 Task: Find connections with filter location Coín with filter topic #fintechwith filter profile language French with filter current company John Deere with filter school Central university of kerala with filter industry Spectator Sports with filter service category Typing with filter keywords title Online ESL Instructor
Action: Mouse moved to (553, 71)
Screenshot: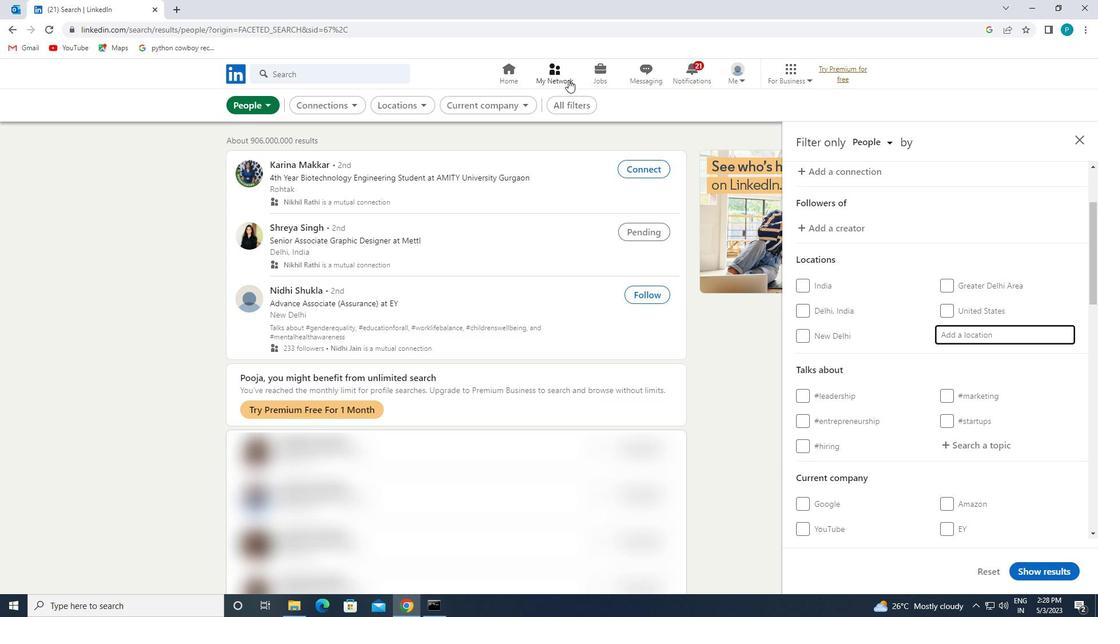 
Action: Mouse pressed left at (553, 71)
Screenshot: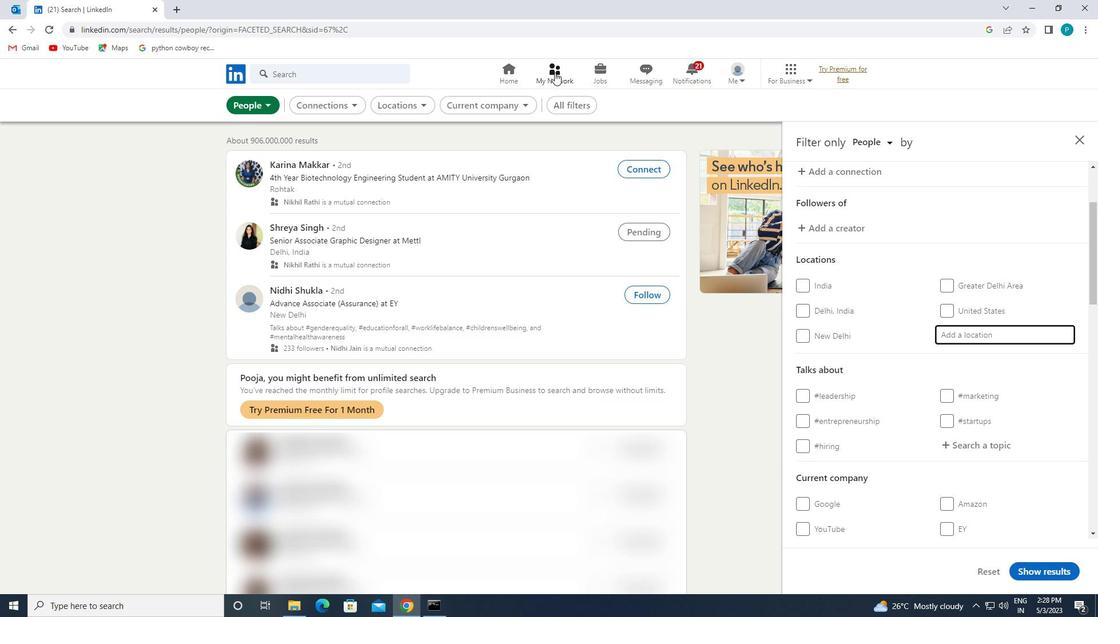 
Action: Mouse moved to (334, 142)
Screenshot: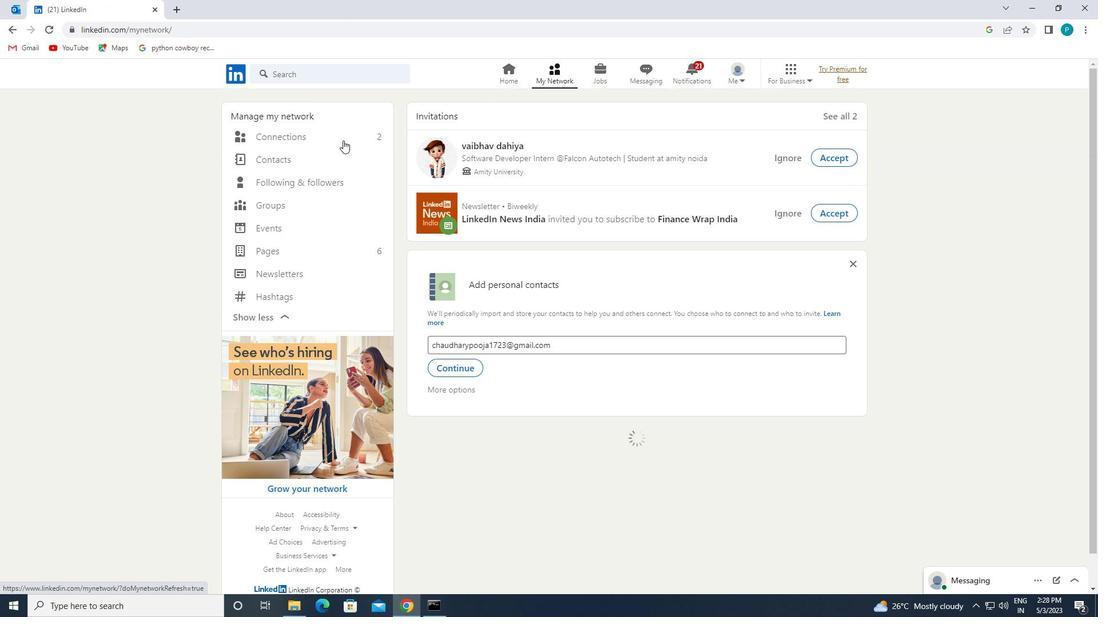 
Action: Mouse pressed left at (334, 142)
Screenshot: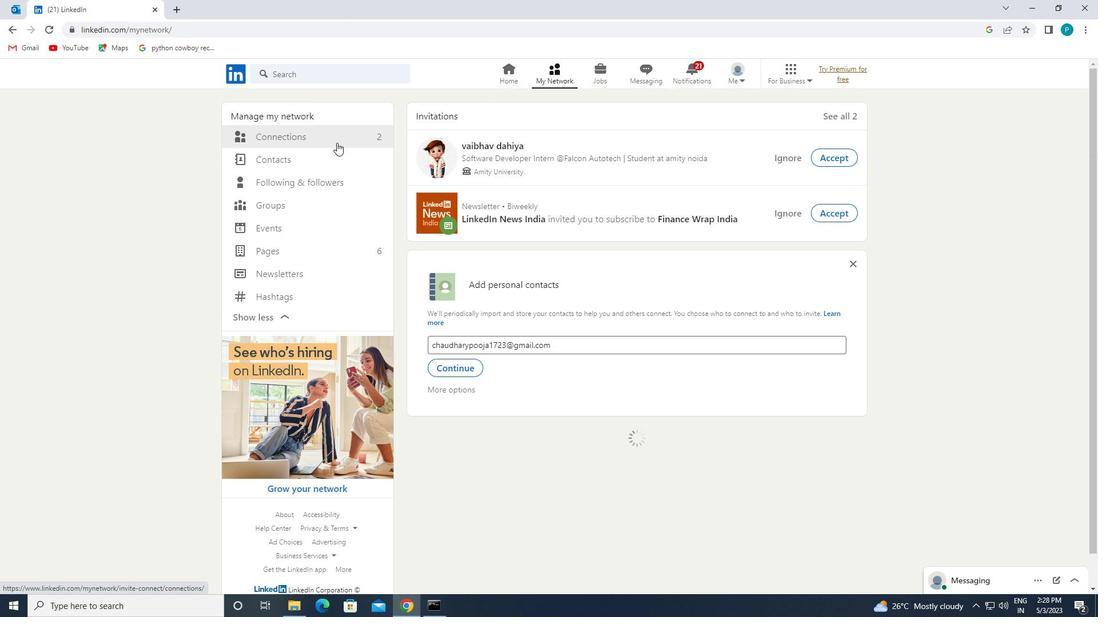 
Action: Mouse moved to (611, 139)
Screenshot: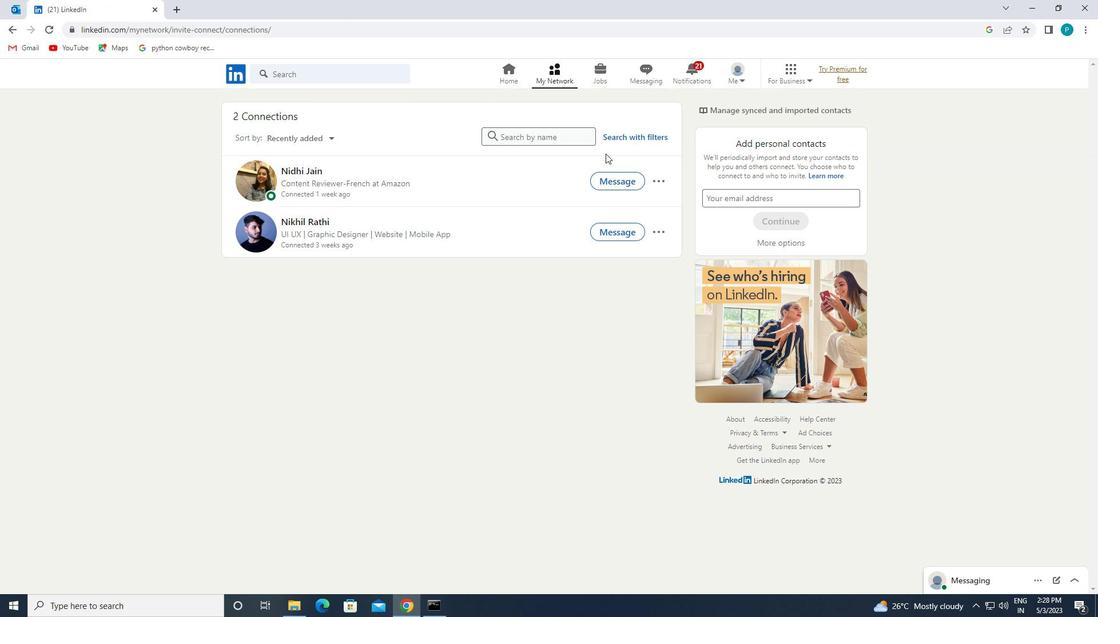 
Action: Mouse pressed left at (611, 139)
Screenshot: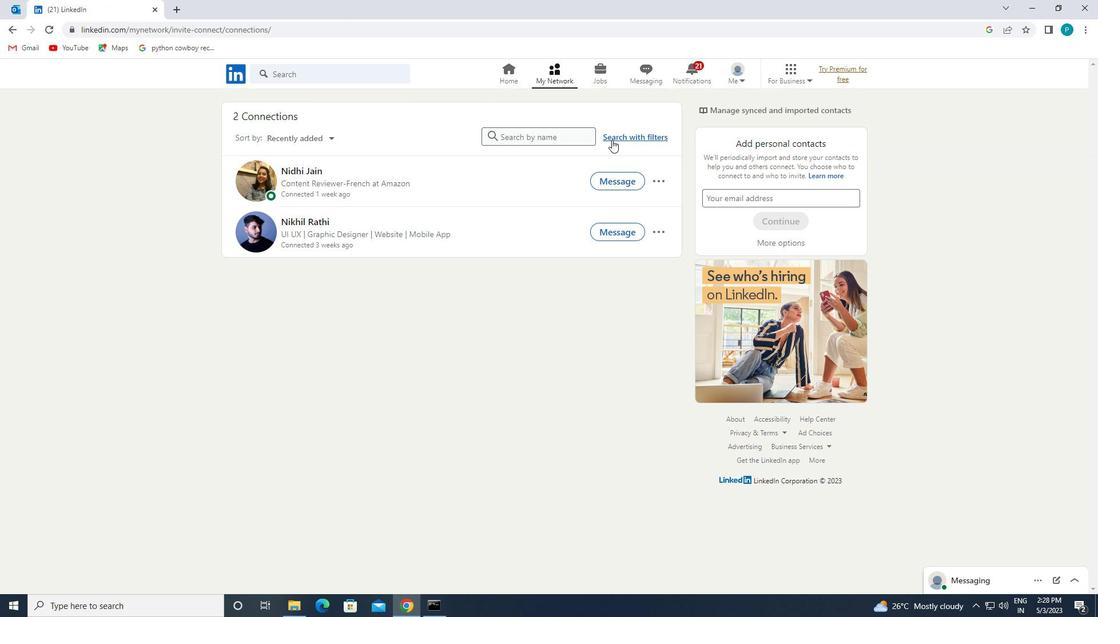 
Action: Mouse moved to (571, 106)
Screenshot: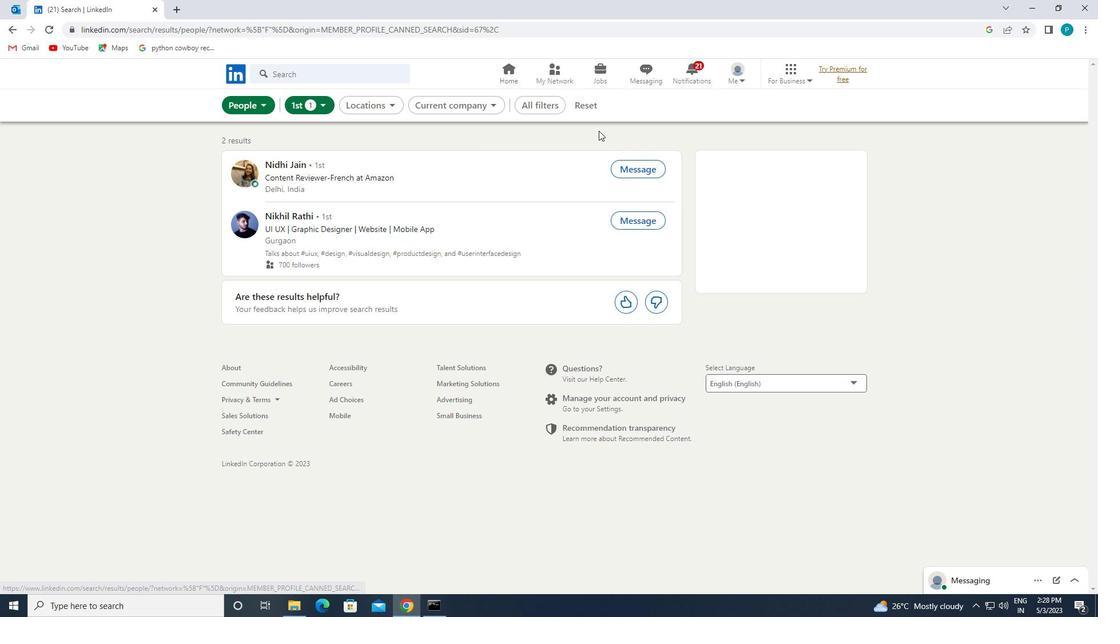 
Action: Mouse pressed left at (571, 106)
Screenshot: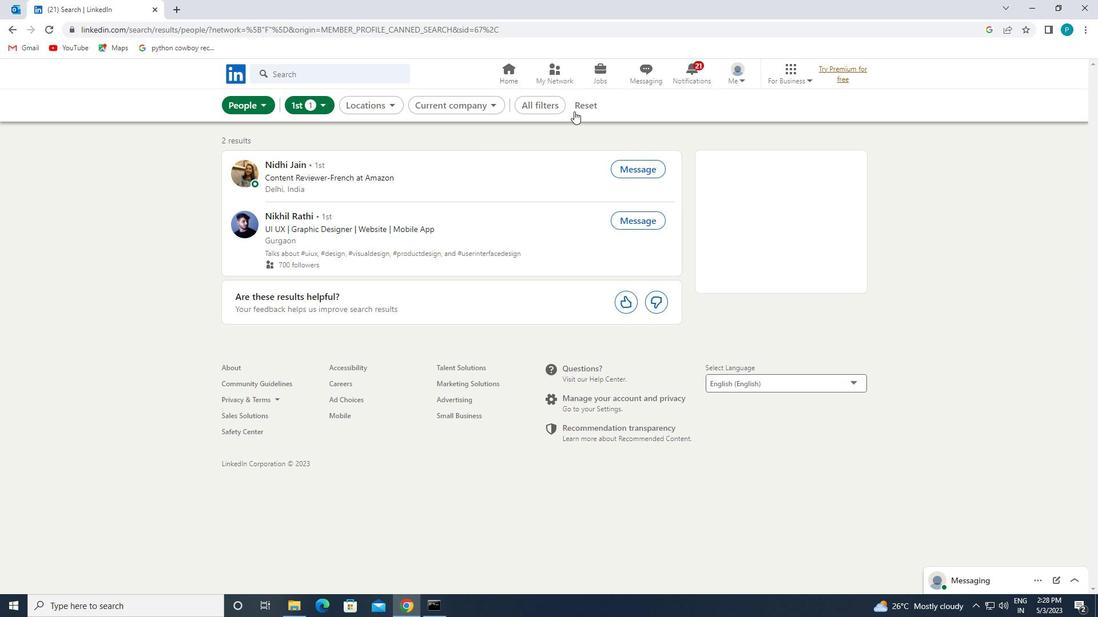 
Action: Mouse moved to (566, 106)
Screenshot: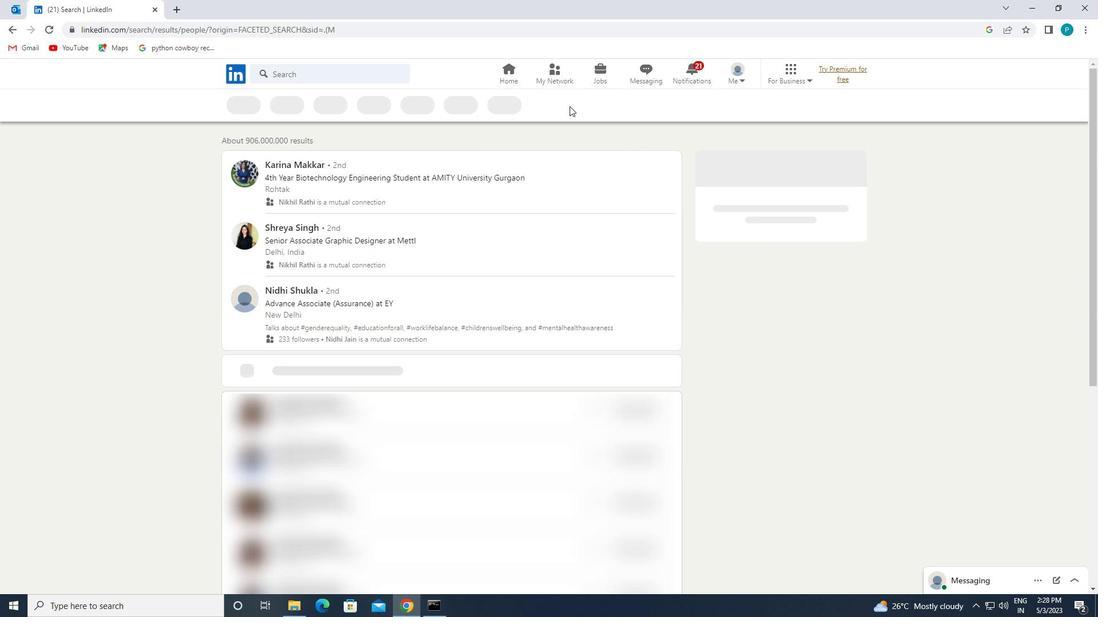 
Action: Mouse pressed left at (566, 106)
Screenshot: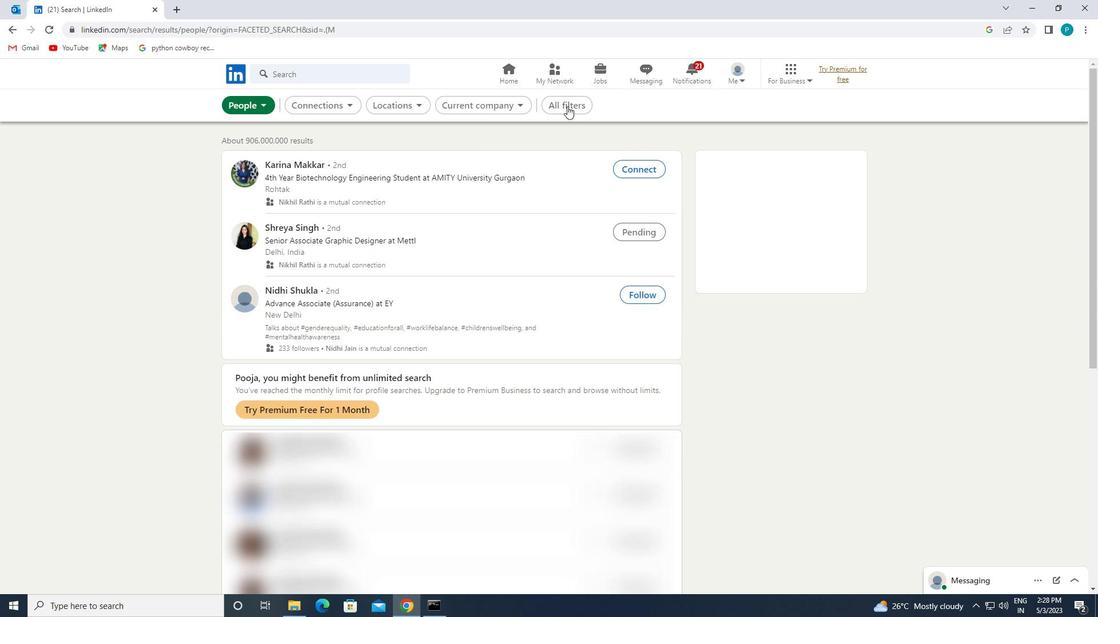 
Action: Mouse moved to (922, 360)
Screenshot: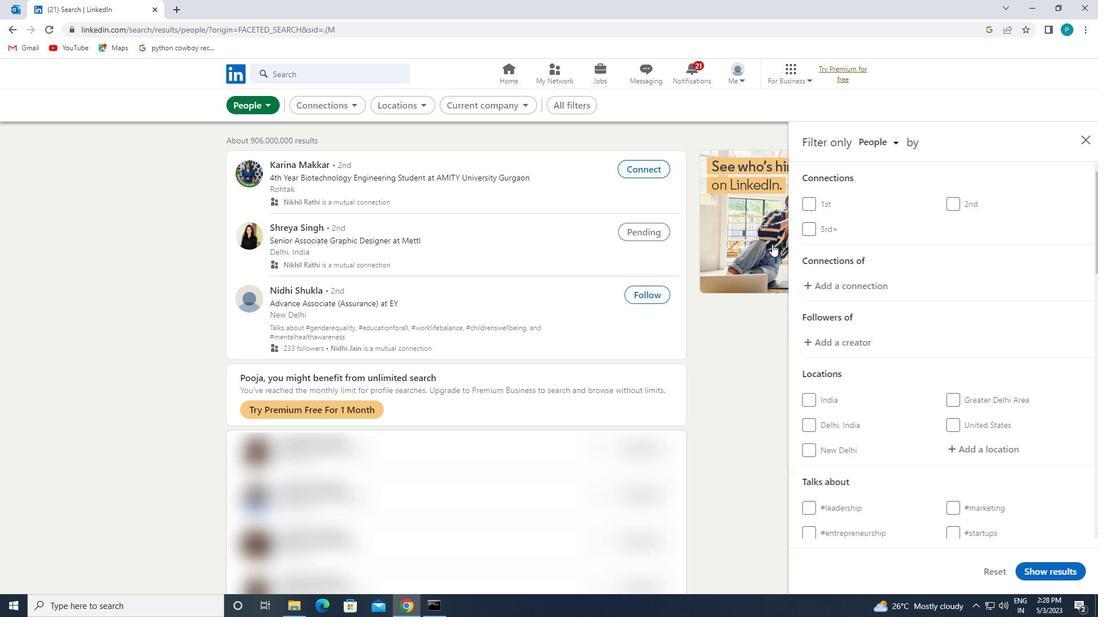 
Action: Mouse scrolled (922, 359) with delta (0, 0)
Screenshot: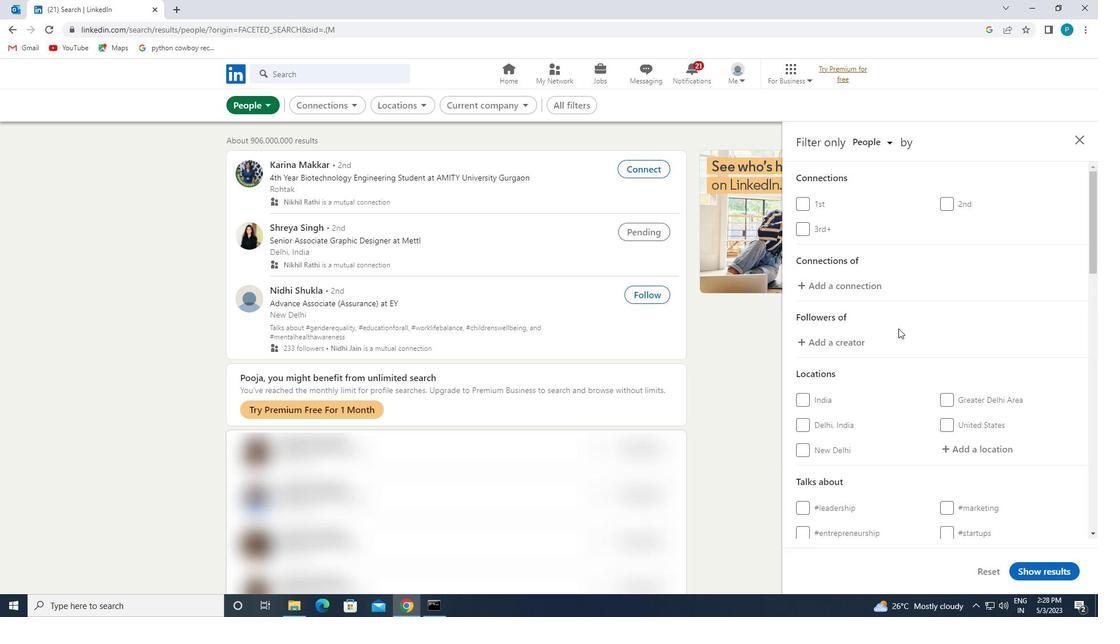 
Action: Mouse scrolled (922, 359) with delta (0, 0)
Screenshot: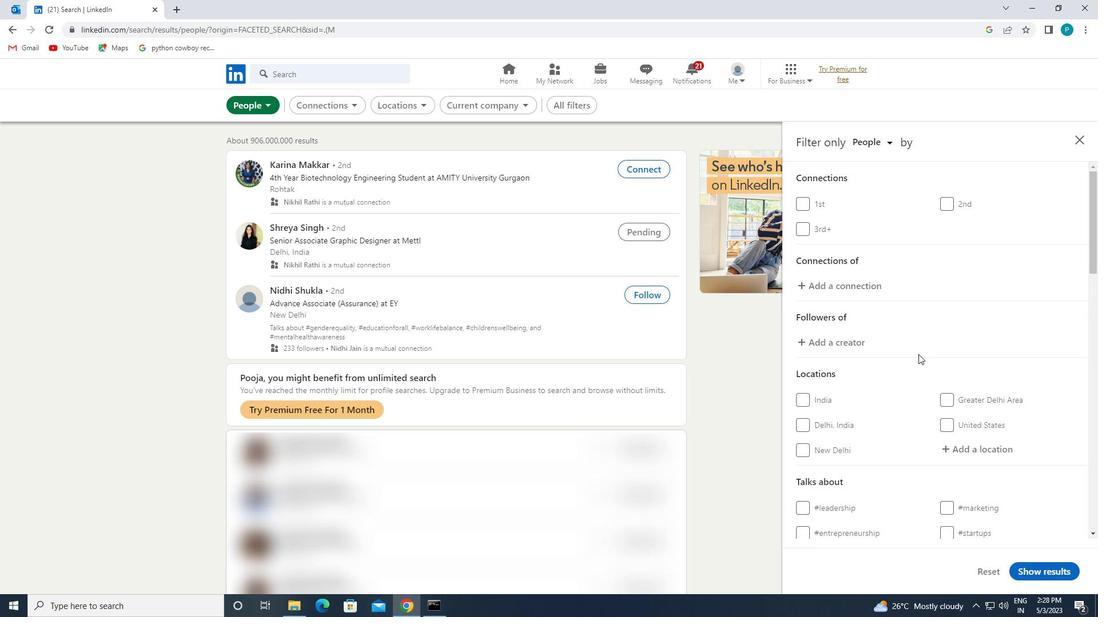 
Action: Mouse moved to (1006, 331)
Screenshot: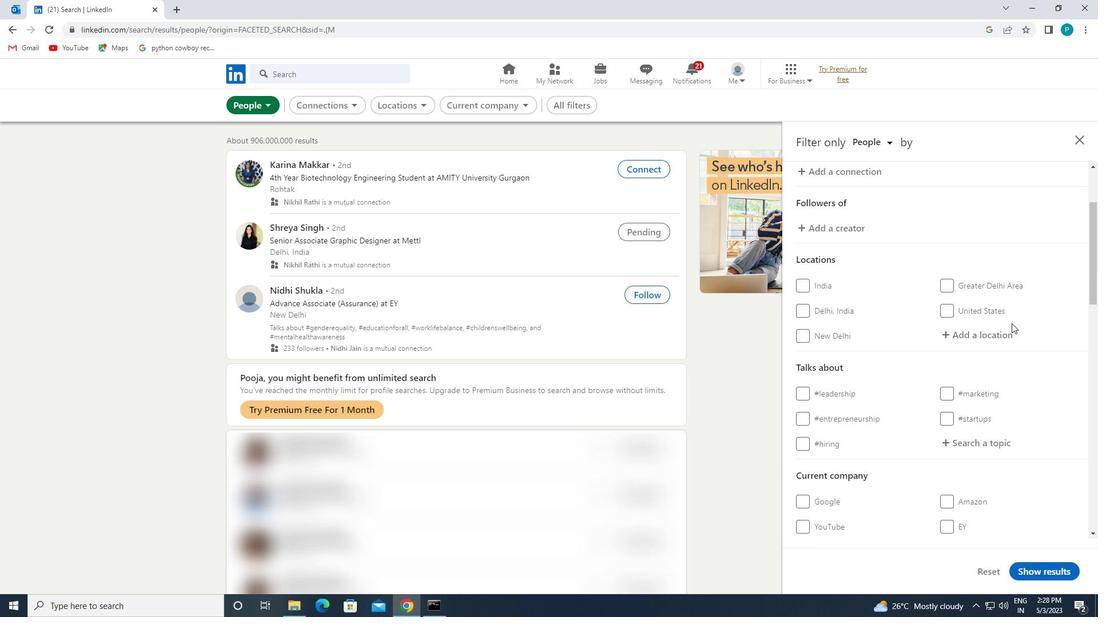 
Action: Mouse pressed left at (1006, 331)
Screenshot: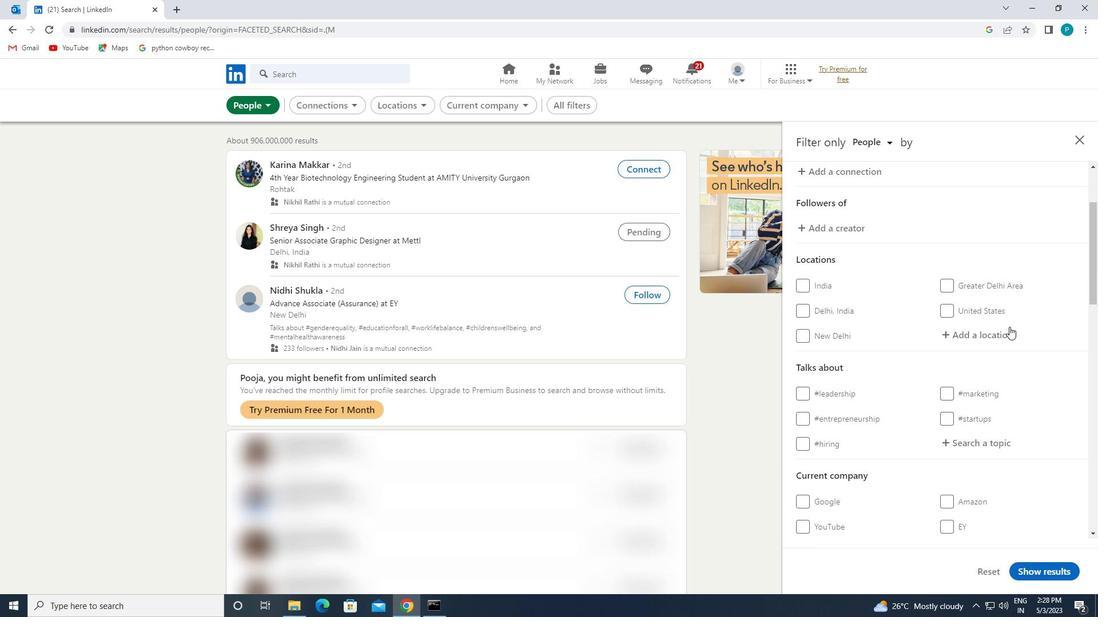 
Action: Key pressed <Key.caps_lock>c<Key.caps_lock>in<Key.backspace><Key.backspace>oin
Screenshot: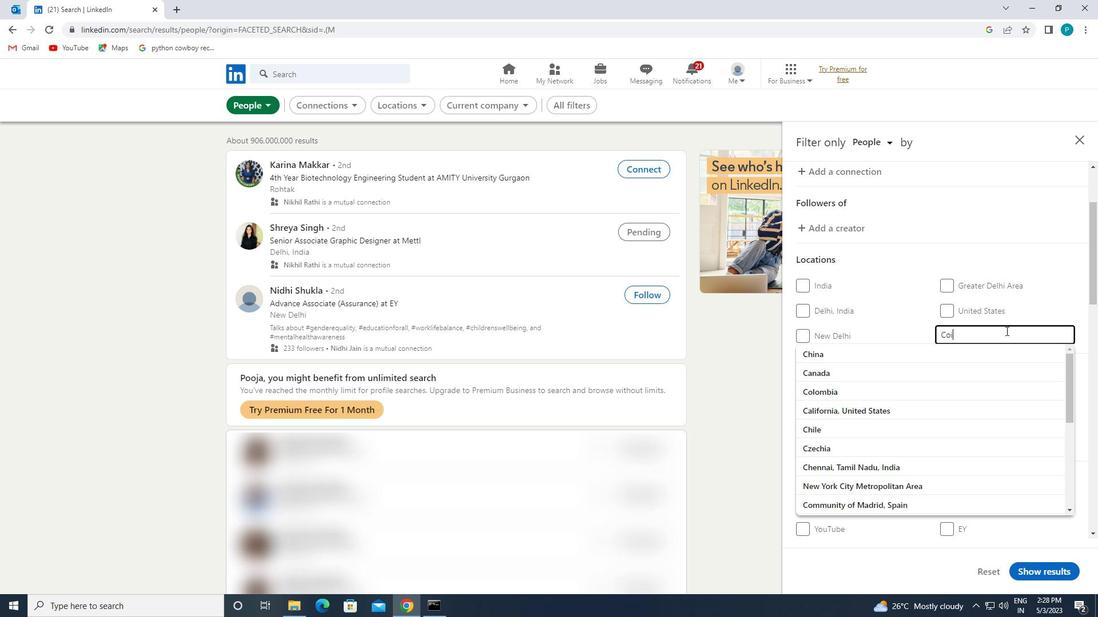 
Action: Mouse moved to (905, 352)
Screenshot: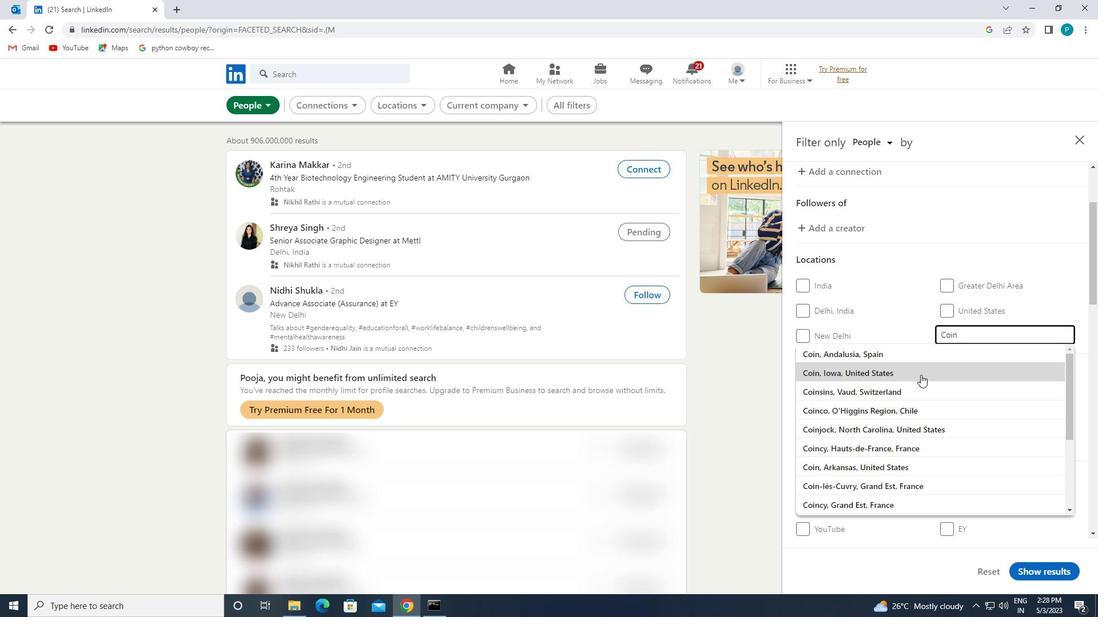 
Action: Mouse pressed left at (905, 352)
Screenshot: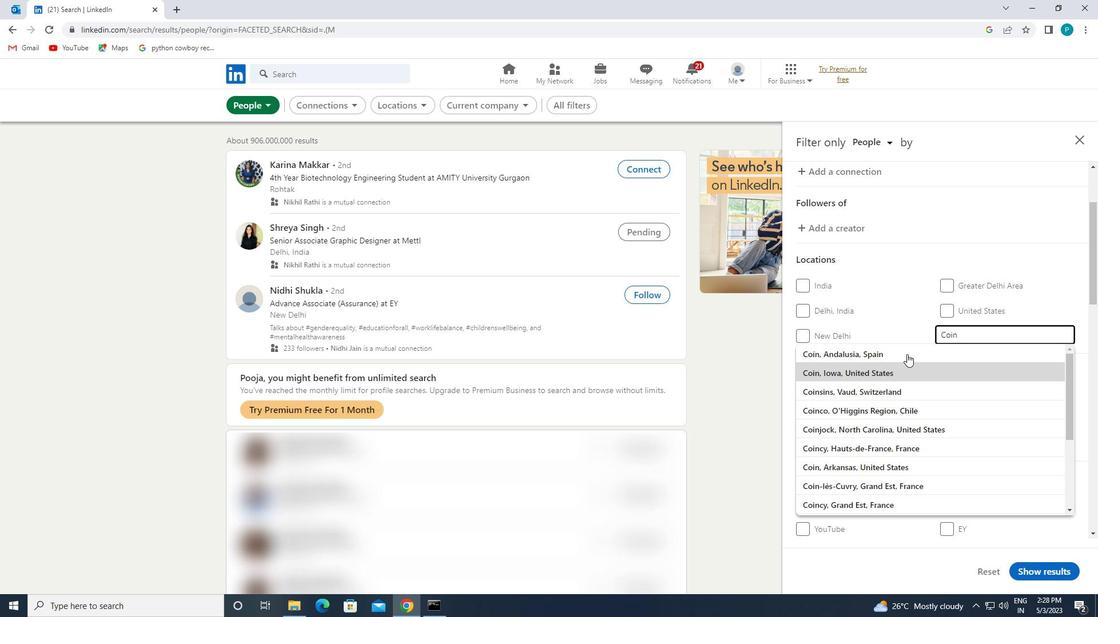 
Action: Mouse scrolled (905, 352) with delta (0, 0)
Screenshot: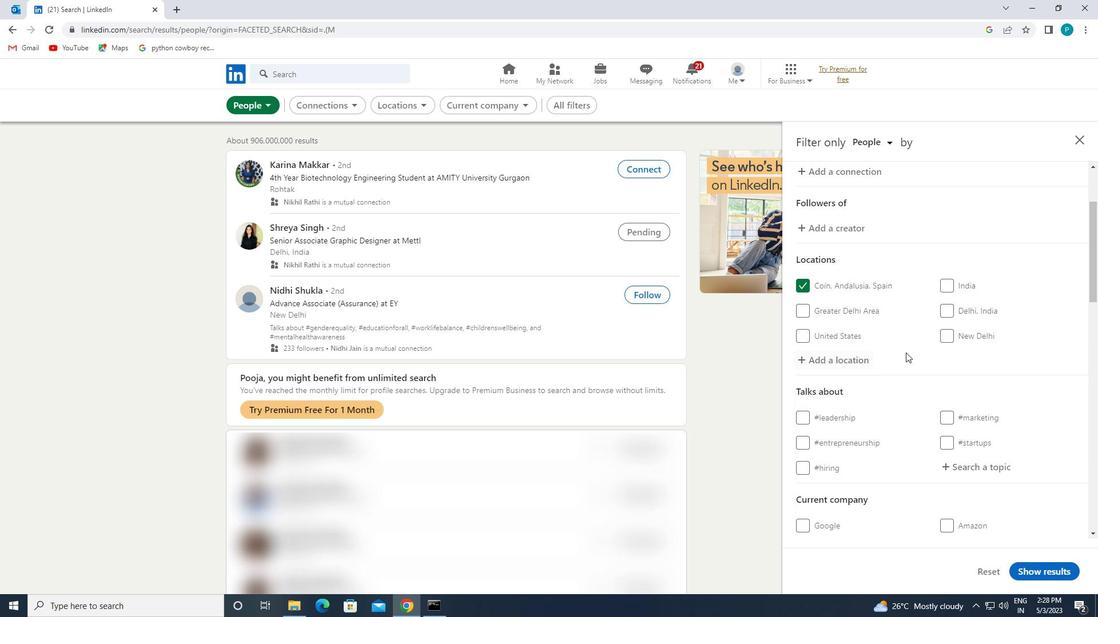 
Action: Mouse scrolled (905, 352) with delta (0, 0)
Screenshot: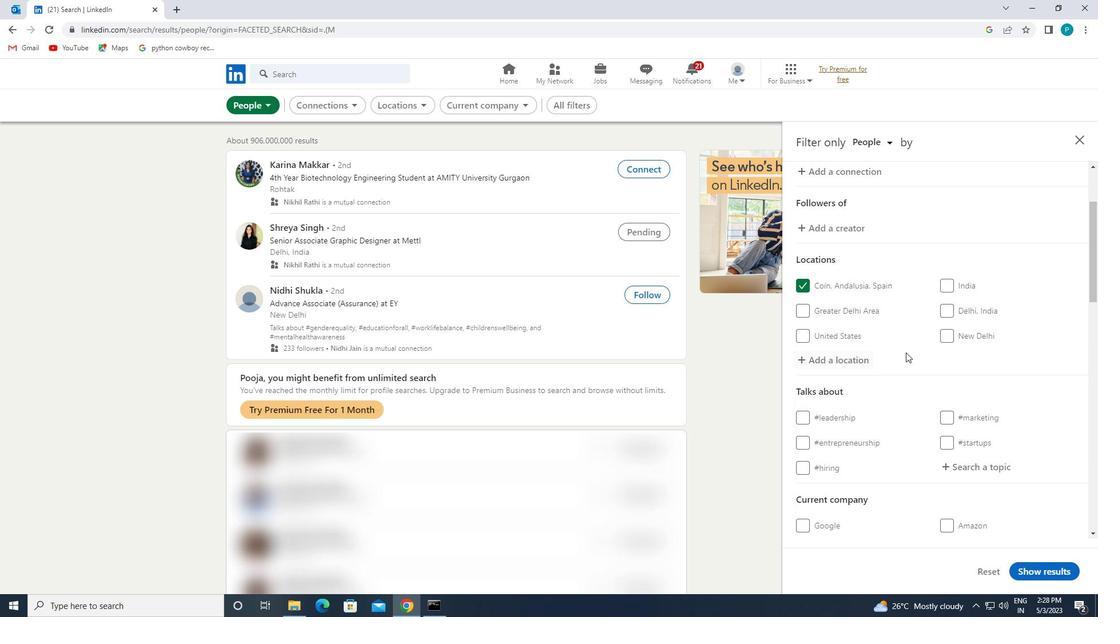
Action: Mouse moved to (967, 355)
Screenshot: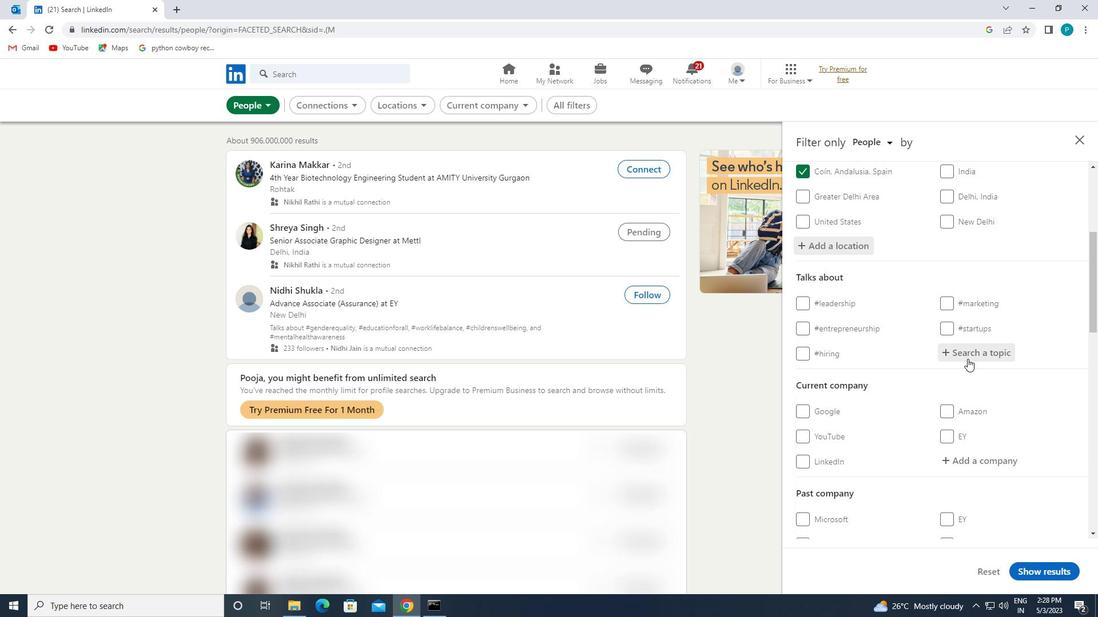 
Action: Mouse pressed left at (967, 355)
Screenshot: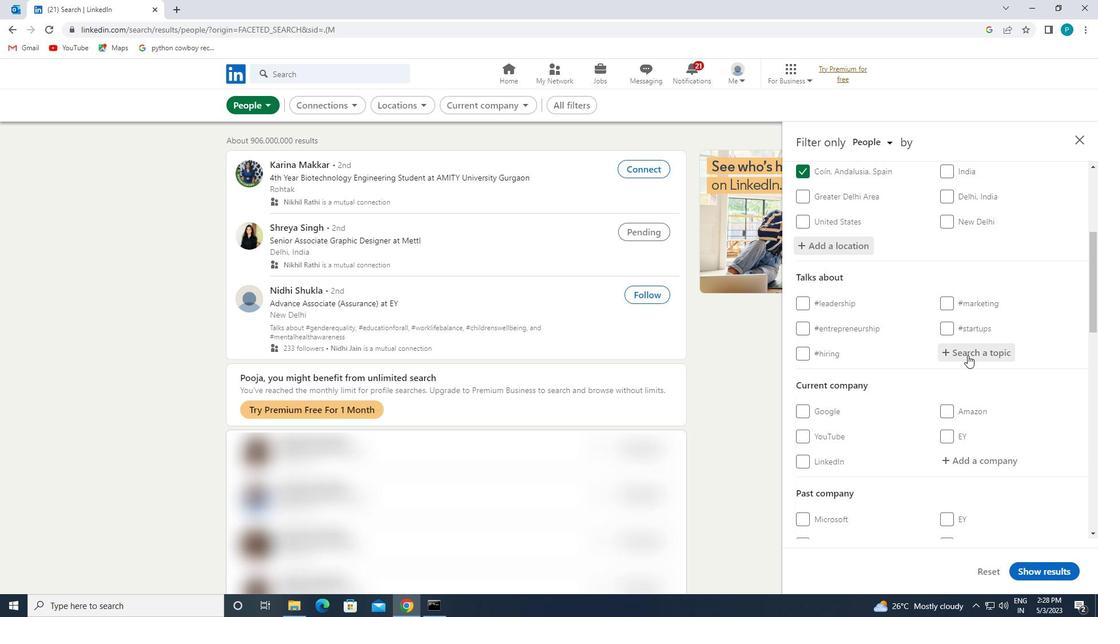 
Action: Key pressed <Key.caps_lock><Key.shift>#<Key.caps_lock>FINTEX<Key.backspace>CH
Screenshot: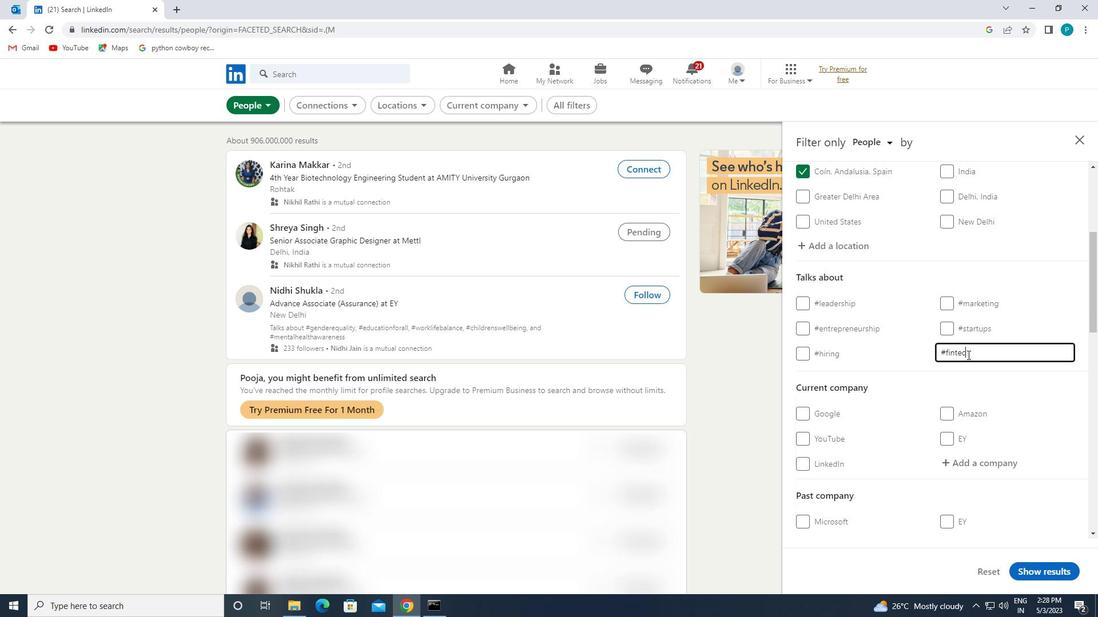 
Action: Mouse moved to (899, 379)
Screenshot: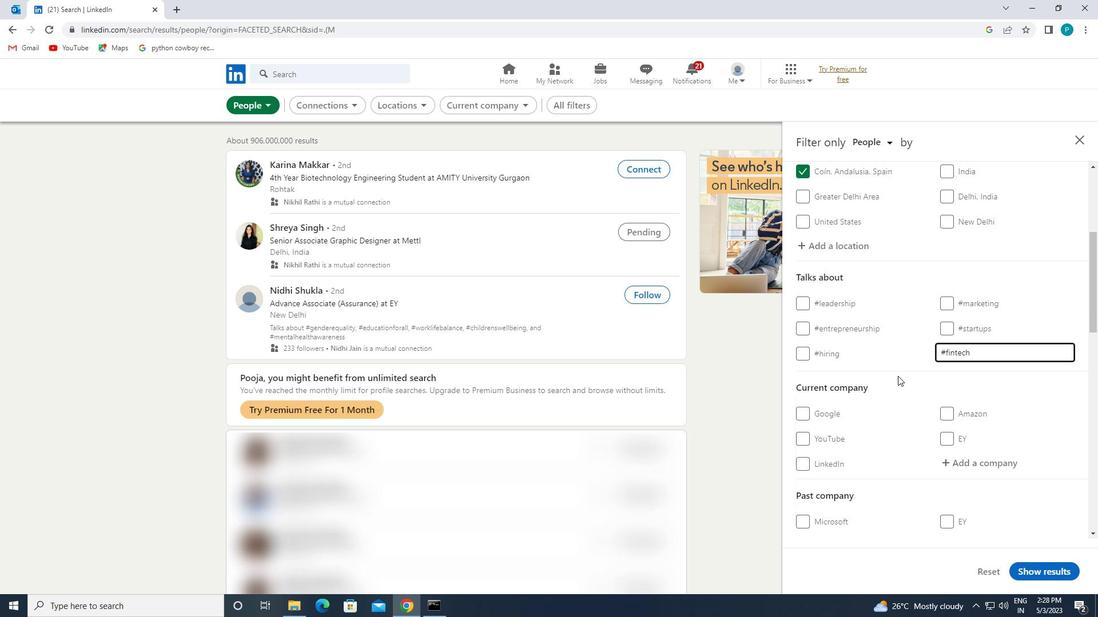 
Action: Mouse scrolled (899, 378) with delta (0, 0)
Screenshot: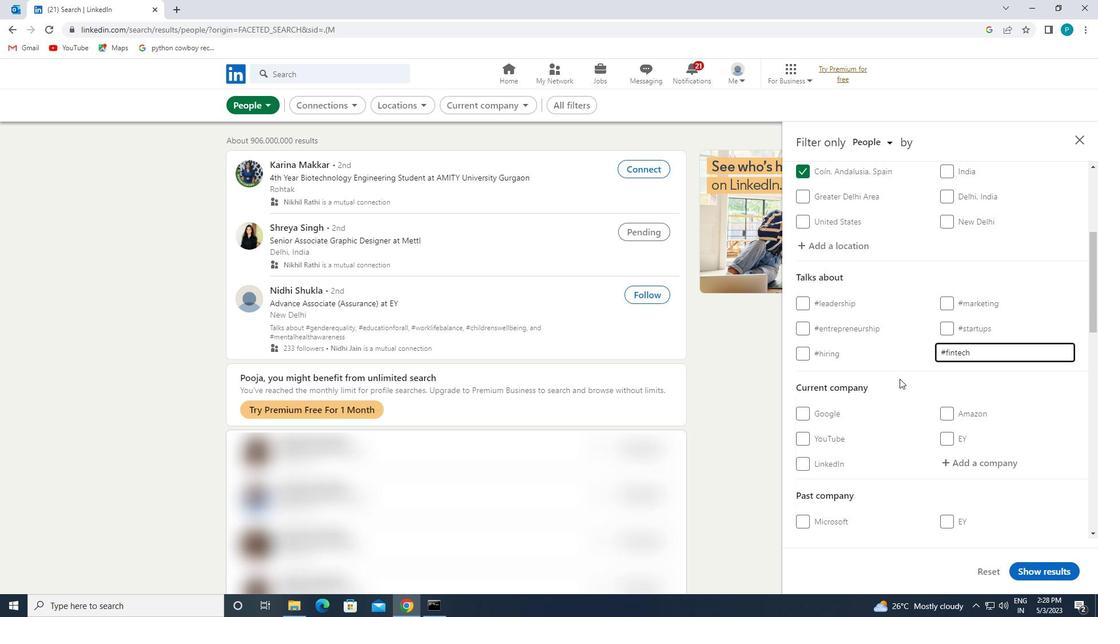 
Action: Mouse scrolled (899, 378) with delta (0, 0)
Screenshot: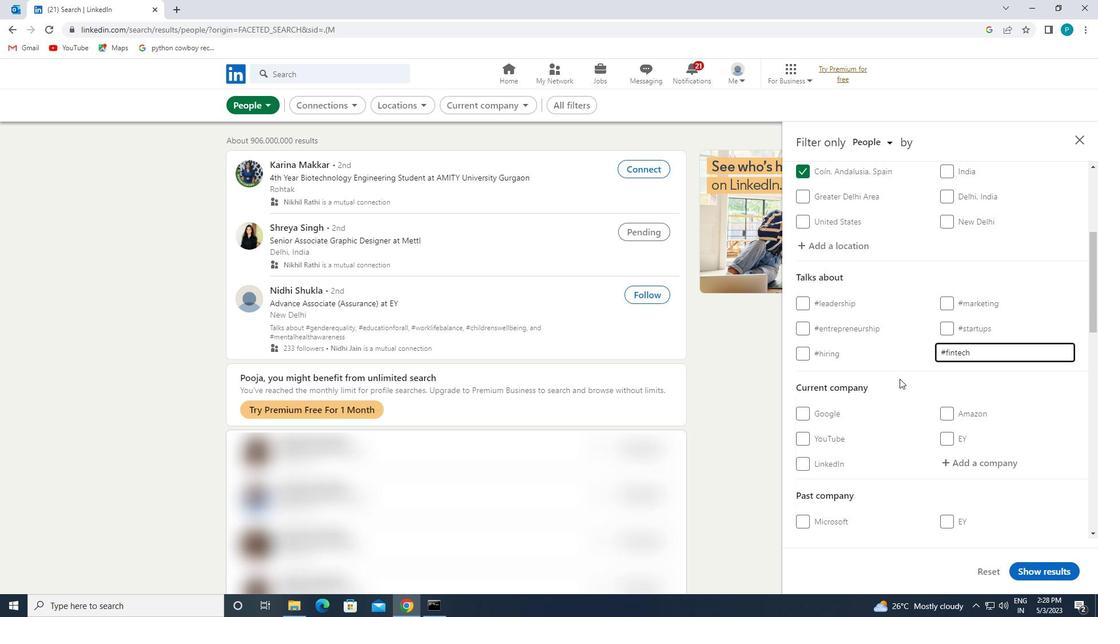 
Action: Mouse moved to (939, 351)
Screenshot: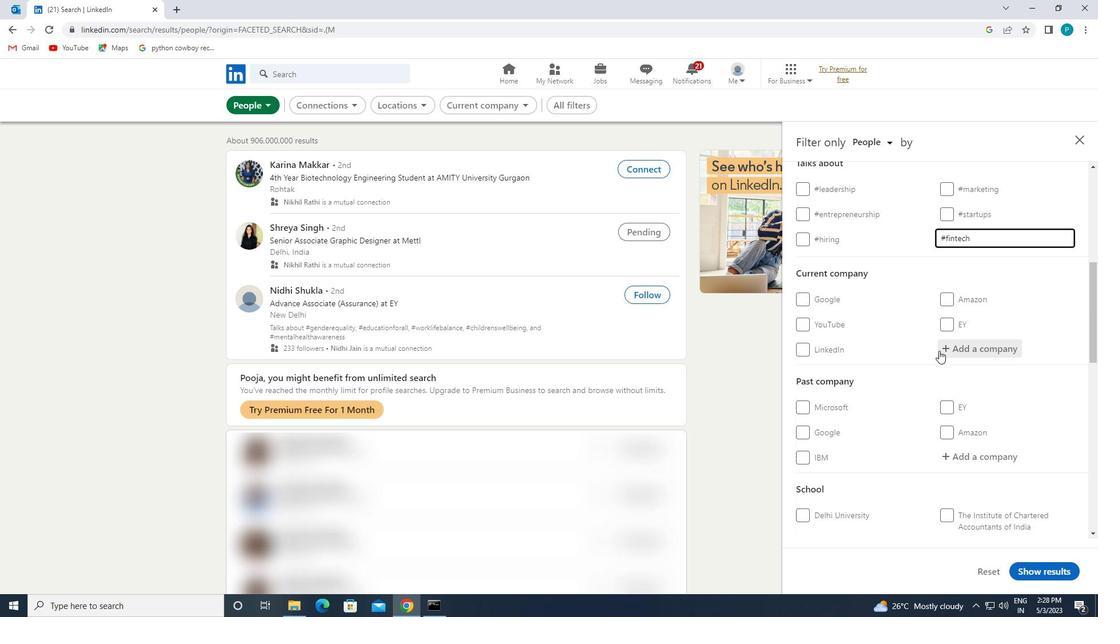 
Action: Mouse scrolled (939, 350) with delta (0, 0)
Screenshot: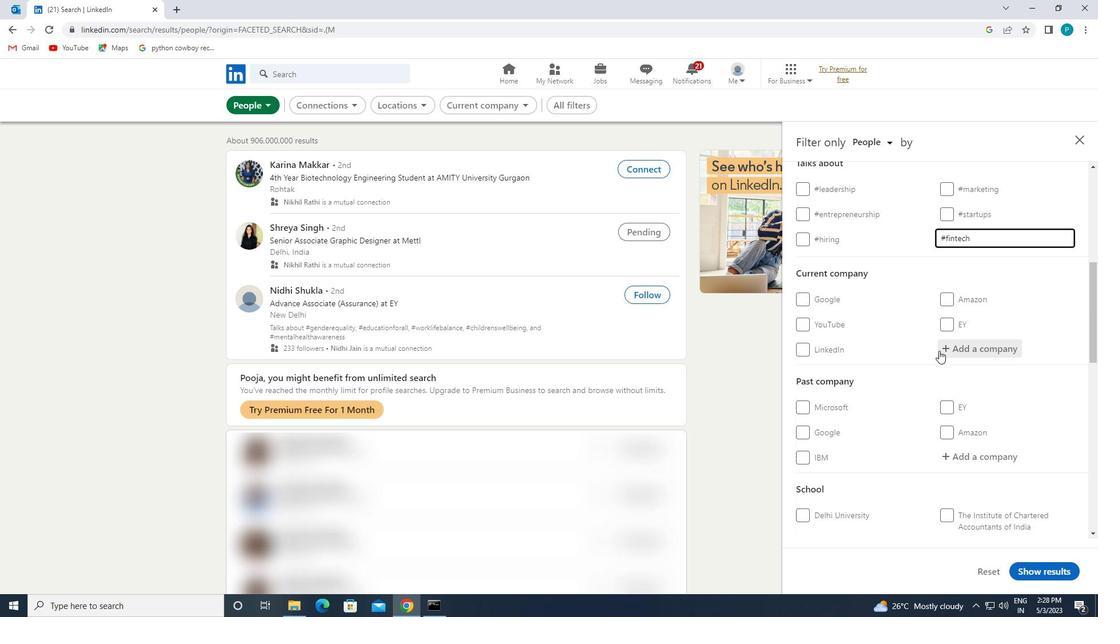 
Action: Mouse moved to (861, 349)
Screenshot: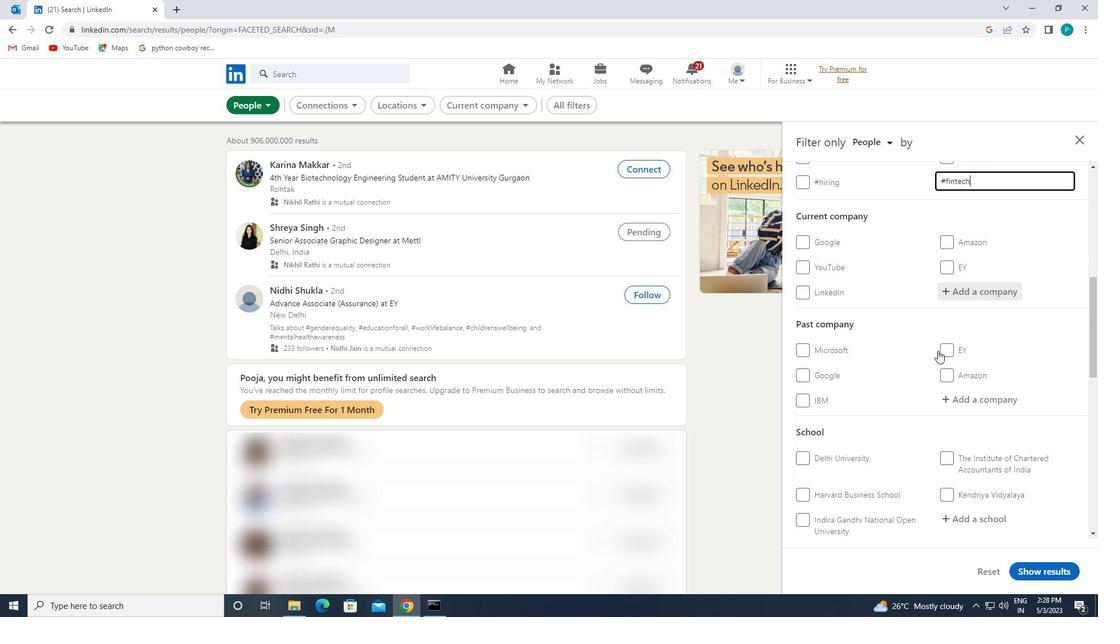 
Action: Mouse scrolled (861, 348) with delta (0, 0)
Screenshot: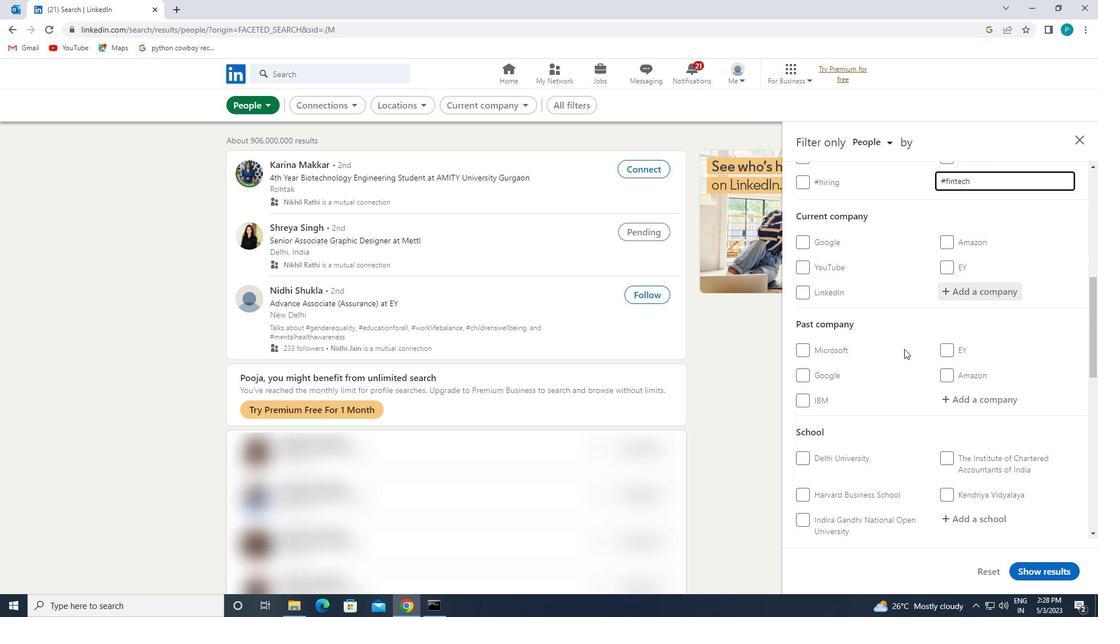 
Action: Mouse scrolled (861, 348) with delta (0, 0)
Screenshot: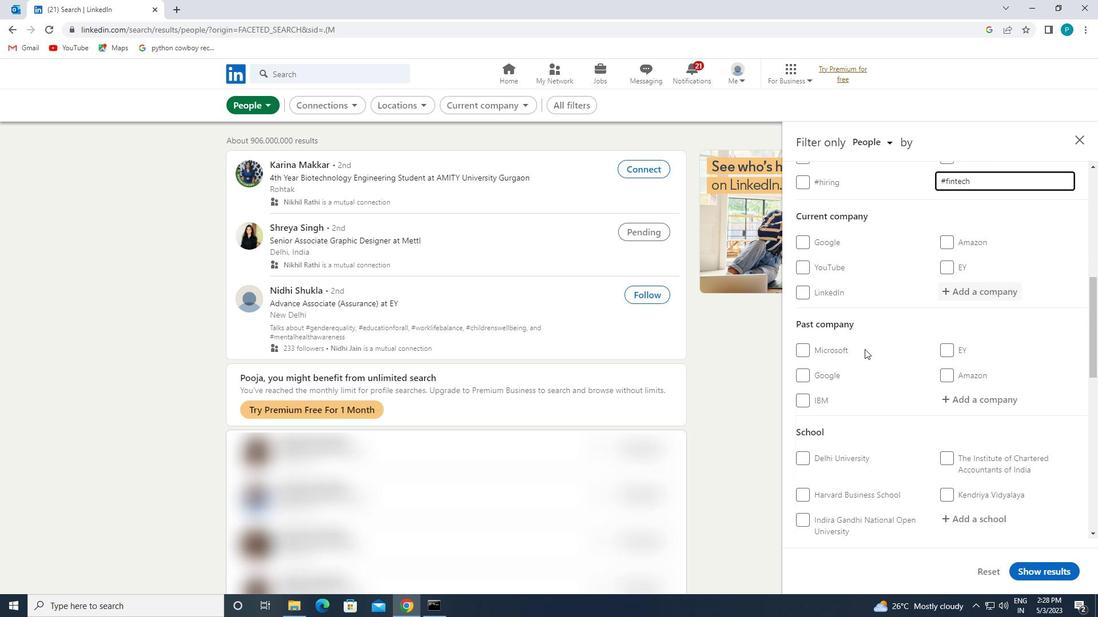 
Action: Mouse moved to (882, 370)
Screenshot: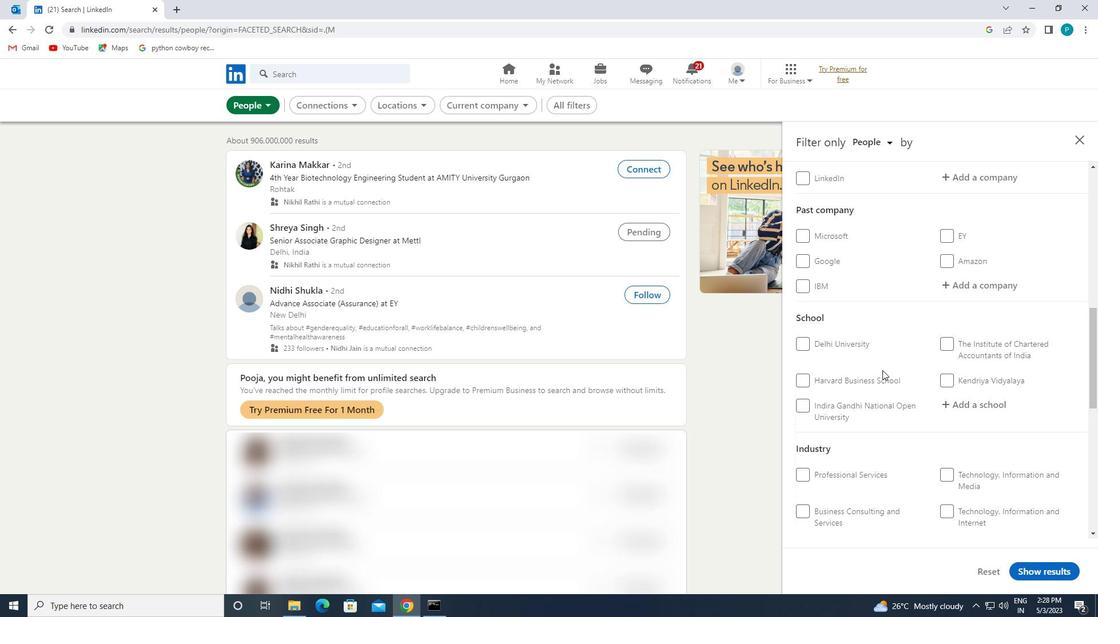
Action: Mouse scrolled (882, 369) with delta (0, 0)
Screenshot: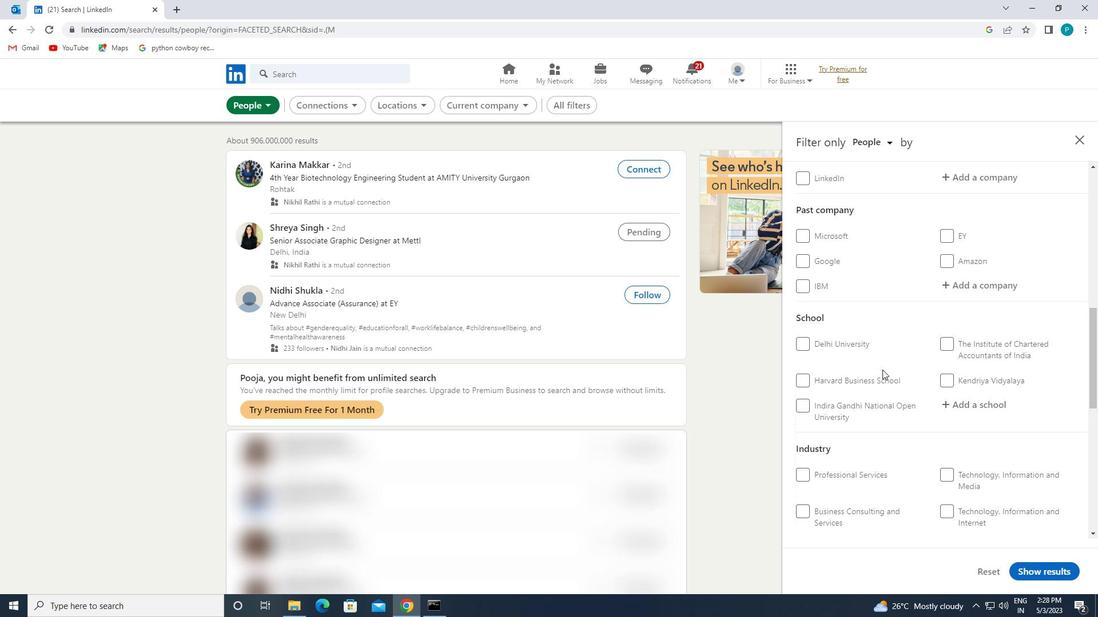 
Action: Mouse scrolled (882, 369) with delta (0, 0)
Screenshot: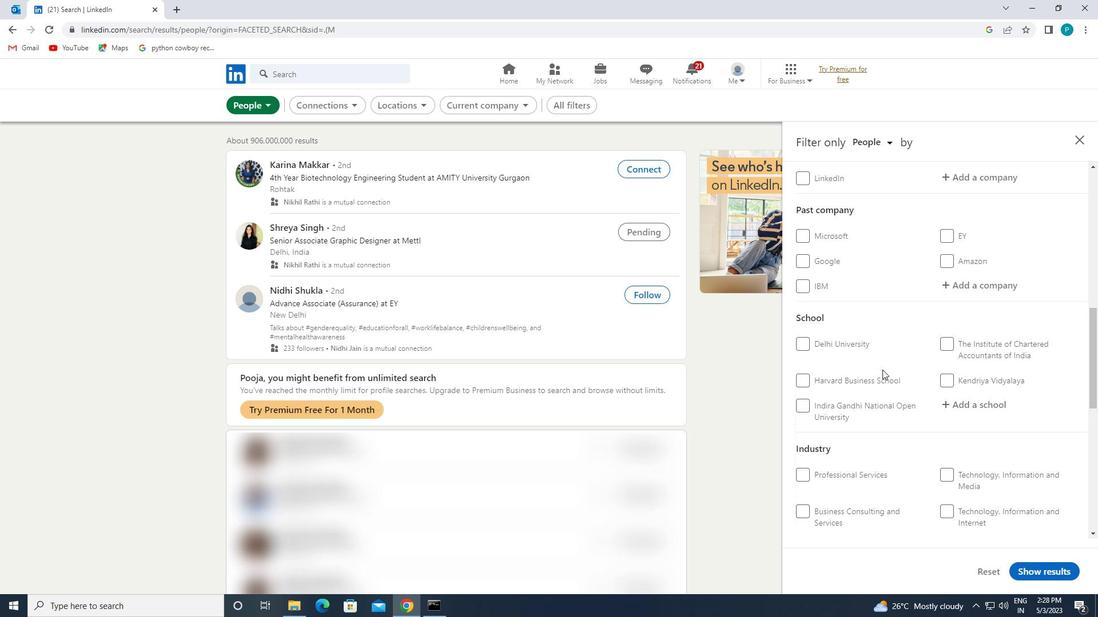 
Action: Mouse scrolled (882, 369) with delta (0, 0)
Screenshot: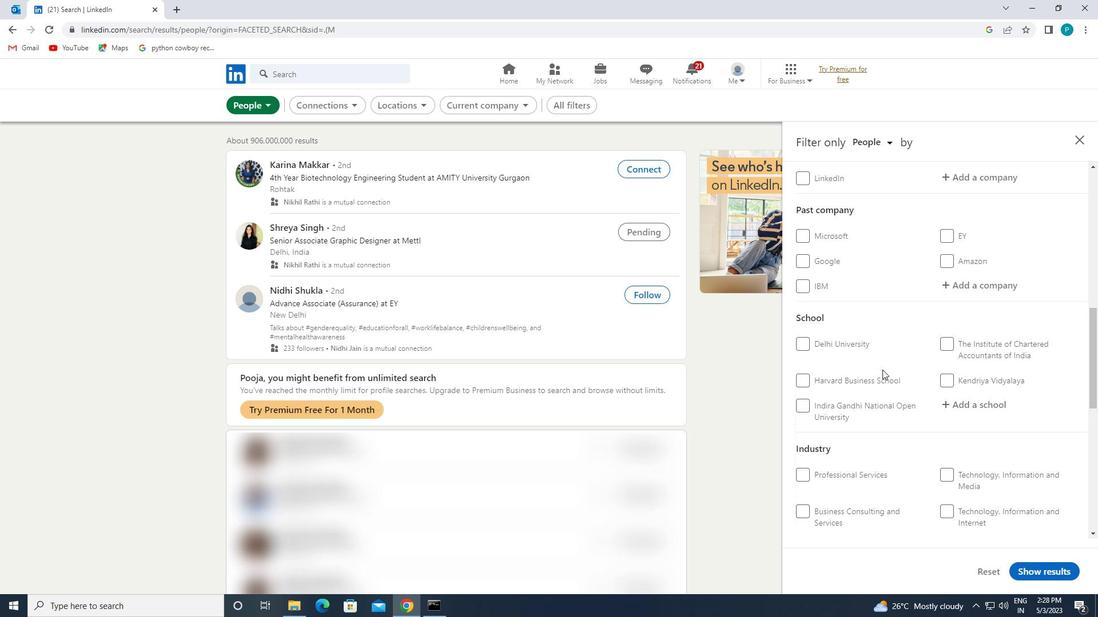 
Action: Mouse moved to (860, 387)
Screenshot: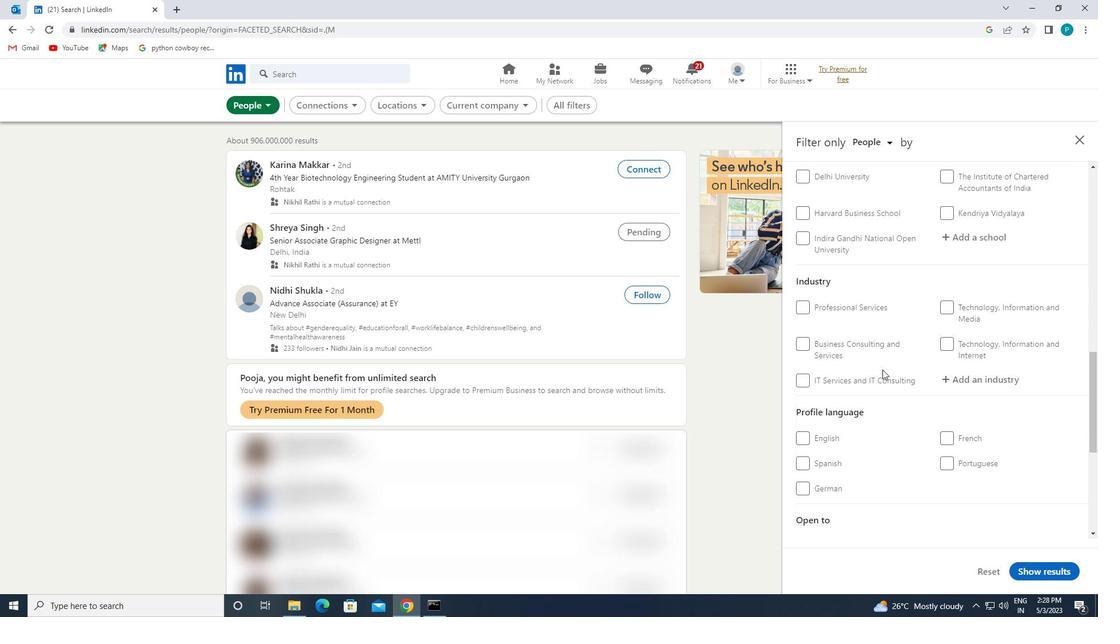 
Action: Mouse scrolled (860, 387) with delta (0, 0)
Screenshot: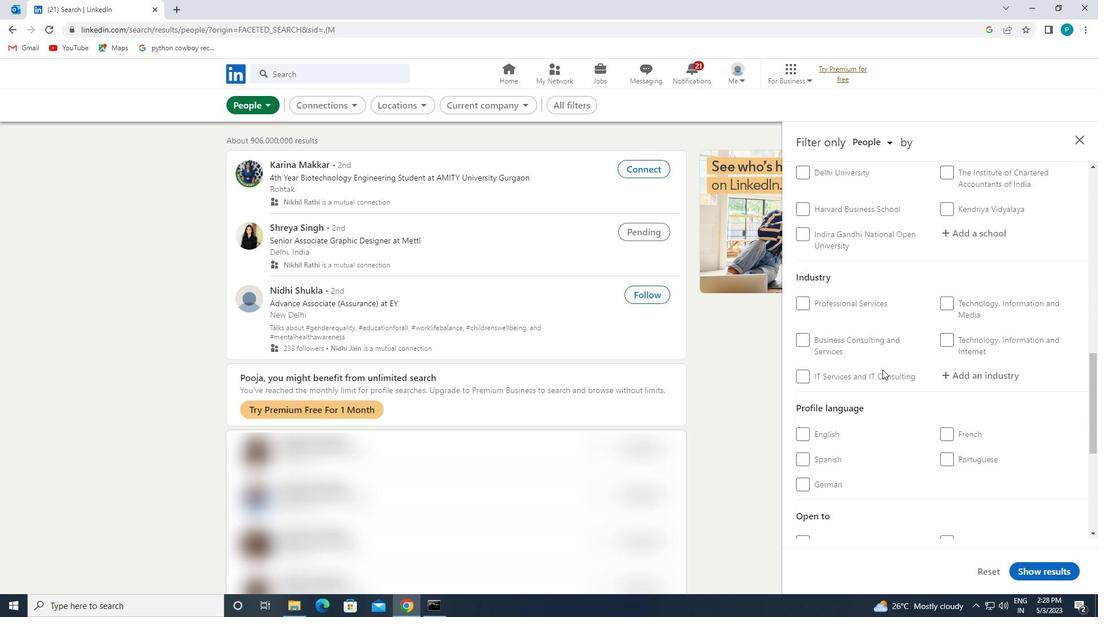 
Action: Mouse scrolled (860, 387) with delta (0, 0)
Screenshot: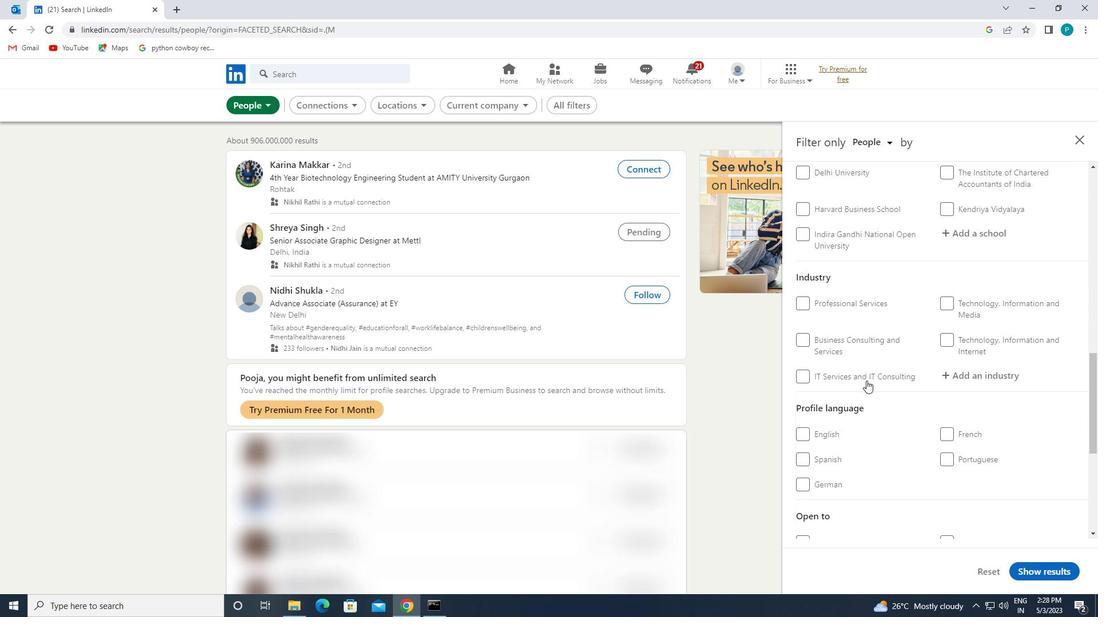 
Action: Mouse moved to (956, 318)
Screenshot: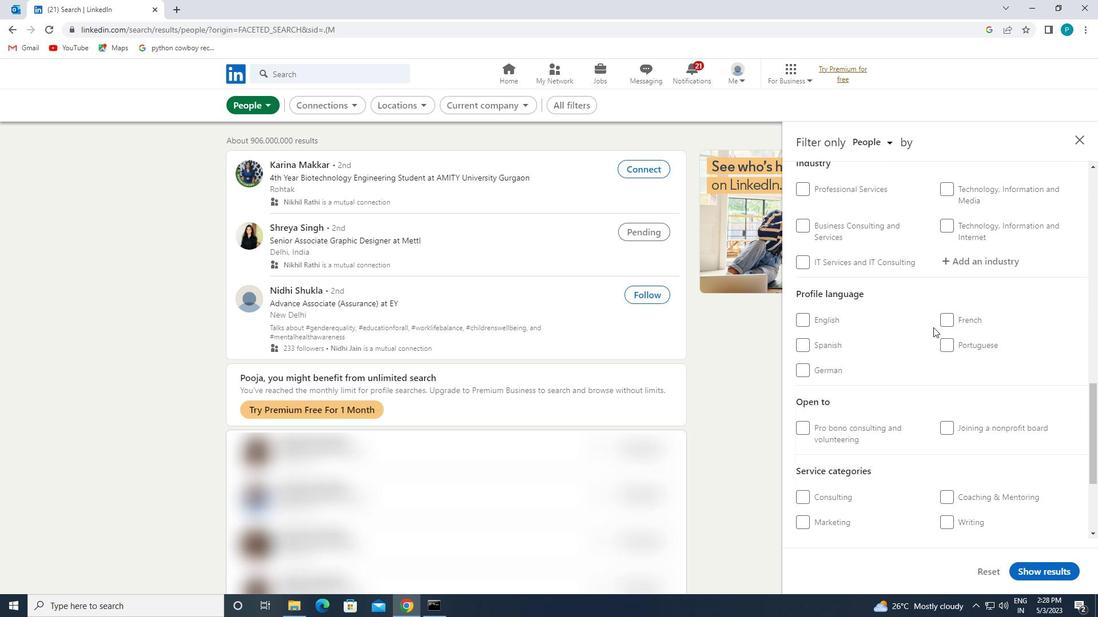 
Action: Mouse pressed left at (956, 318)
Screenshot: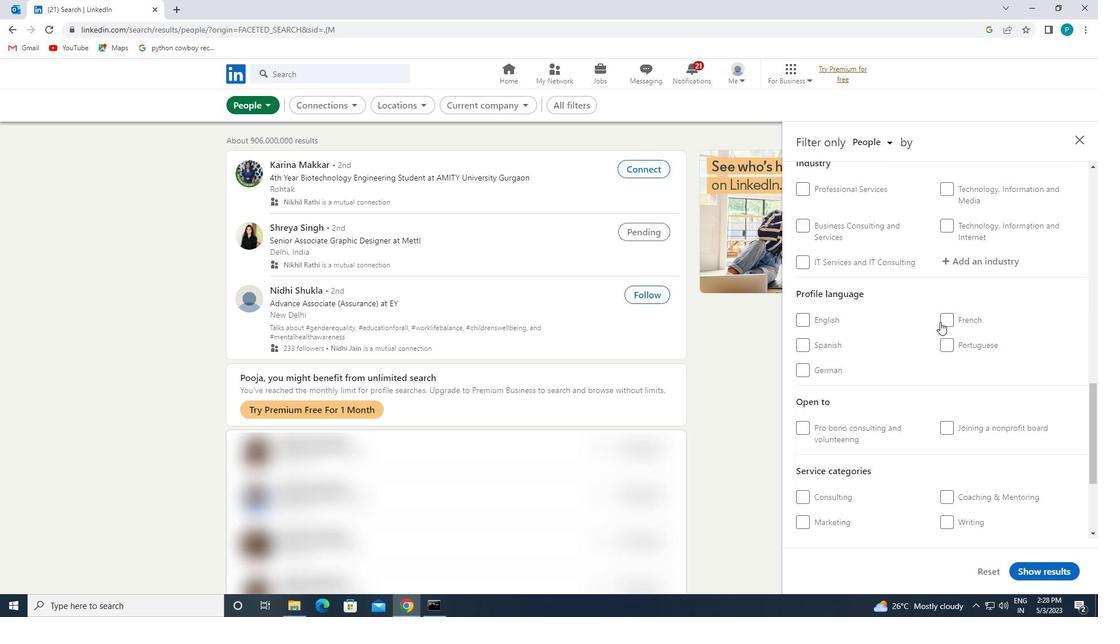 
Action: Mouse moved to (980, 321)
Screenshot: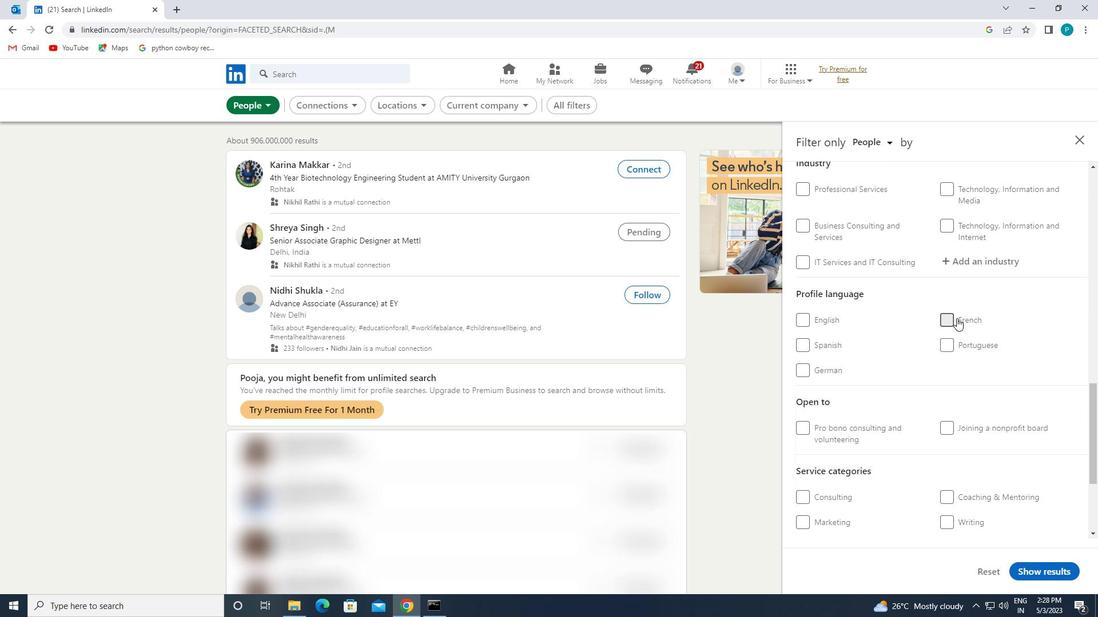 
Action: Mouse scrolled (980, 322) with delta (0, 0)
Screenshot: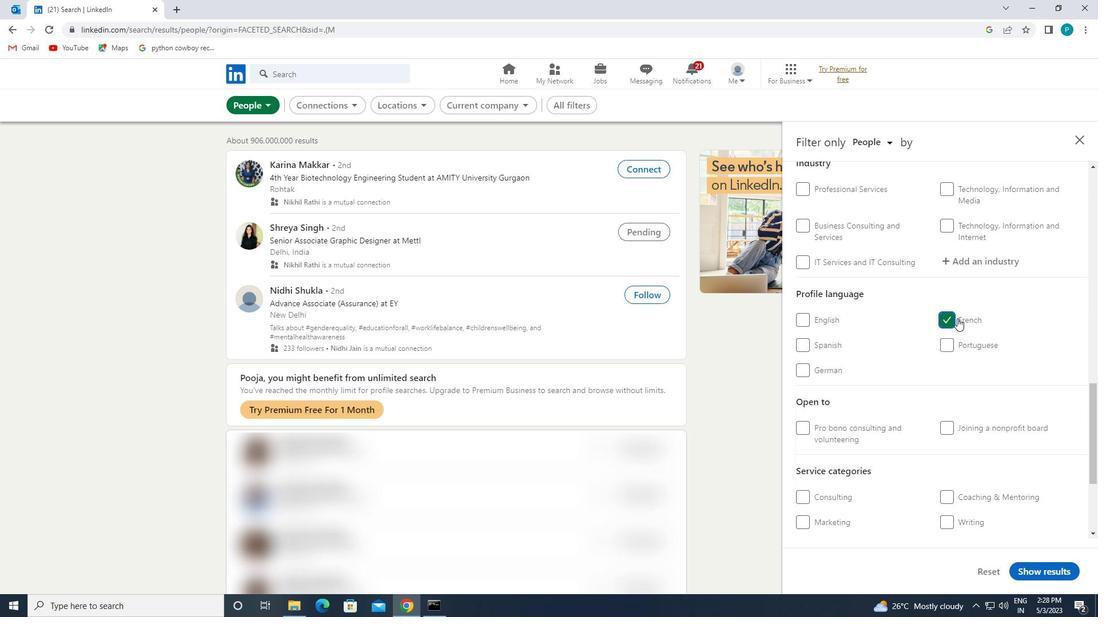 
Action: Mouse scrolled (980, 322) with delta (0, 0)
Screenshot: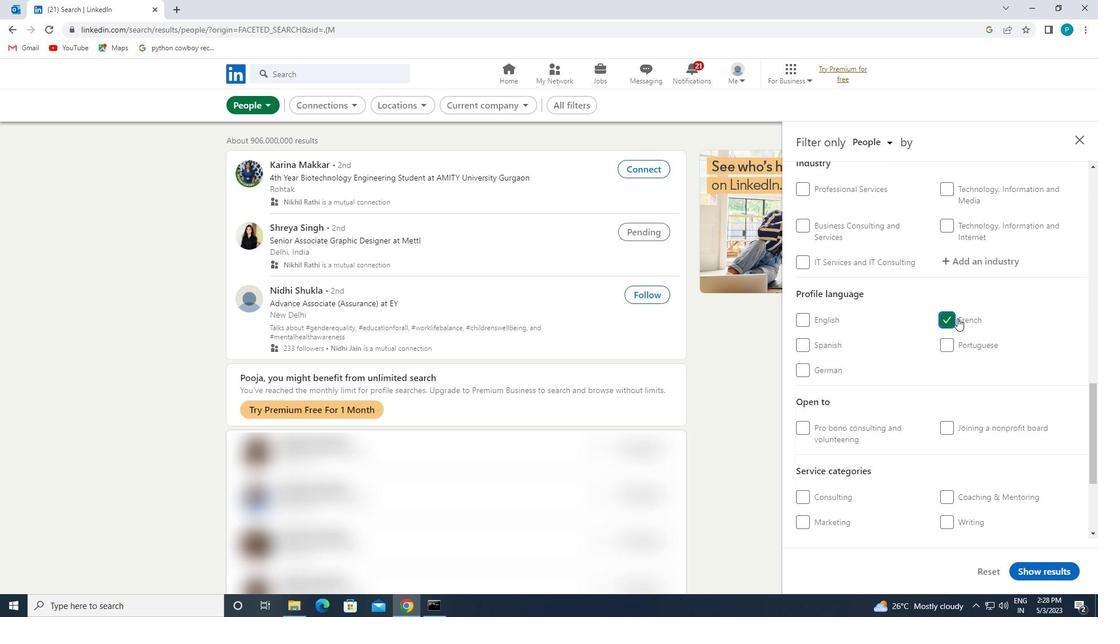 
Action: Mouse scrolled (980, 322) with delta (0, 0)
Screenshot: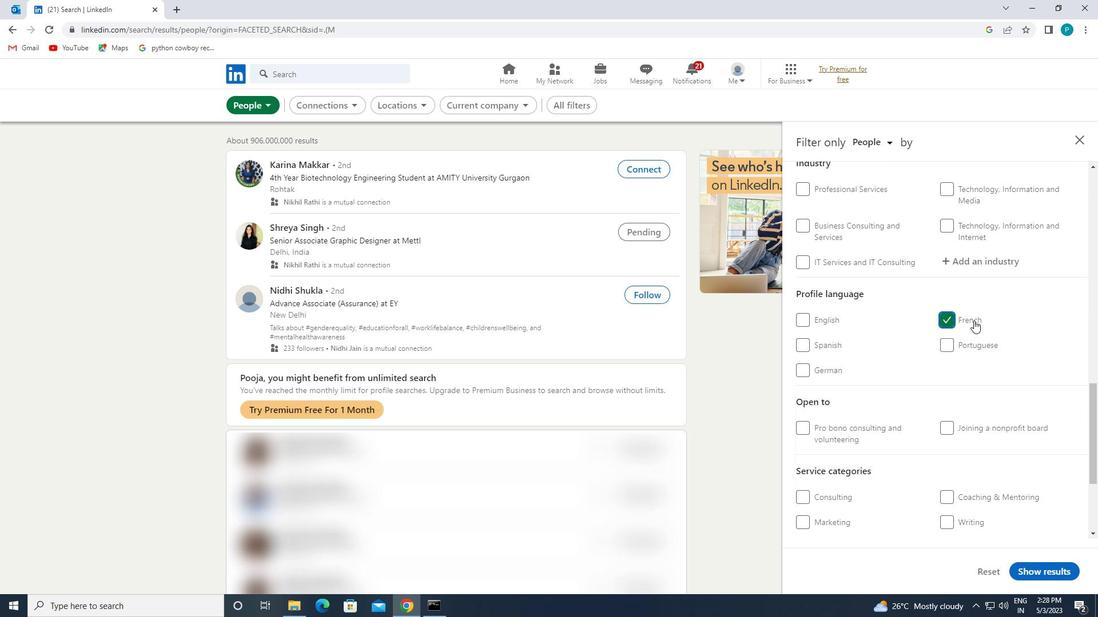 
Action: Mouse scrolled (980, 322) with delta (0, 0)
Screenshot: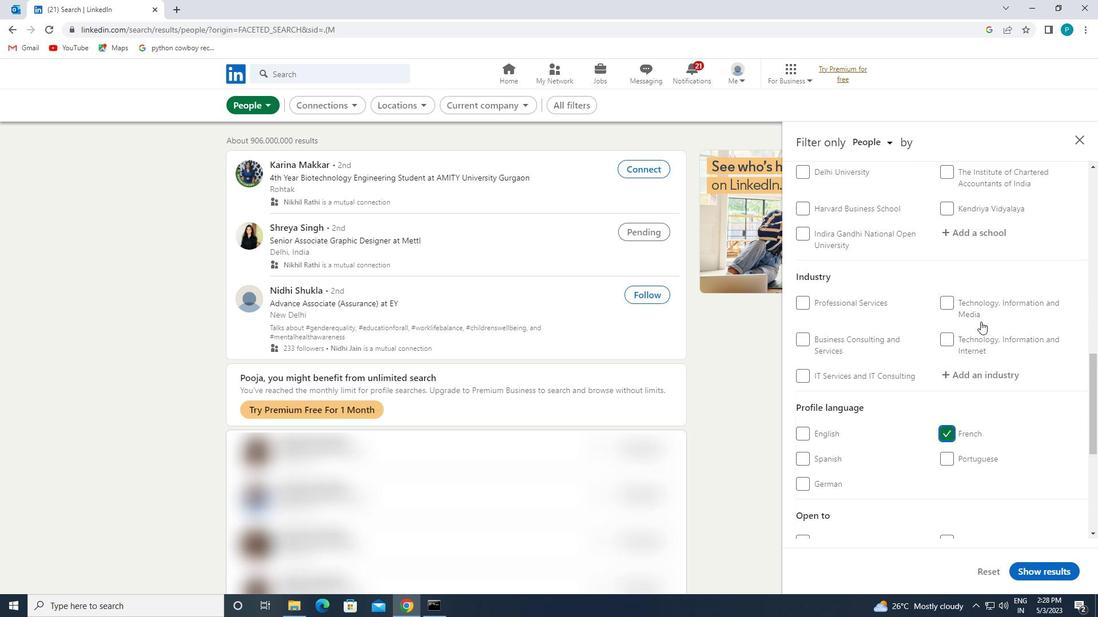 
Action: Mouse scrolled (980, 322) with delta (0, 0)
Screenshot: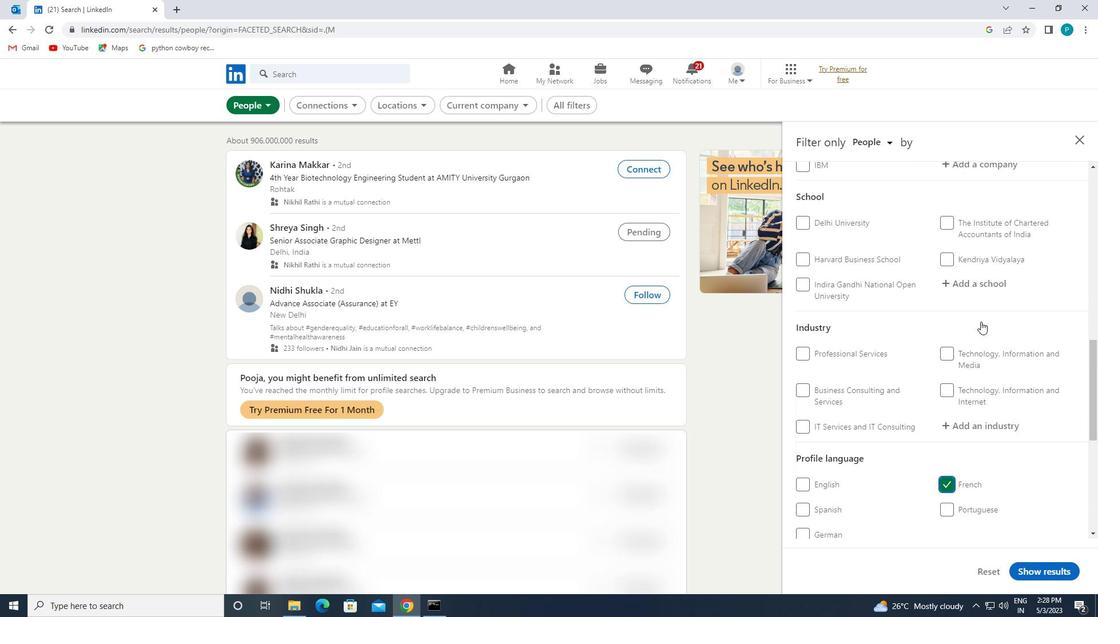 
Action: Mouse scrolled (980, 322) with delta (0, 0)
Screenshot: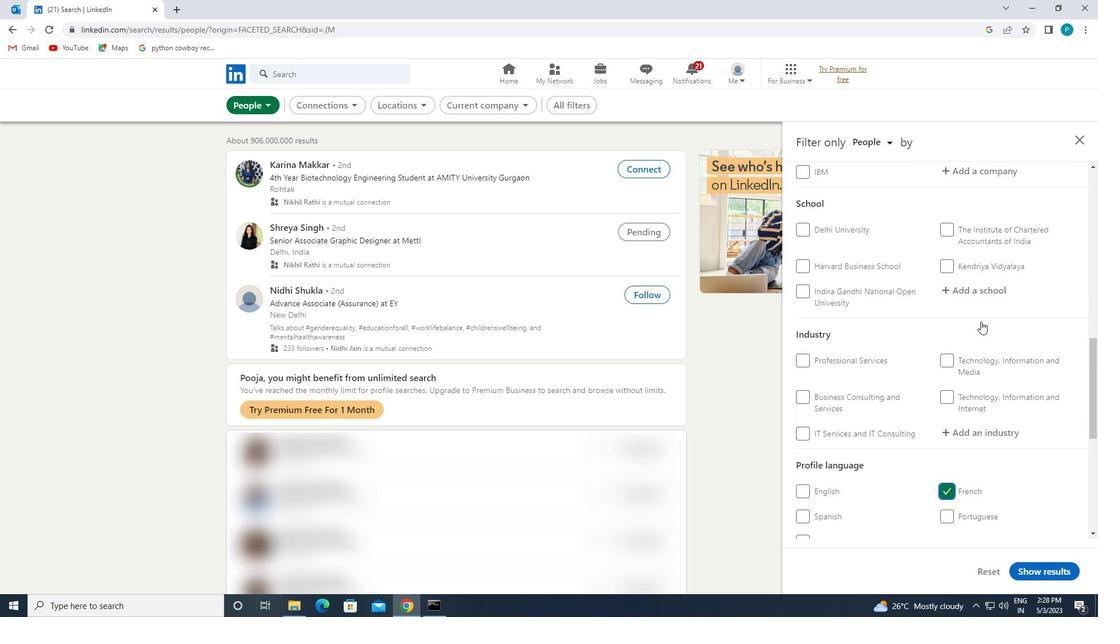 
Action: Mouse scrolled (980, 322) with delta (0, 0)
Screenshot: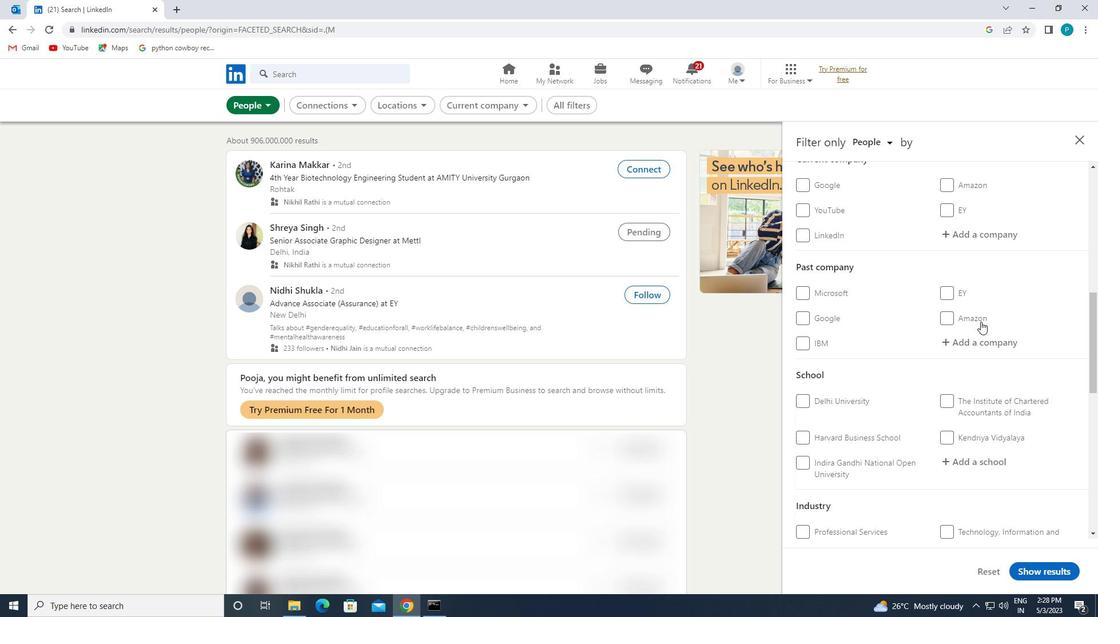 
Action: Mouse scrolled (980, 322) with delta (0, 0)
Screenshot: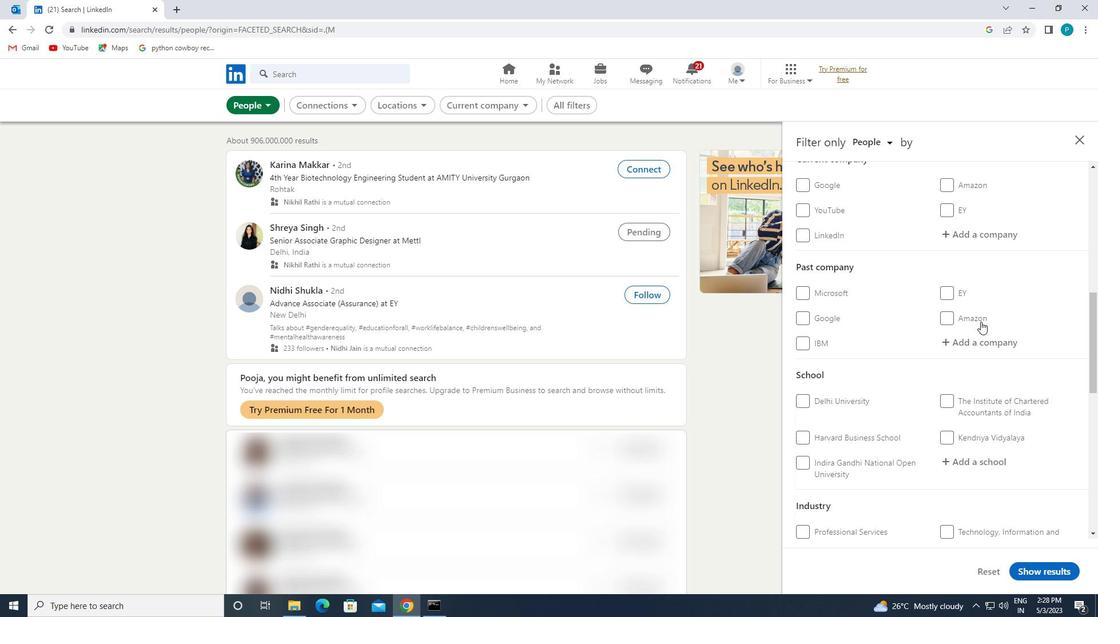 
Action: Mouse moved to (971, 343)
Screenshot: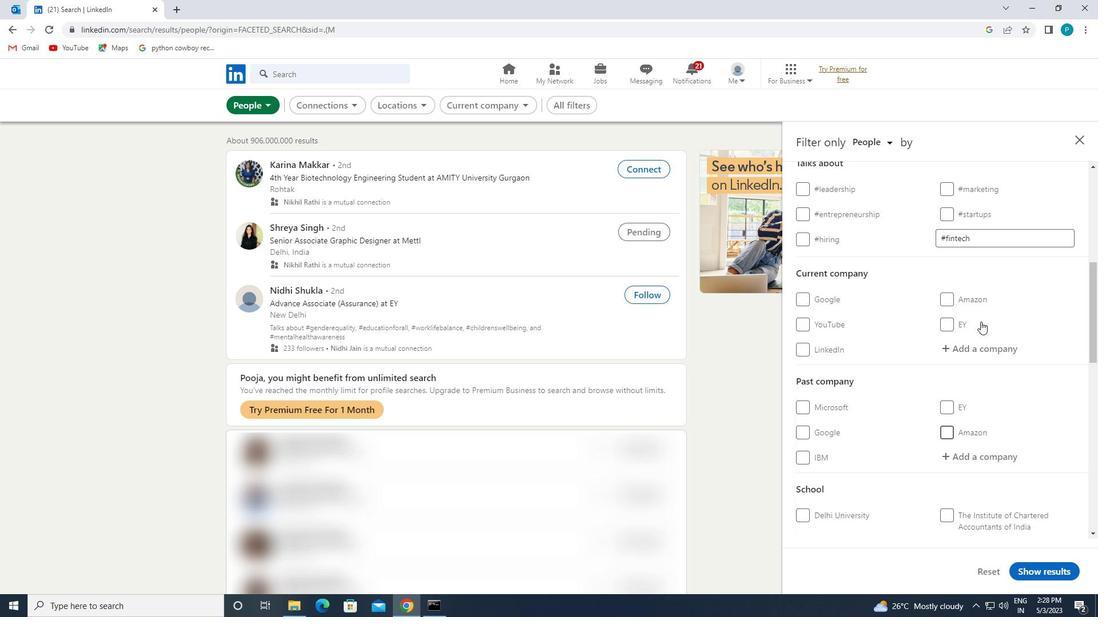 
Action: Mouse pressed left at (971, 343)
Screenshot: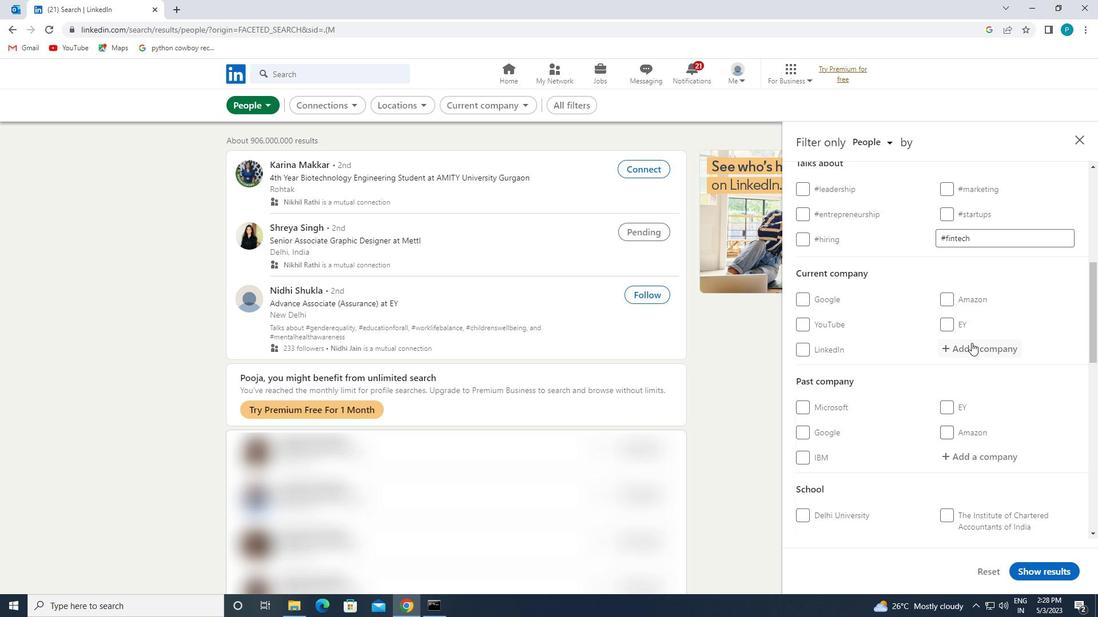 
Action: Key pressed <Key.caps_lock>J<Key.caps_lock>OHN
Screenshot: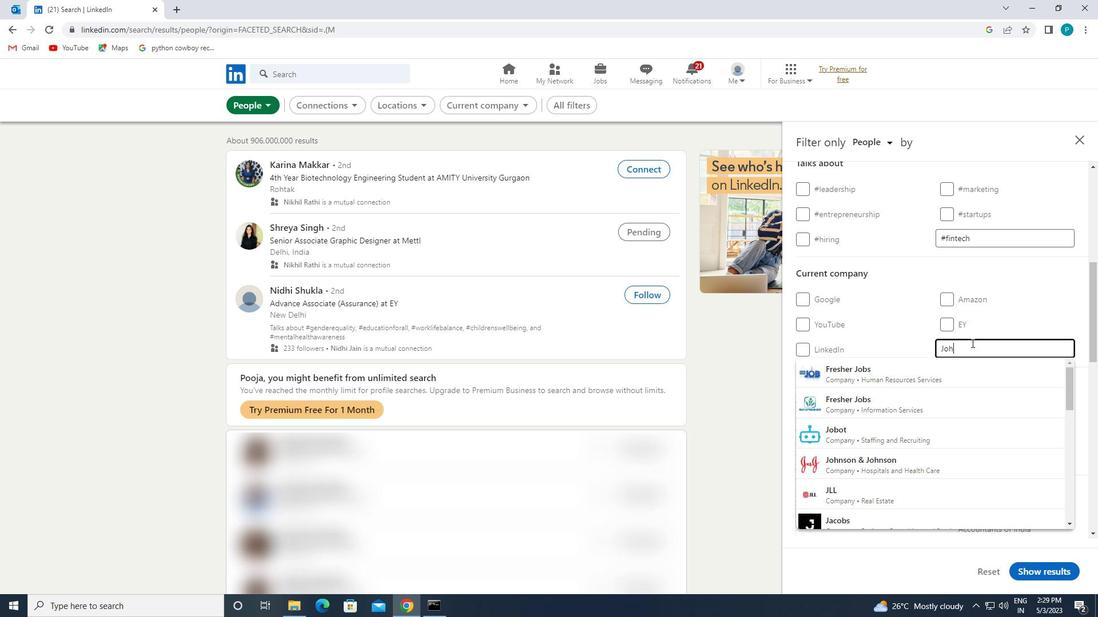 
Action: Mouse moved to (960, 367)
Screenshot: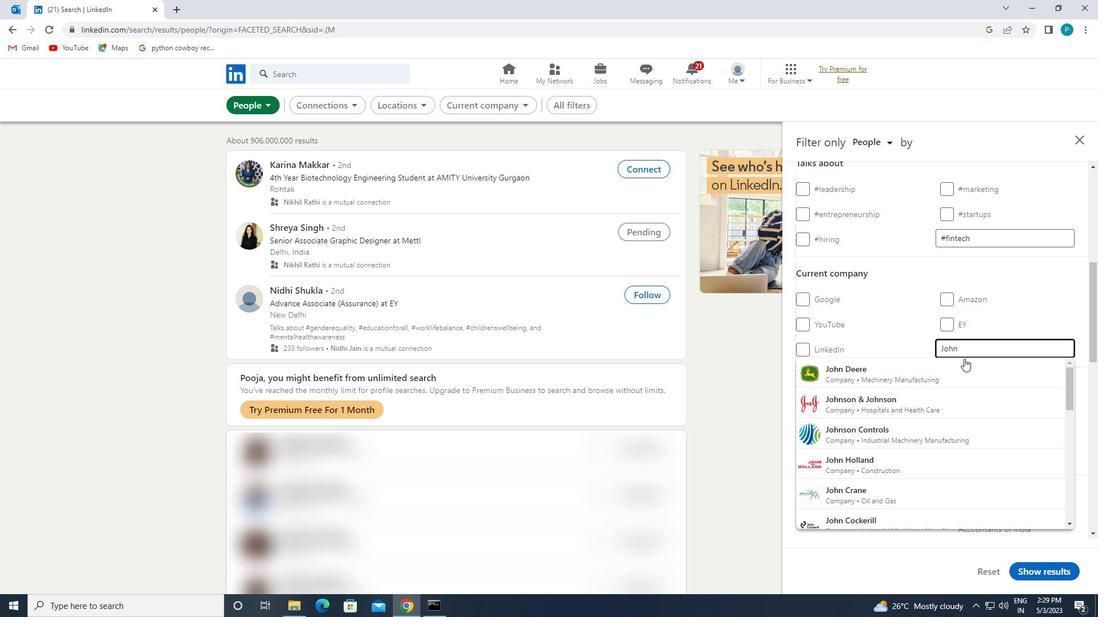 
Action: Mouse pressed left at (960, 367)
Screenshot: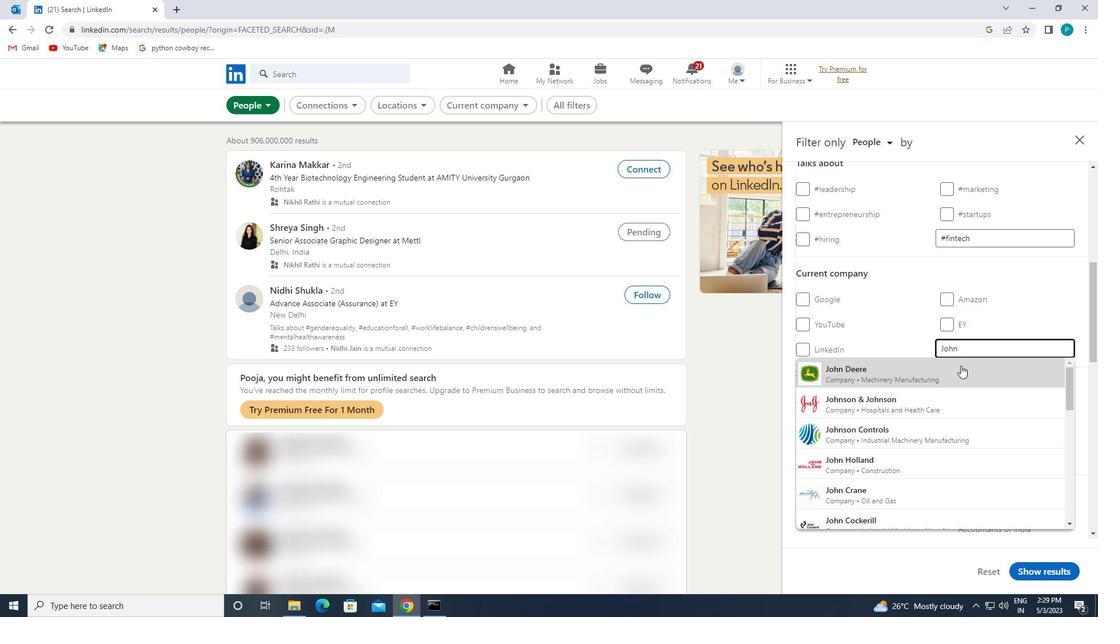 
Action: Mouse scrolled (960, 366) with delta (0, 0)
Screenshot: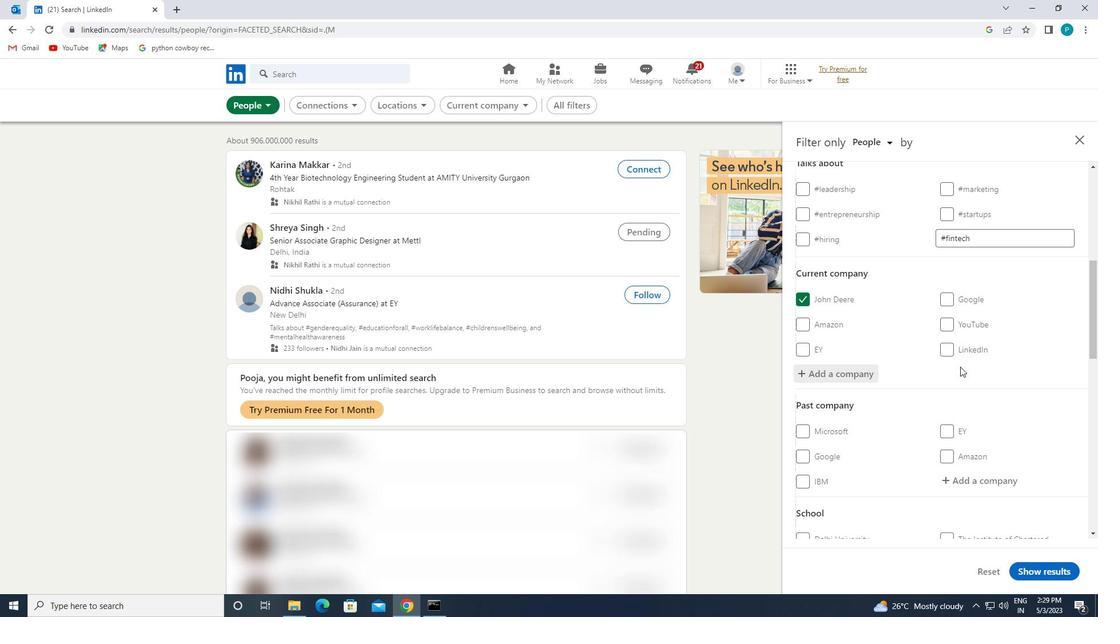 
Action: Mouse scrolled (960, 366) with delta (0, 0)
Screenshot: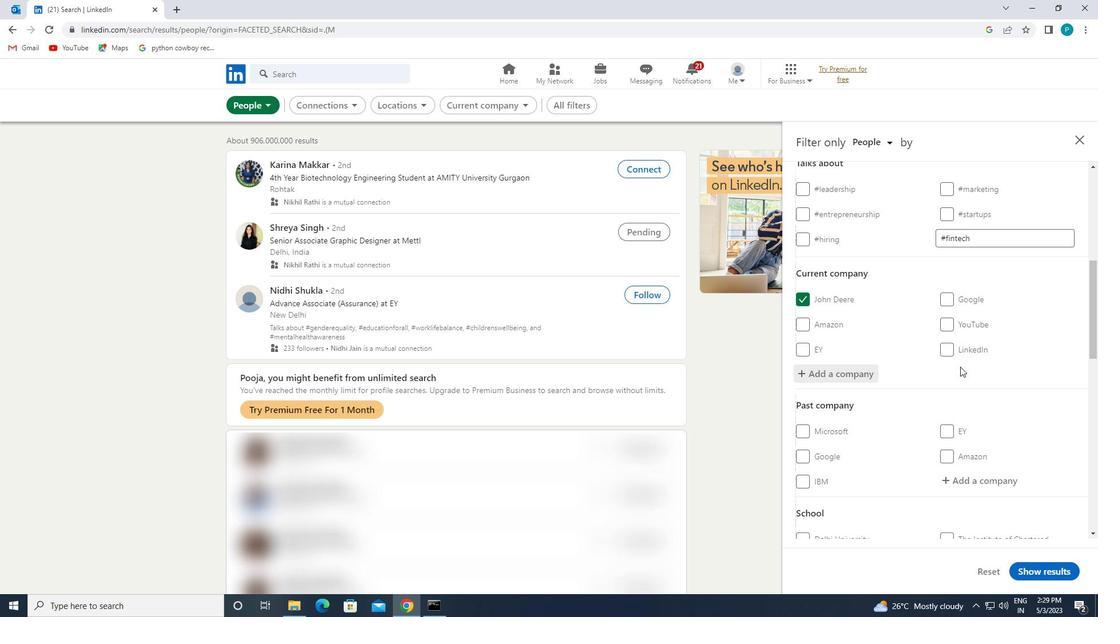 
Action: Mouse moved to (959, 367)
Screenshot: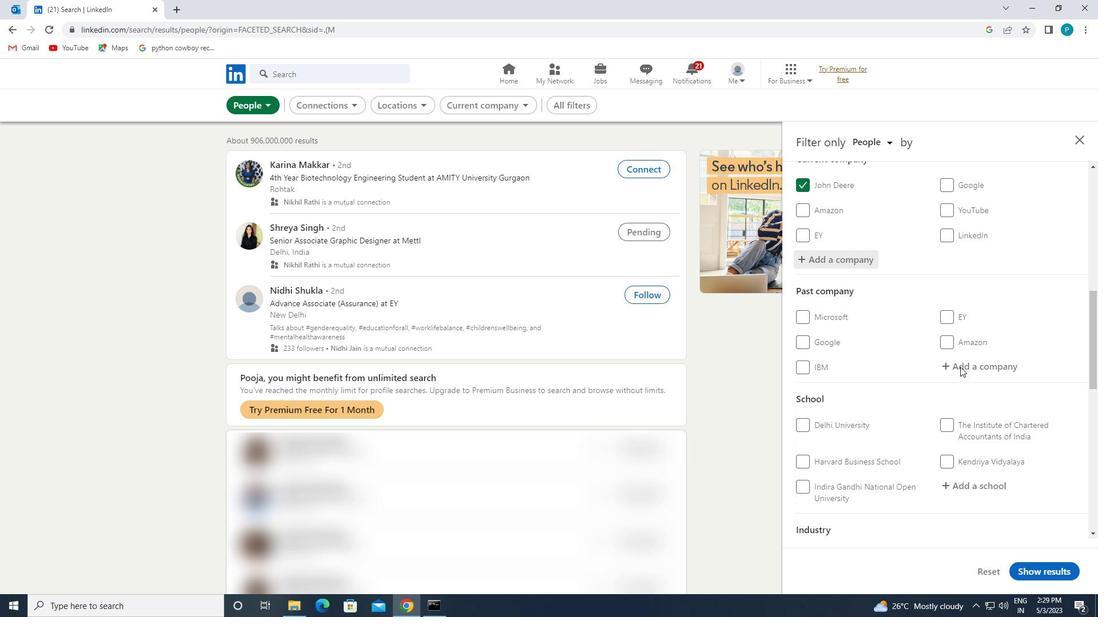 
Action: Mouse scrolled (959, 366) with delta (0, 0)
Screenshot: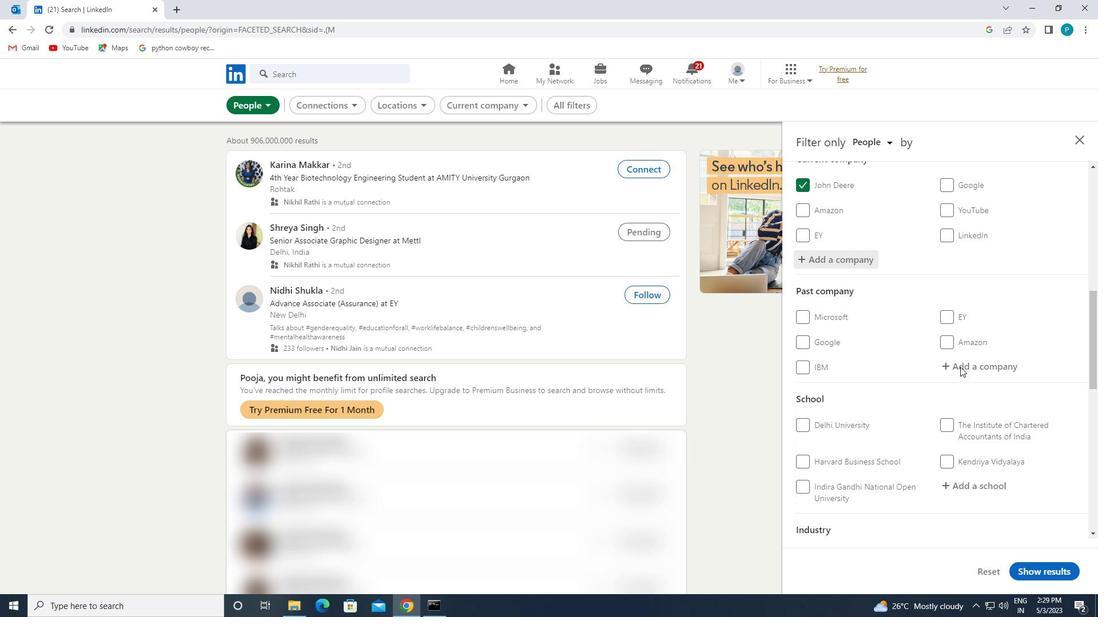 
Action: Mouse moved to (956, 369)
Screenshot: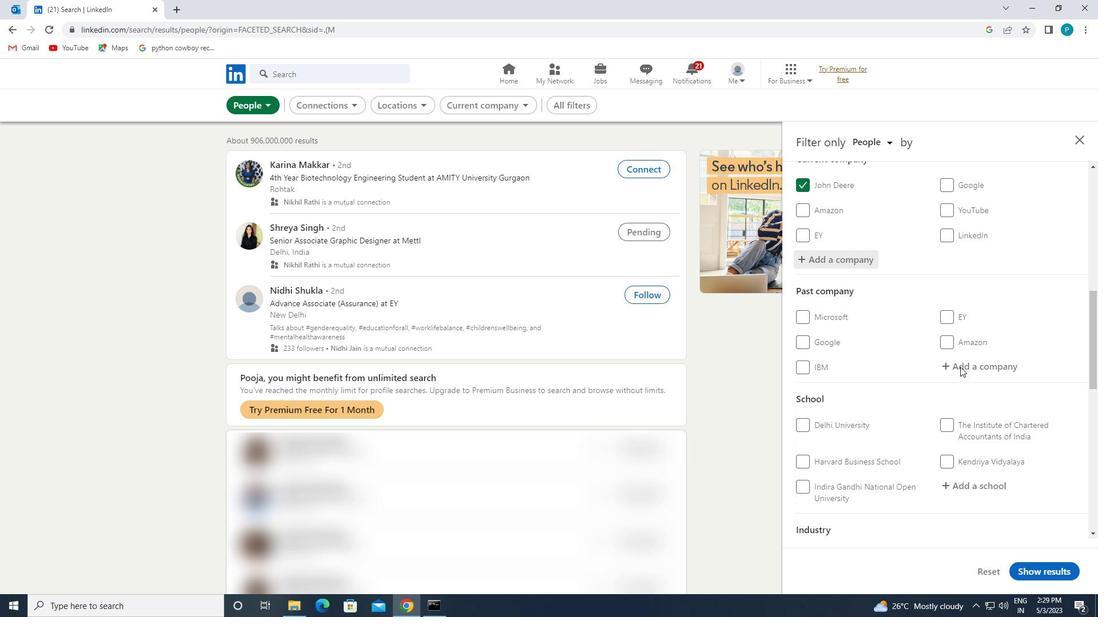 
Action: Mouse scrolled (956, 368) with delta (0, 0)
Screenshot: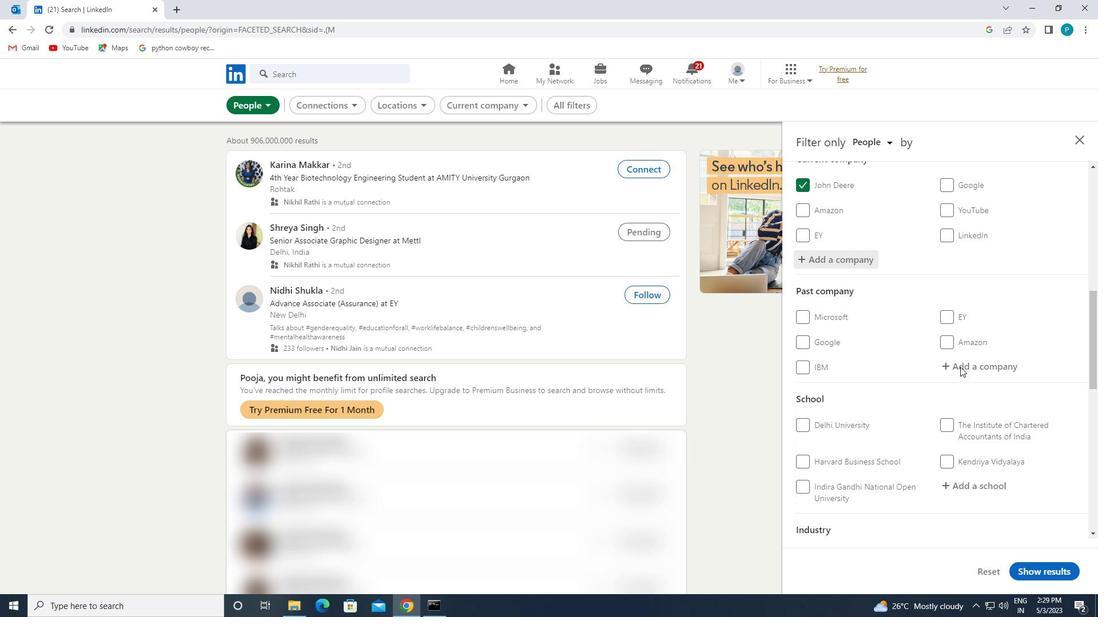 
Action: Mouse moved to (963, 368)
Screenshot: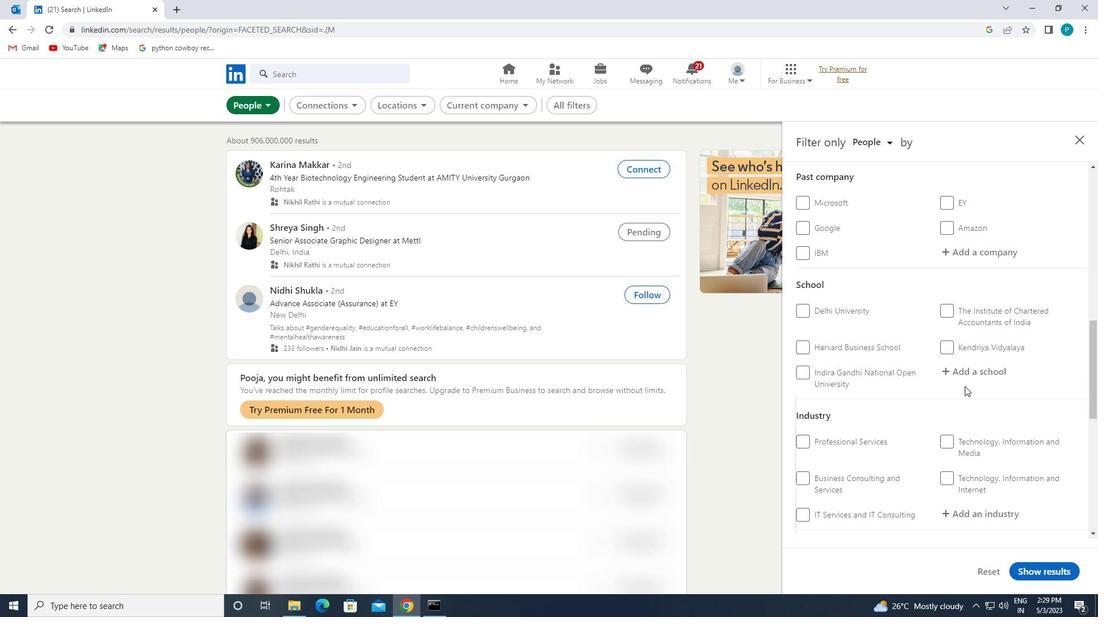 
Action: Mouse pressed left at (963, 368)
Screenshot: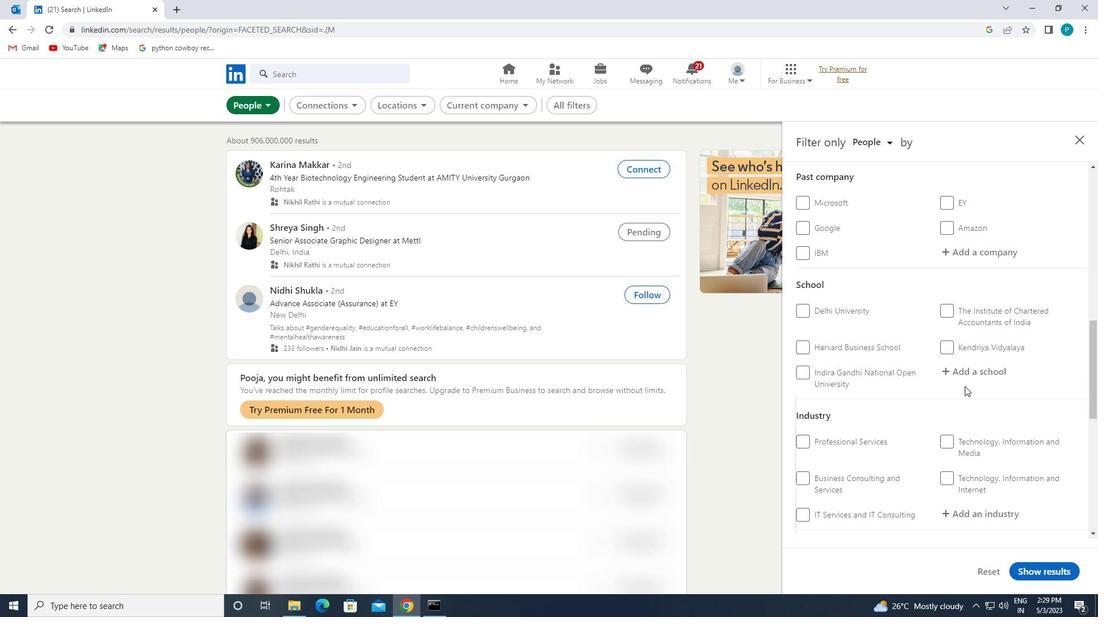 
Action: Key pressed <Key.caps_lock>C<Key.caps_lock>ENTRAL
Screenshot: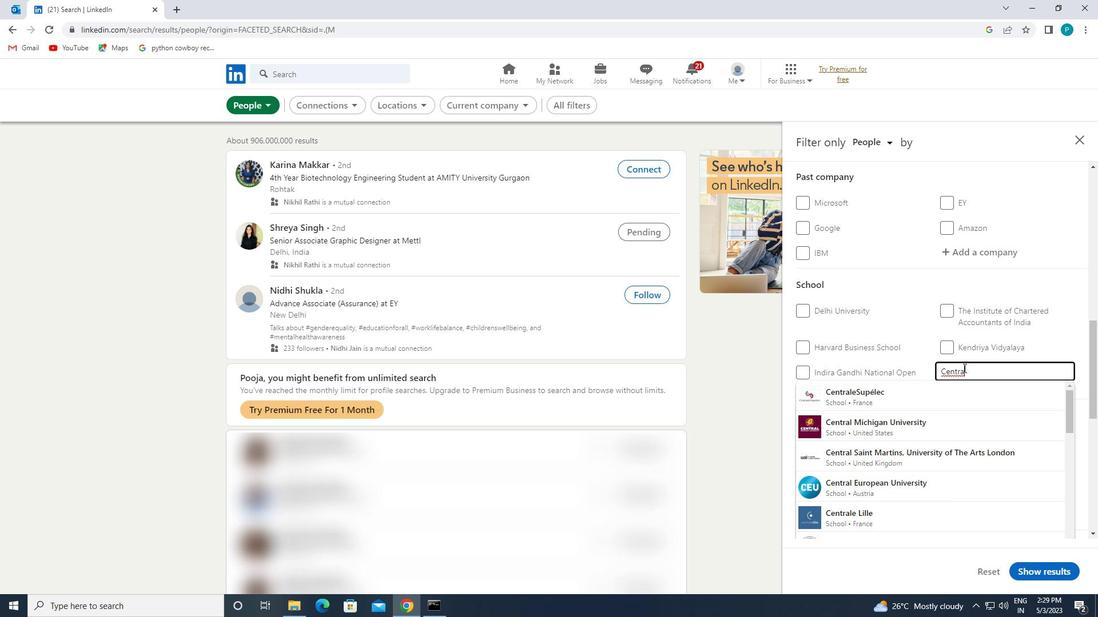 
Action: Mouse moved to (901, 405)
Screenshot: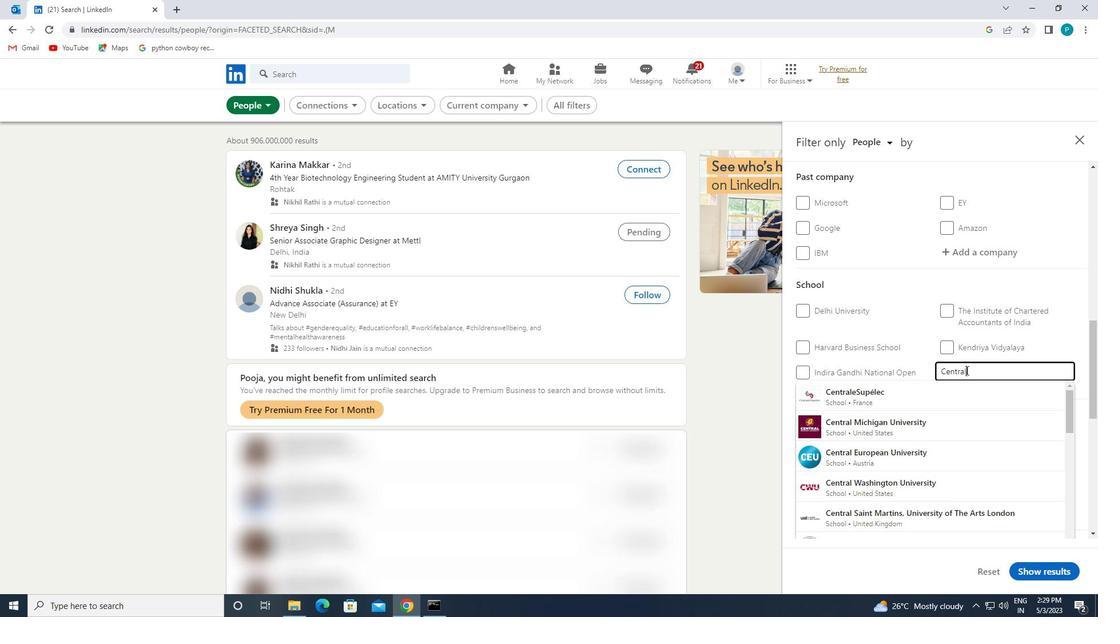 
Action: Mouse scrolled (901, 404) with delta (0, 0)
Screenshot: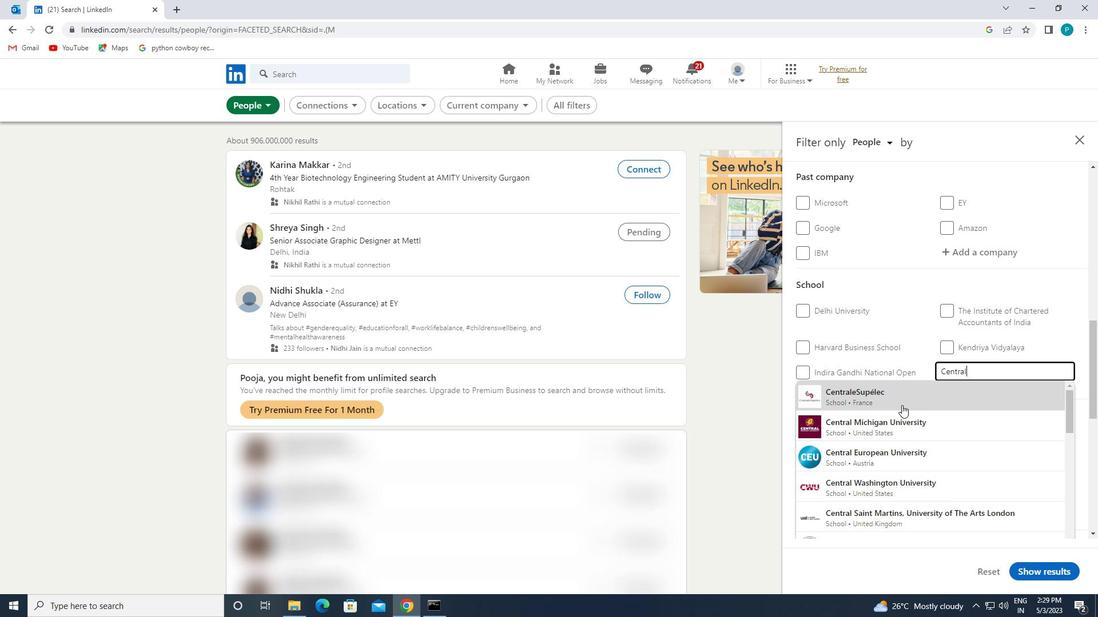 
Action: Mouse moved to (873, 452)
Screenshot: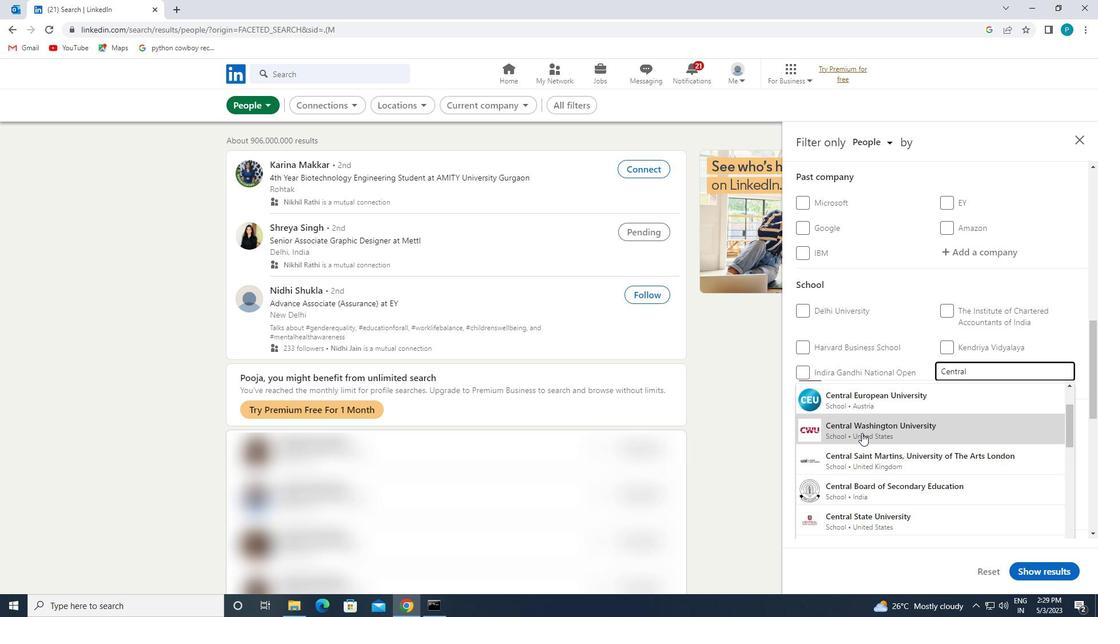 
Action: Mouse scrolled (873, 453) with delta (0, 0)
Screenshot: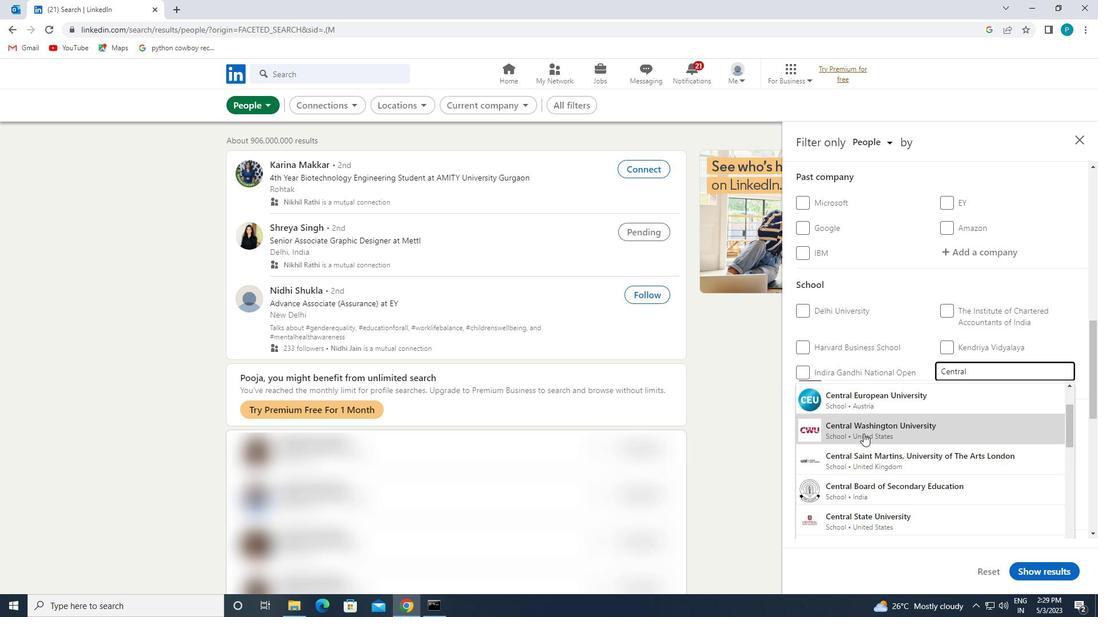 
Action: Mouse scrolled (873, 453) with delta (0, 0)
Screenshot: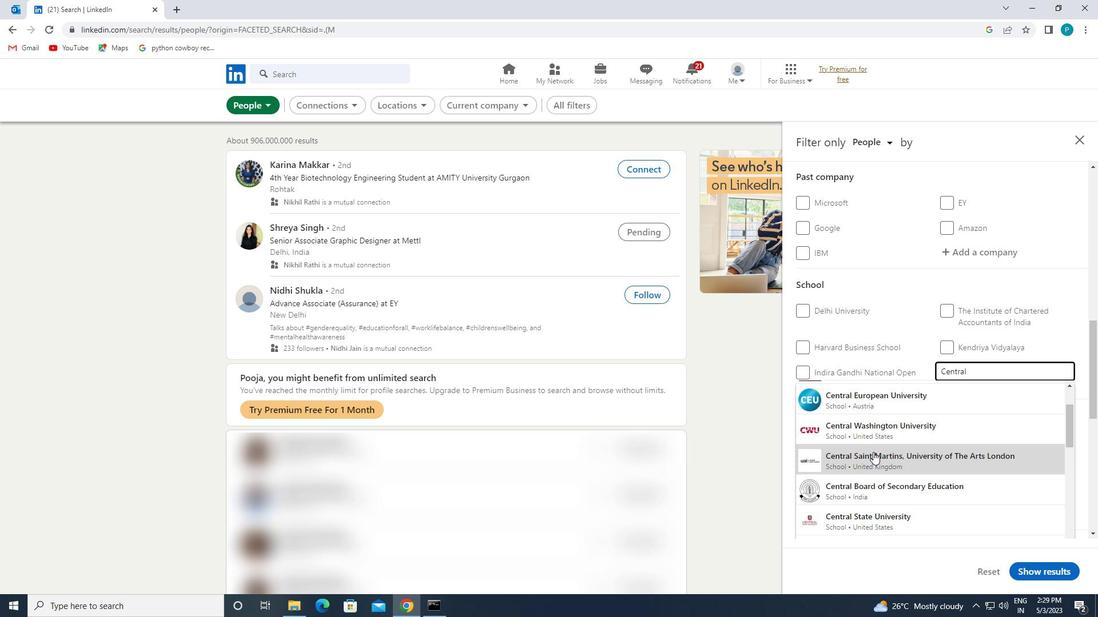 
Action: Mouse scrolled (873, 453) with delta (0, 0)
Screenshot: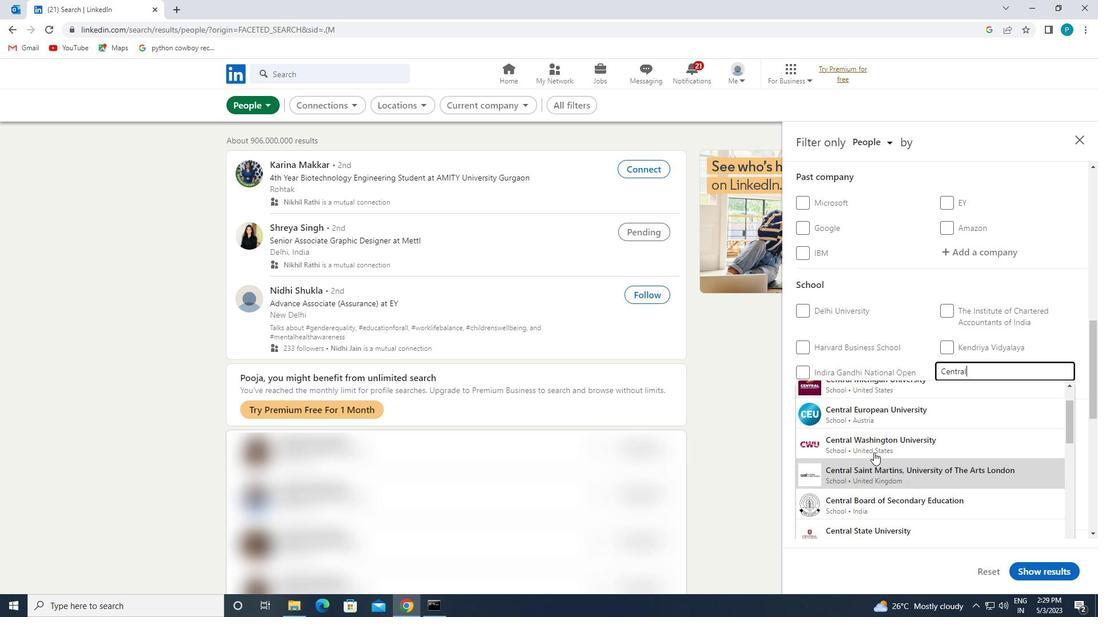 
Action: Mouse moved to (953, 445)
Screenshot: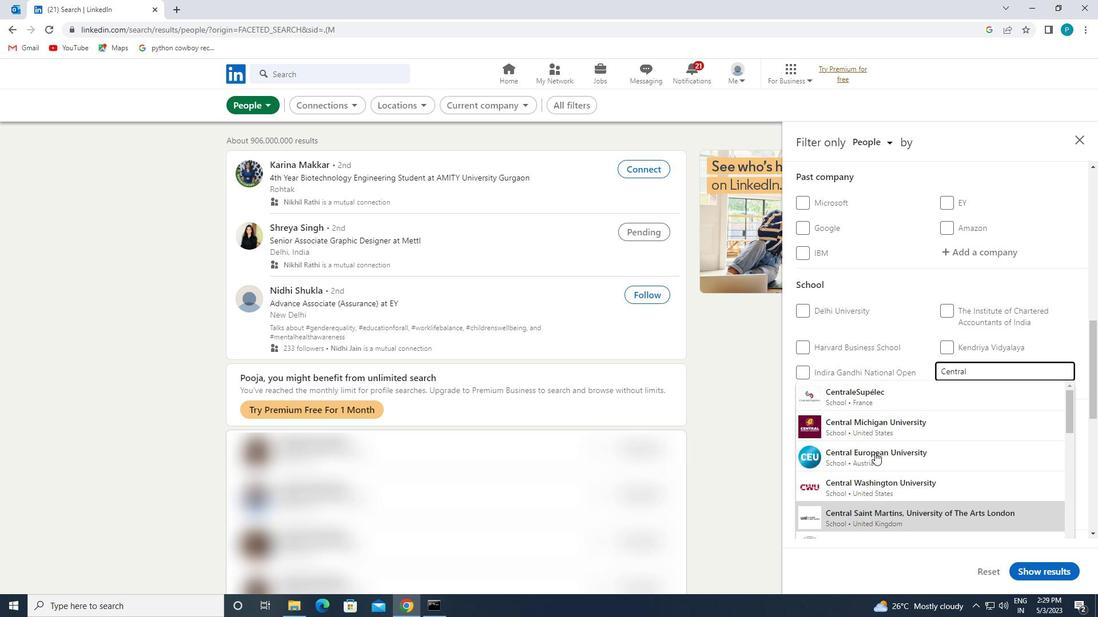 
Action: Key pressed <Key.space>UNIVERSITY<Key.space>OF<Key.space><Key.caps_lock>K<Key.caps_lock>ERL<Key.backspace>
Screenshot: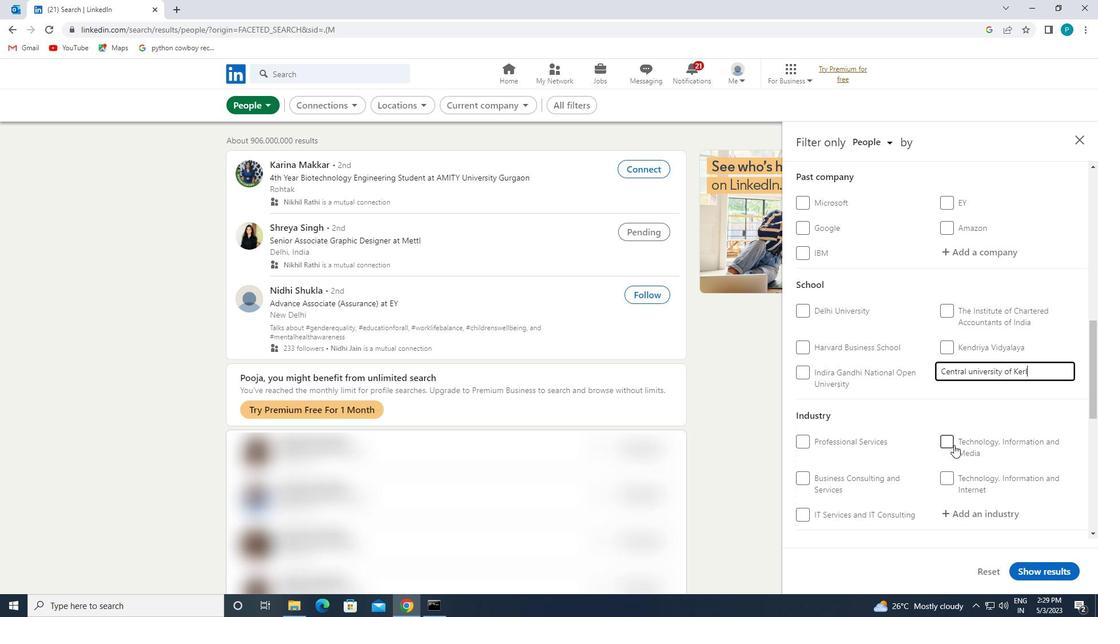 
Action: Mouse moved to (943, 393)
Screenshot: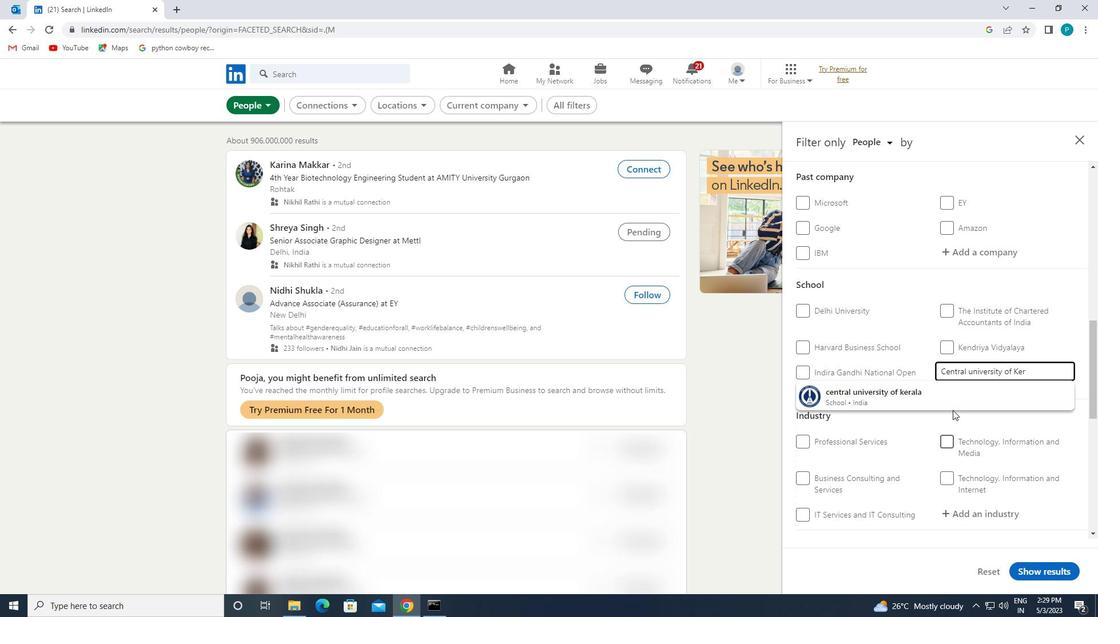 
Action: Mouse pressed left at (943, 393)
Screenshot: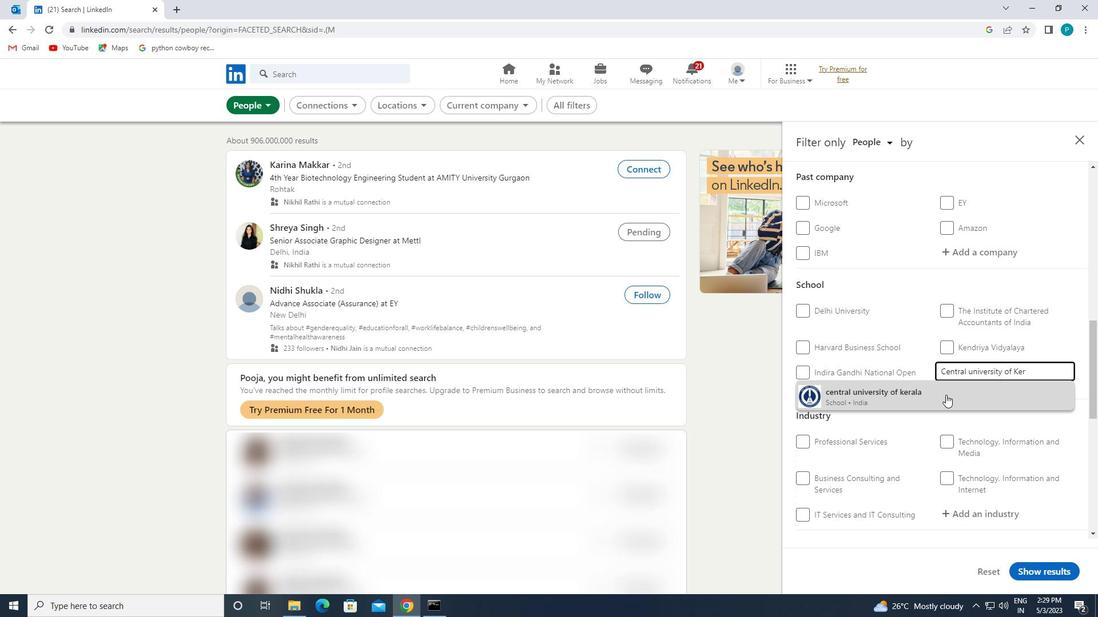 
Action: Mouse moved to (941, 392)
Screenshot: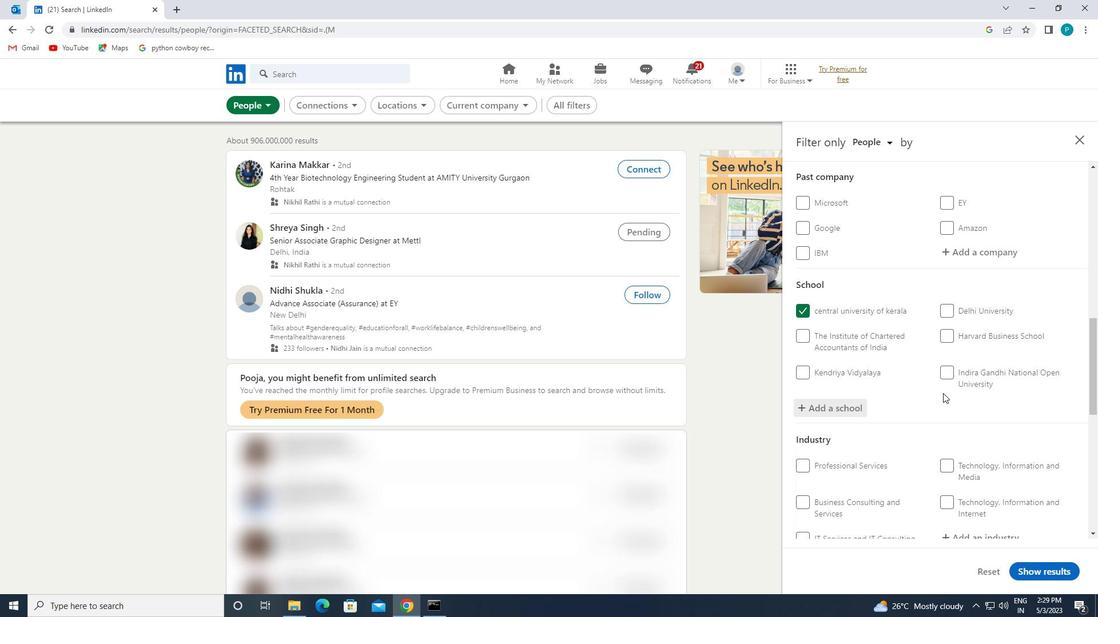 
Action: Mouse scrolled (941, 392) with delta (0, 0)
Screenshot: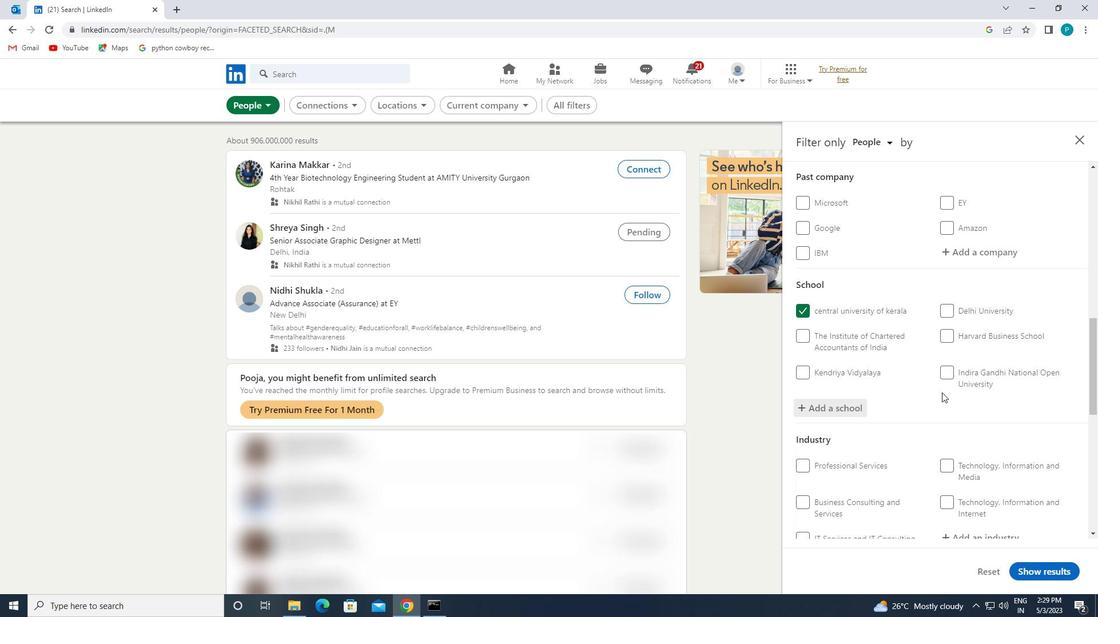 
Action: Mouse scrolled (941, 392) with delta (0, 0)
Screenshot: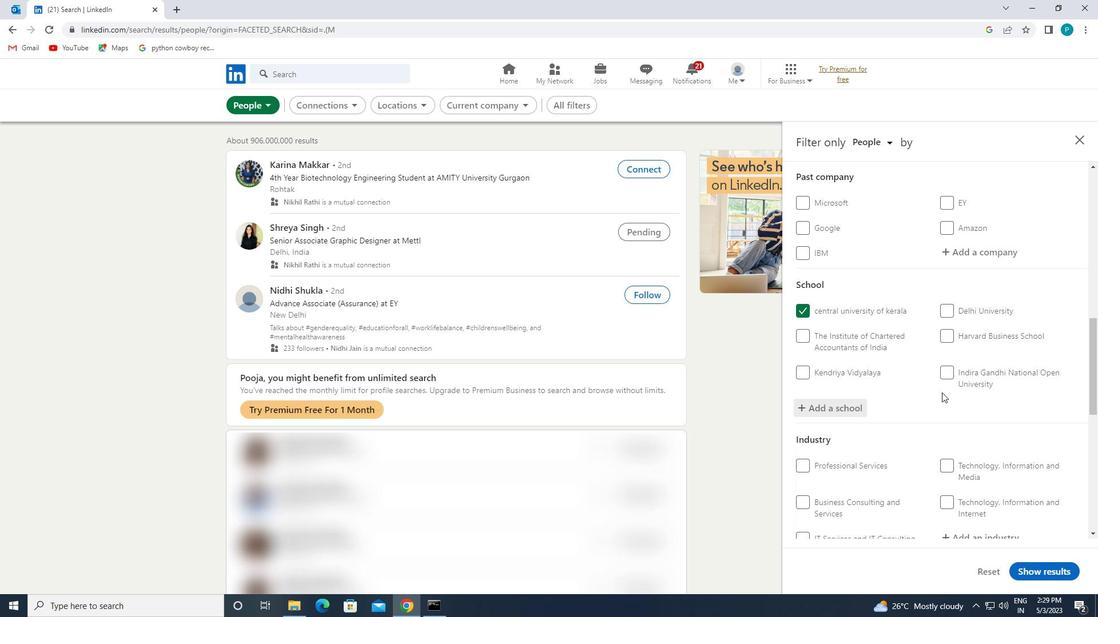 
Action: Mouse moved to (959, 419)
Screenshot: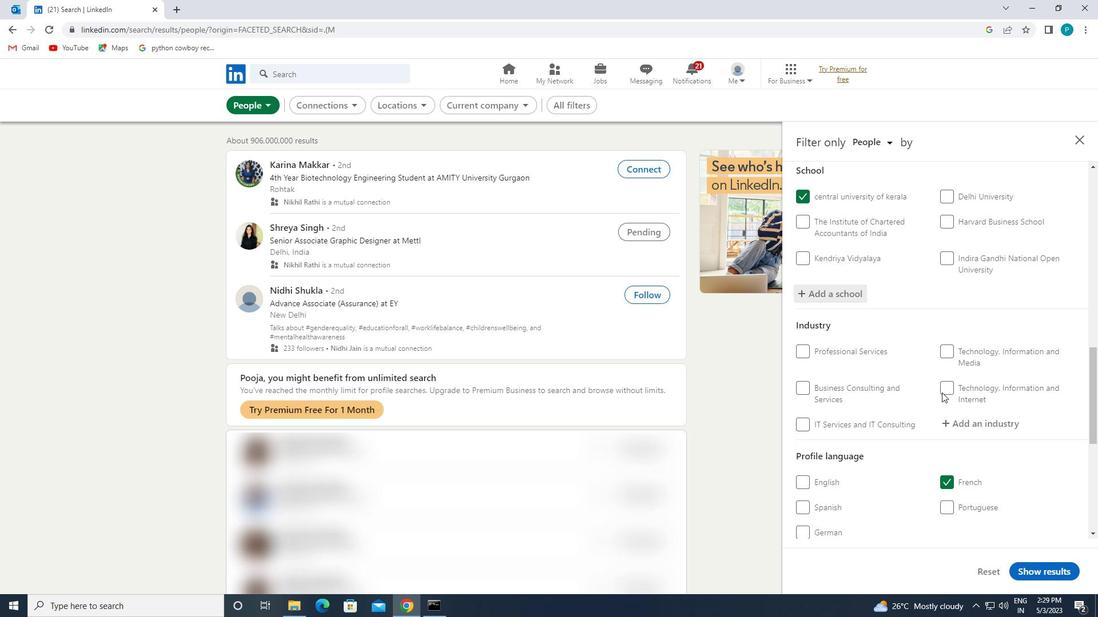 
Action: Mouse pressed left at (959, 419)
Screenshot: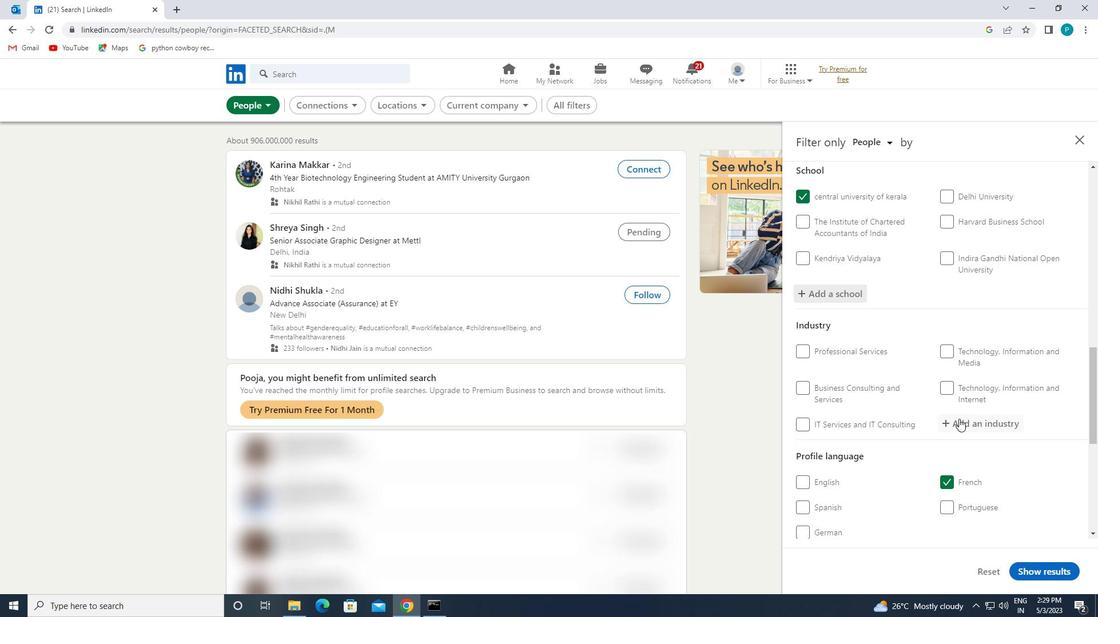 
Action: Mouse moved to (959, 419)
Screenshot: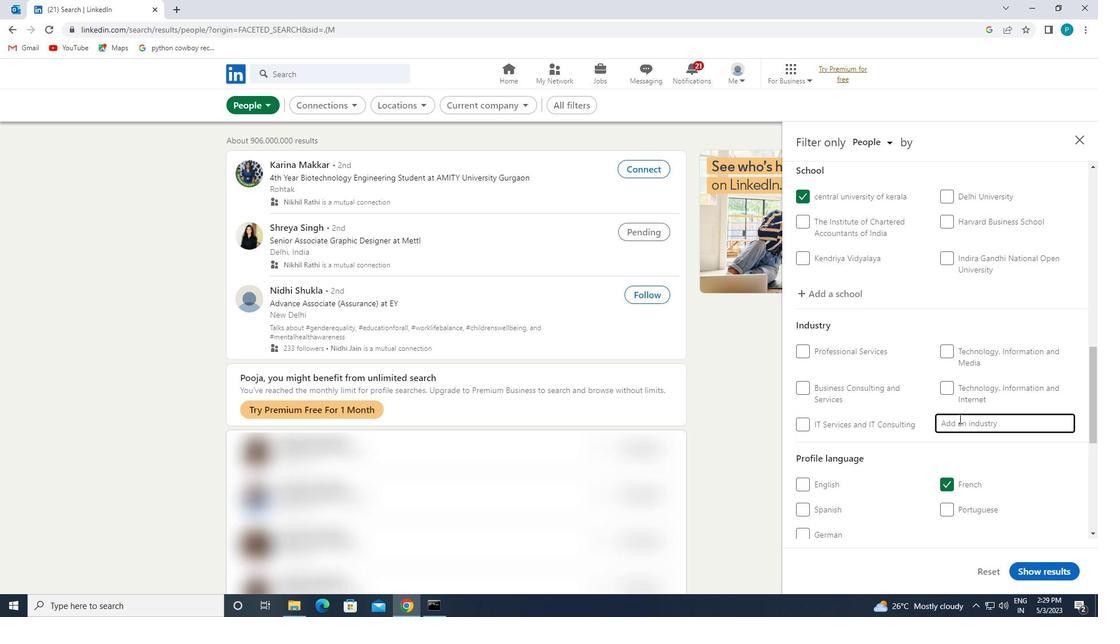 
Action: Key pressed <Key.caps_lock>S<Key.caps_lock>PECTATOR
Screenshot: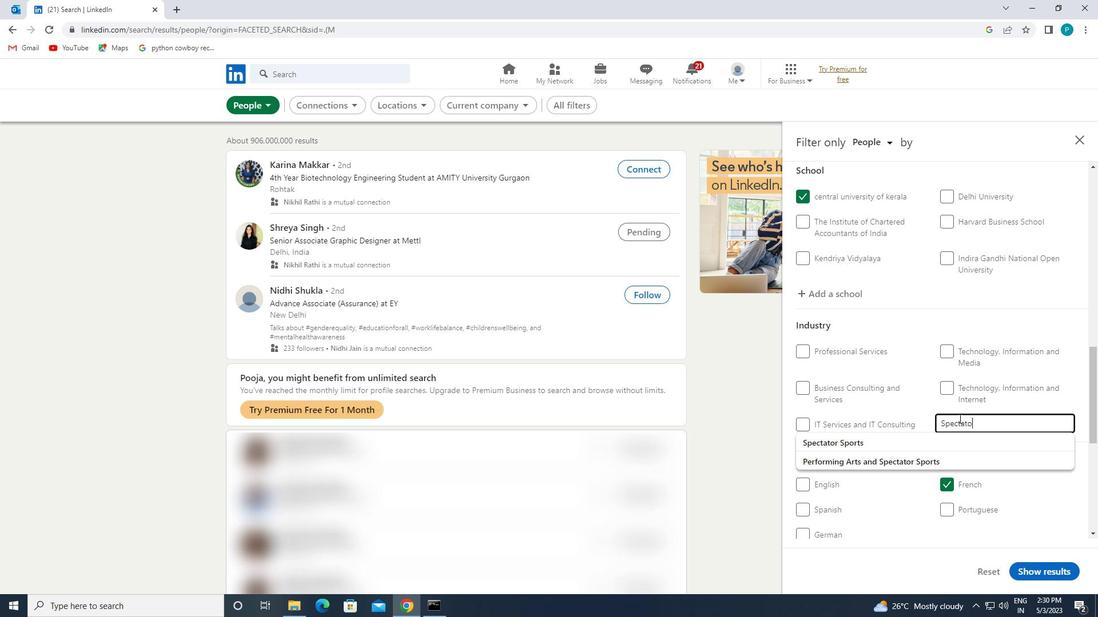 
Action: Mouse moved to (862, 441)
Screenshot: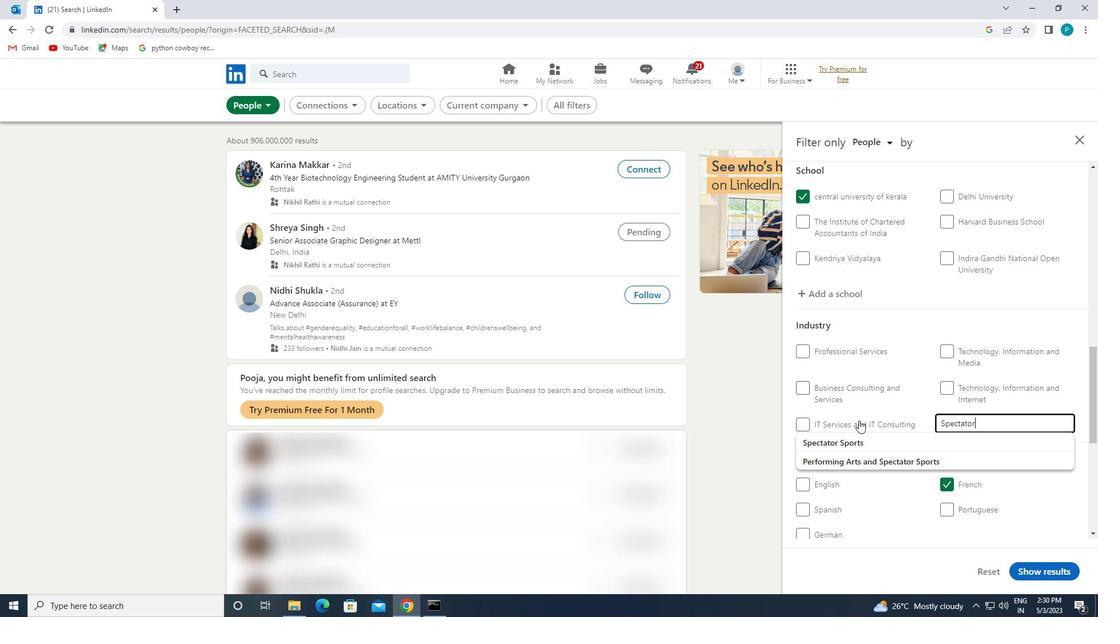 
Action: Mouse pressed left at (862, 441)
Screenshot: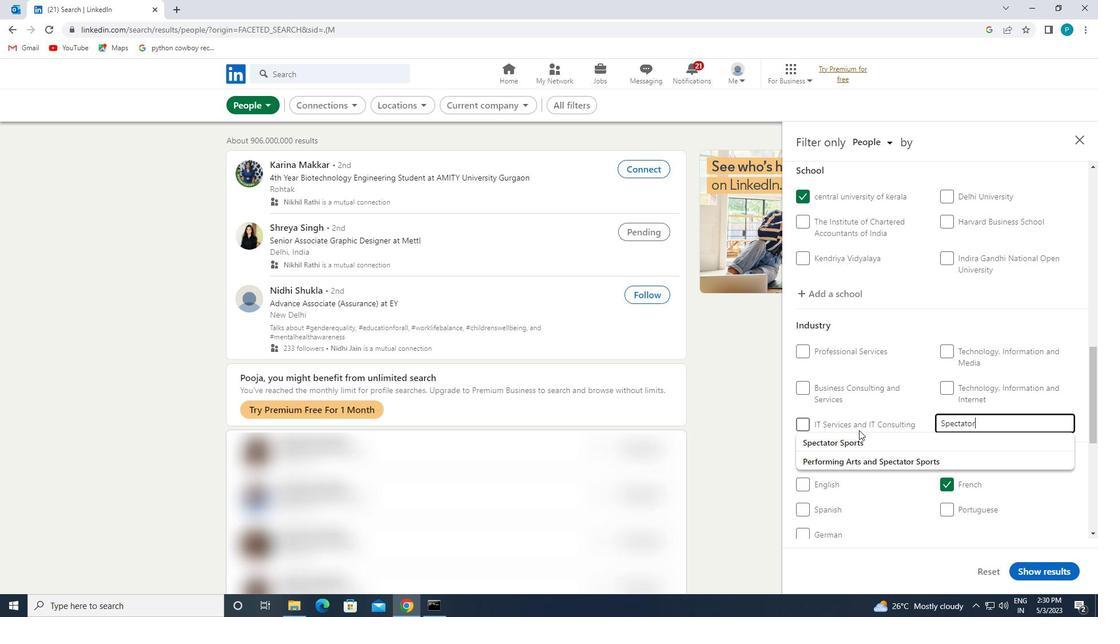 
Action: Mouse moved to (863, 441)
Screenshot: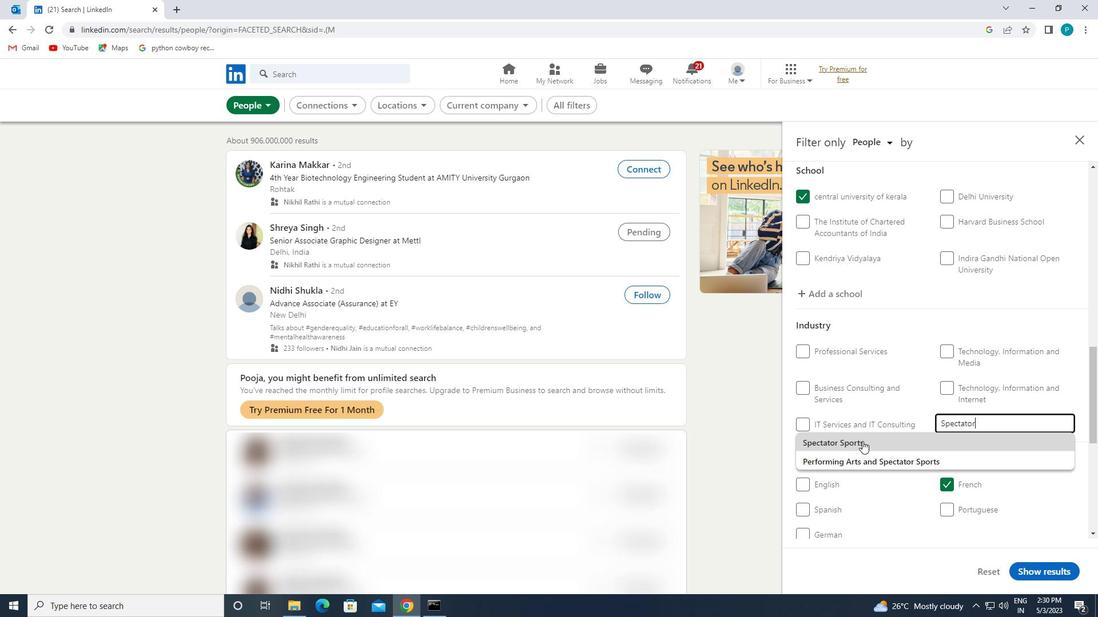 
Action: Mouse scrolled (863, 440) with delta (0, 0)
Screenshot: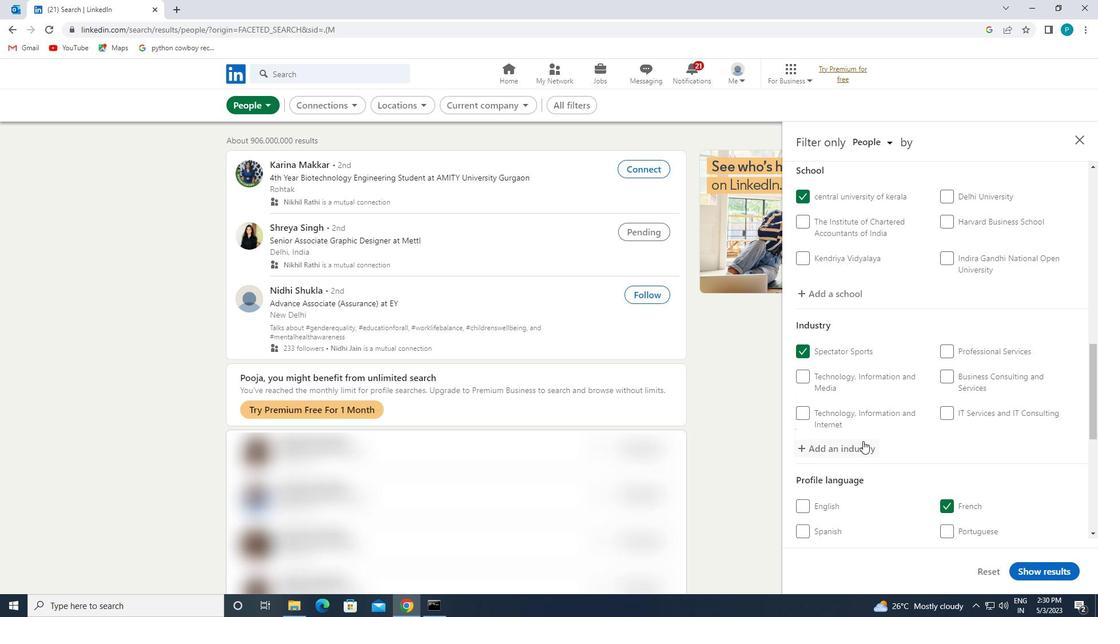 
Action: Mouse scrolled (863, 440) with delta (0, 0)
Screenshot: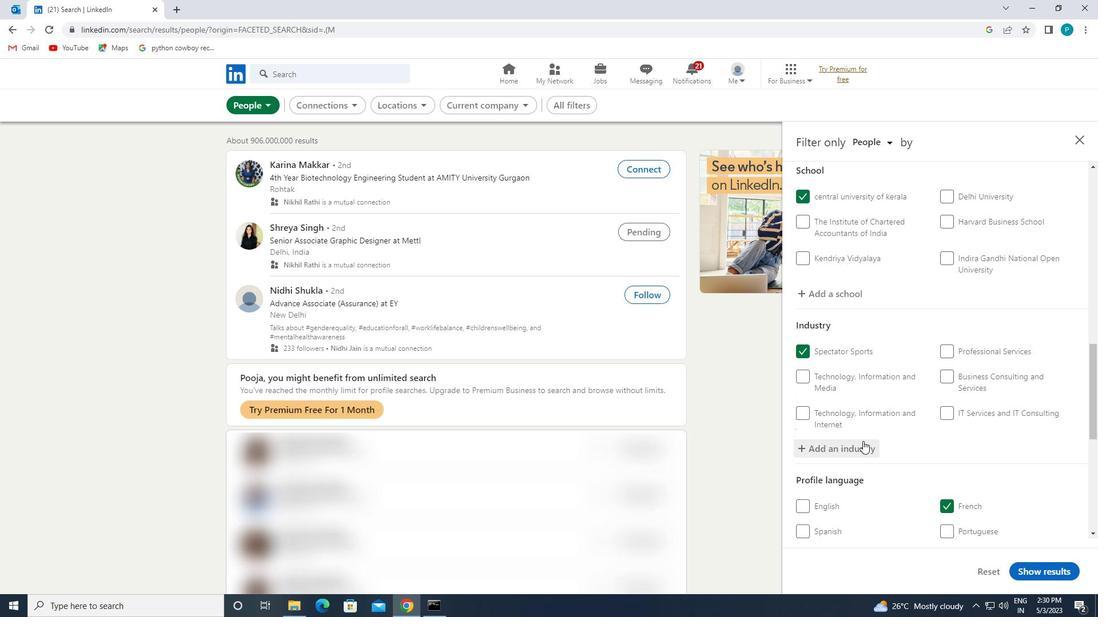 
Action: Mouse moved to (883, 453)
Screenshot: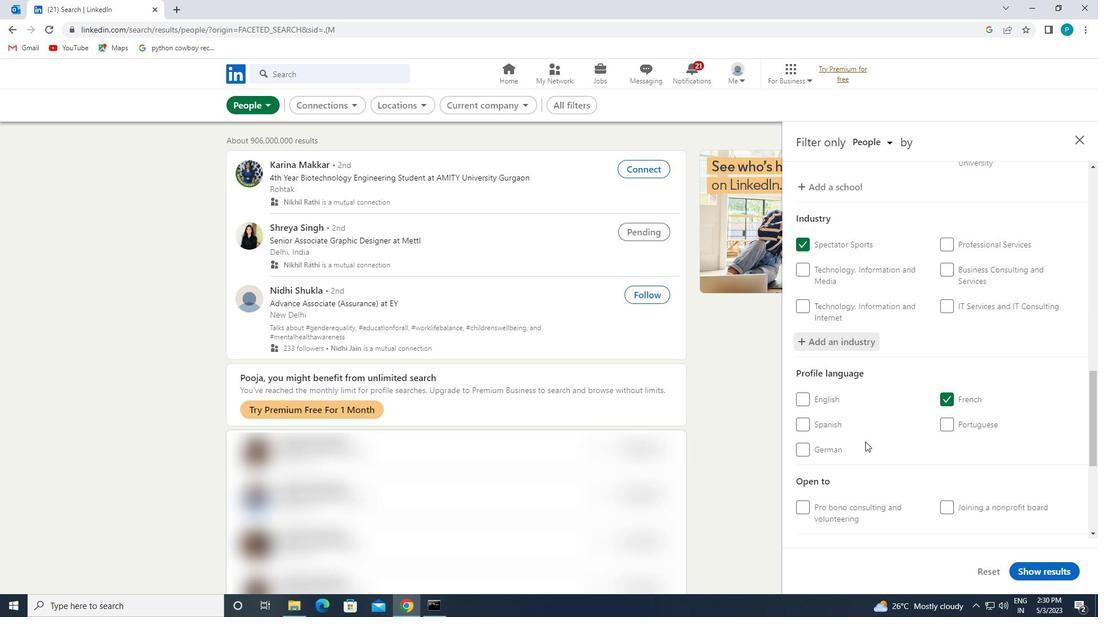 
Action: Mouse scrolled (883, 452) with delta (0, 0)
Screenshot: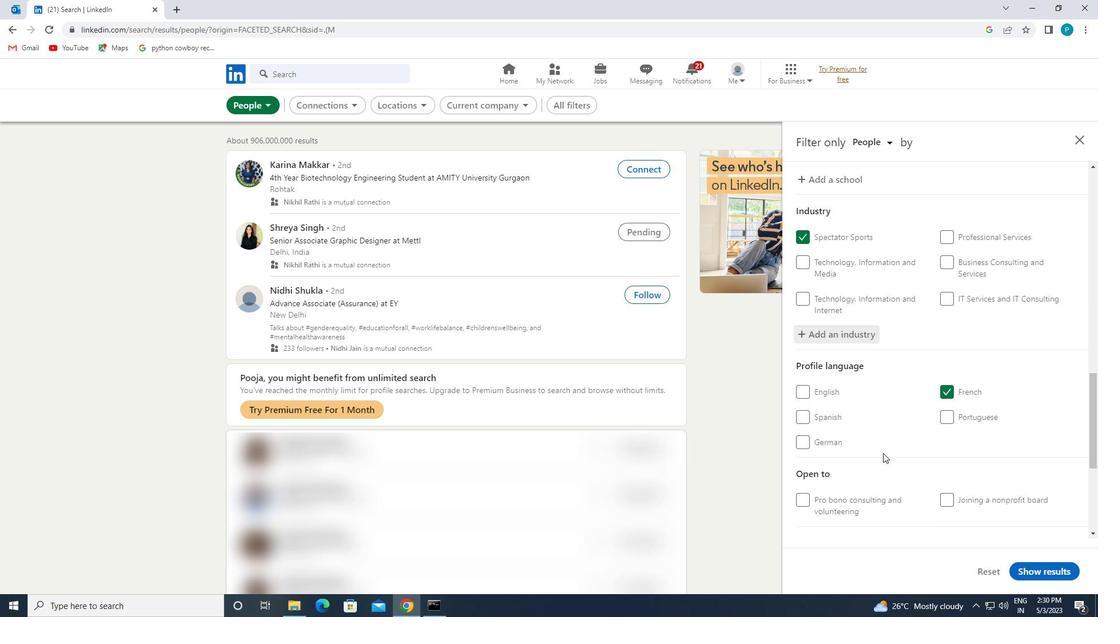 
Action: Mouse moved to (955, 480)
Screenshot: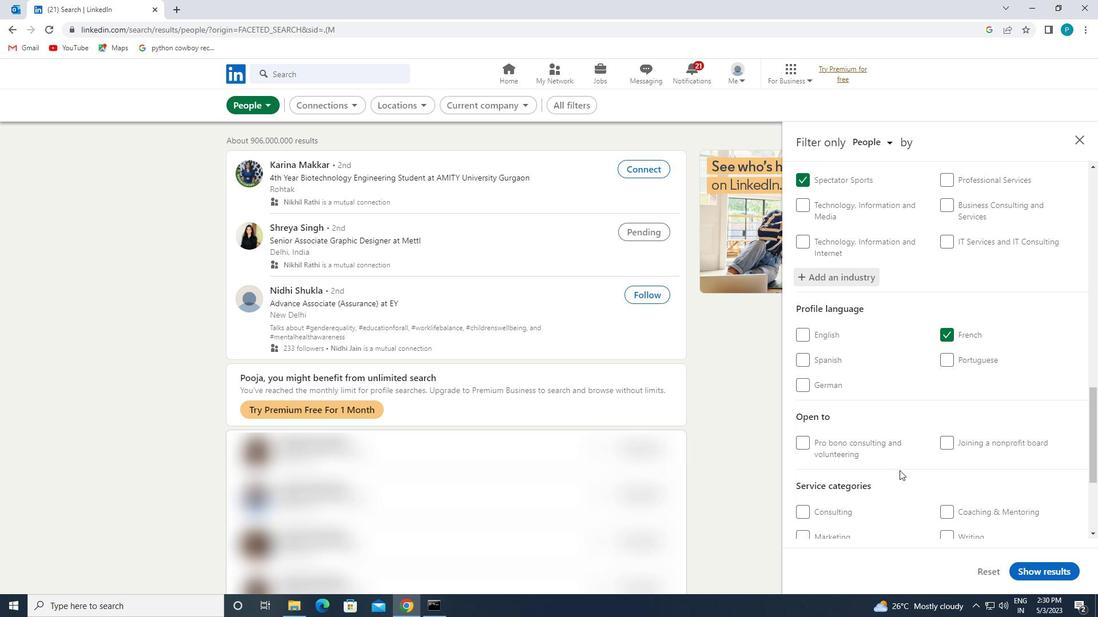 
Action: Mouse scrolled (955, 480) with delta (0, 0)
Screenshot: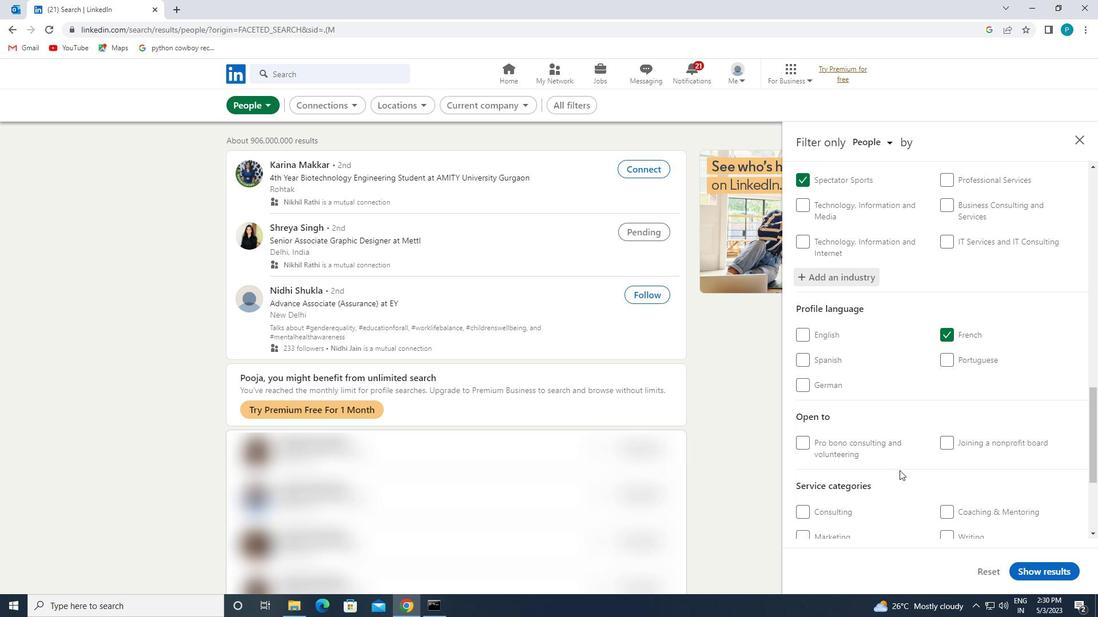 
Action: Mouse moved to (955, 500)
Screenshot: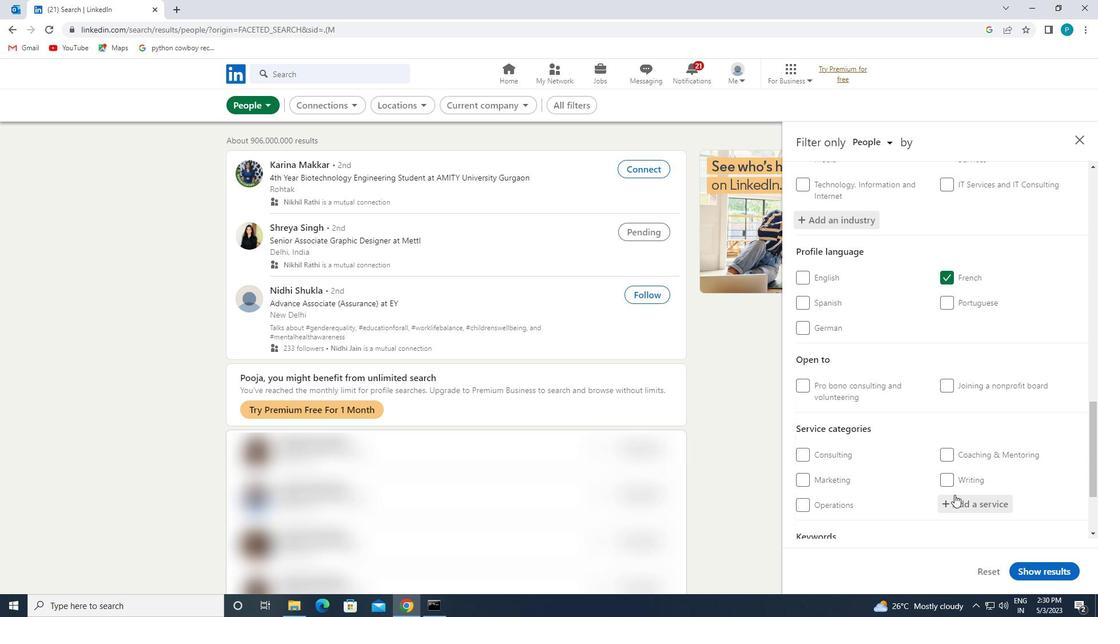 
Action: Mouse pressed left at (955, 500)
Screenshot: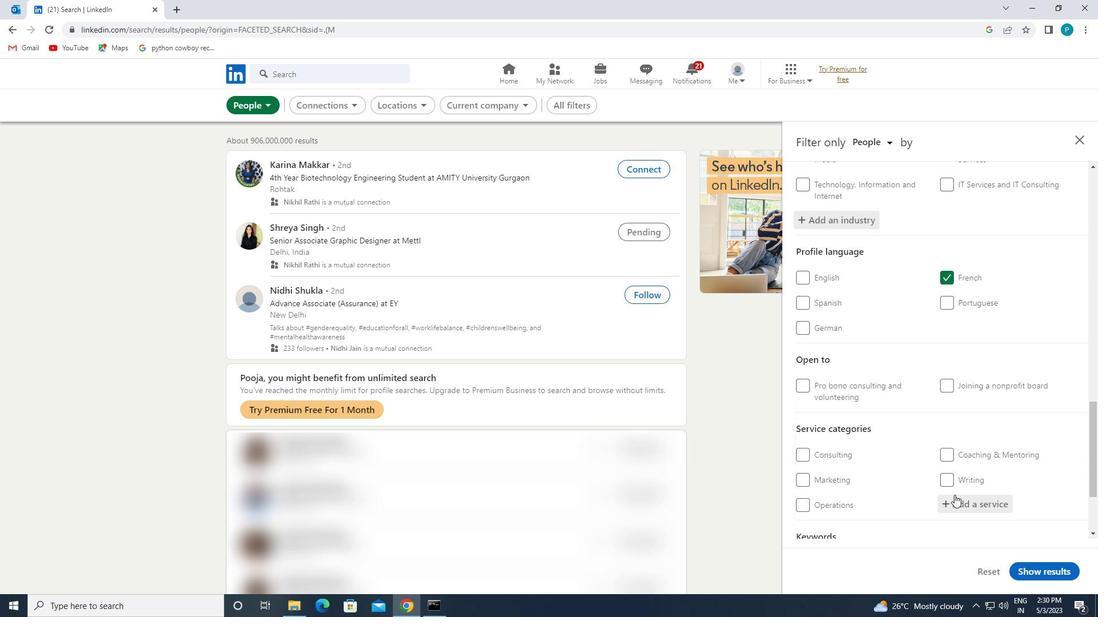 
Action: Mouse moved to (987, 520)
Screenshot: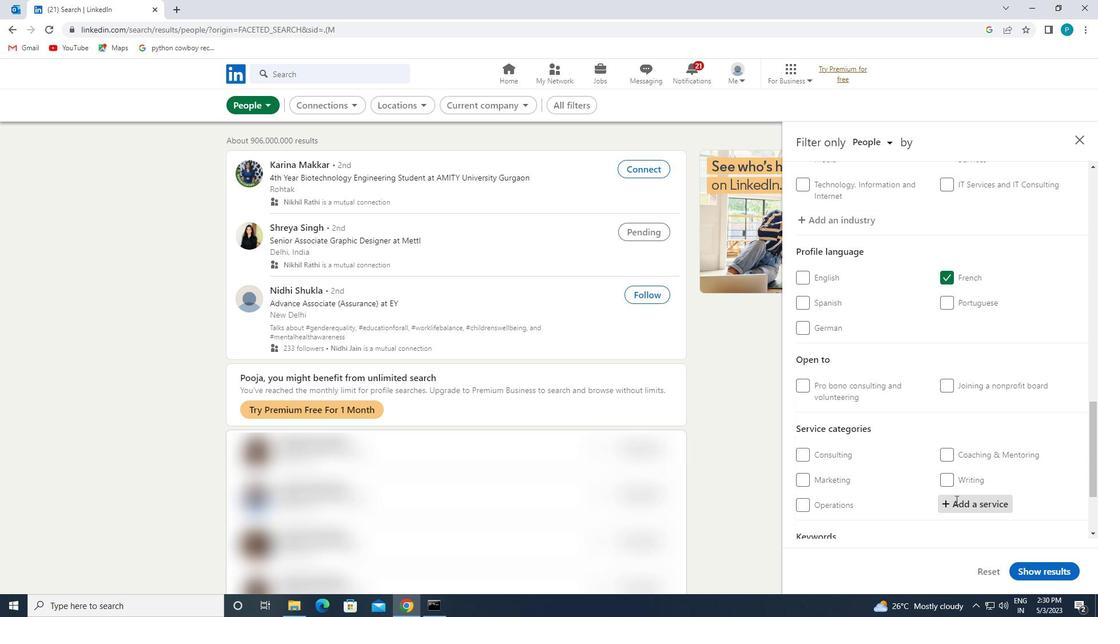 
Action: Key pressed TT<Key.backspace>Y
Screenshot: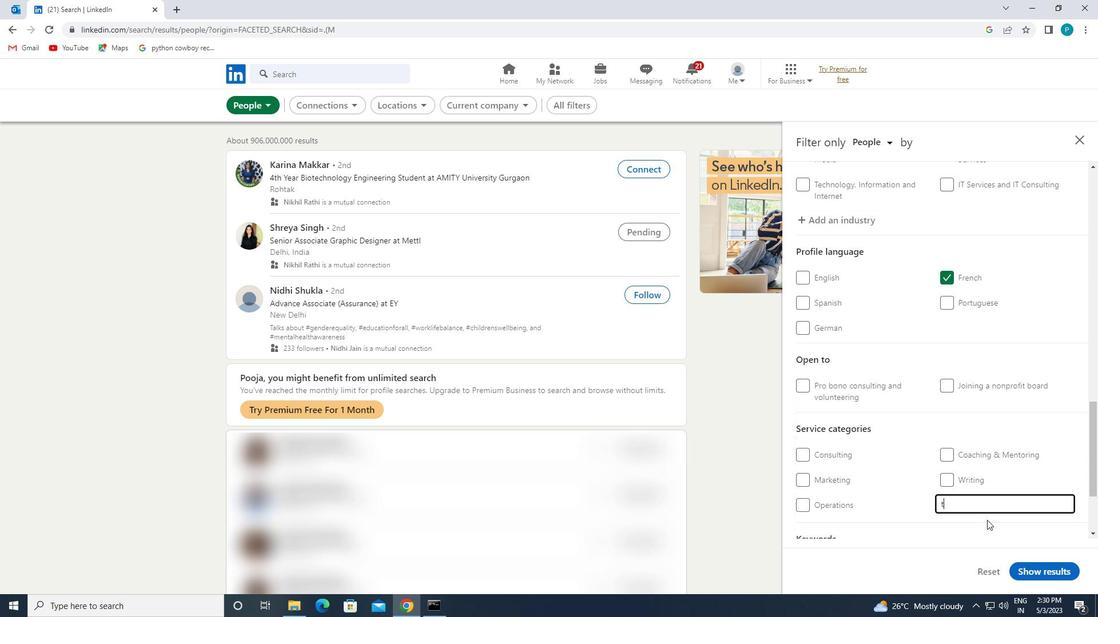 
Action: Mouse moved to (936, 466)
Screenshot: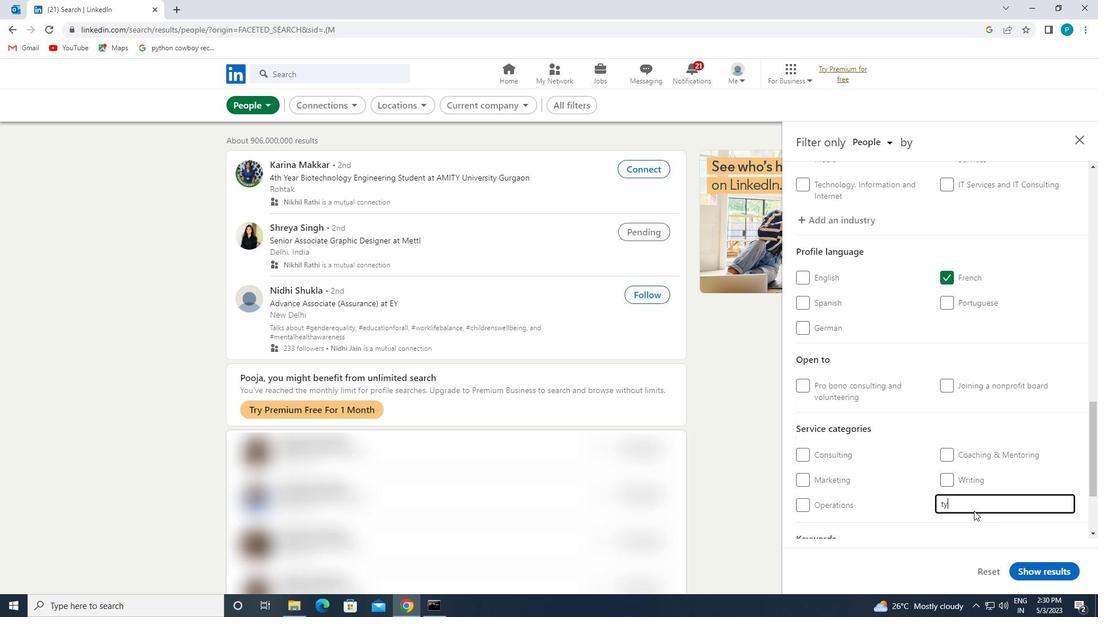 
Action: Mouse scrolled (936, 466) with delta (0, 0)
Screenshot: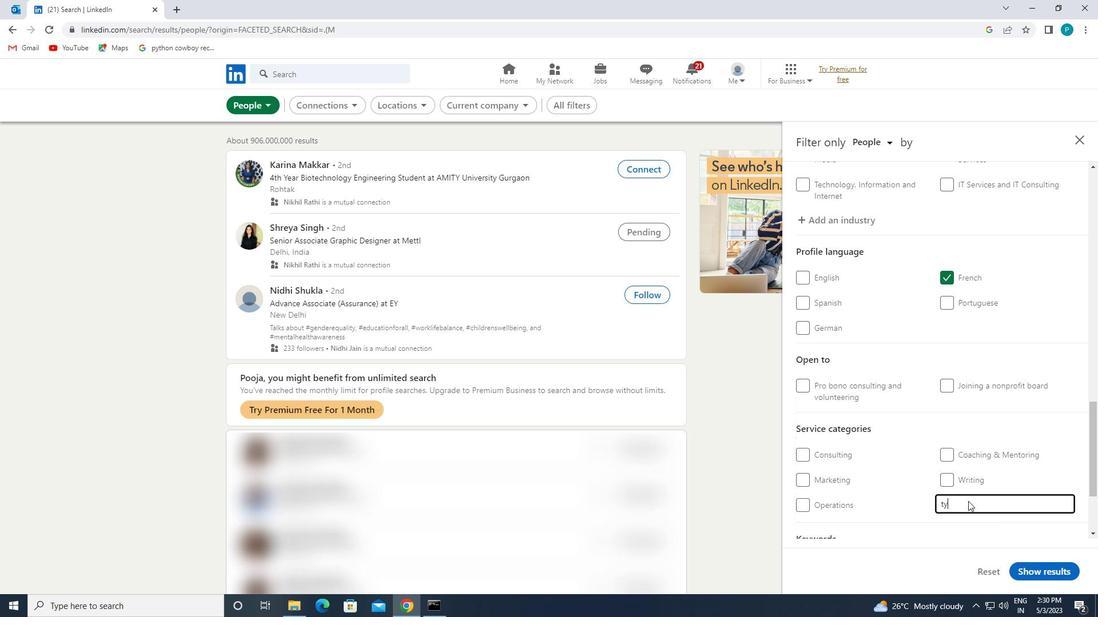 
Action: Mouse moved to (880, 470)
Screenshot: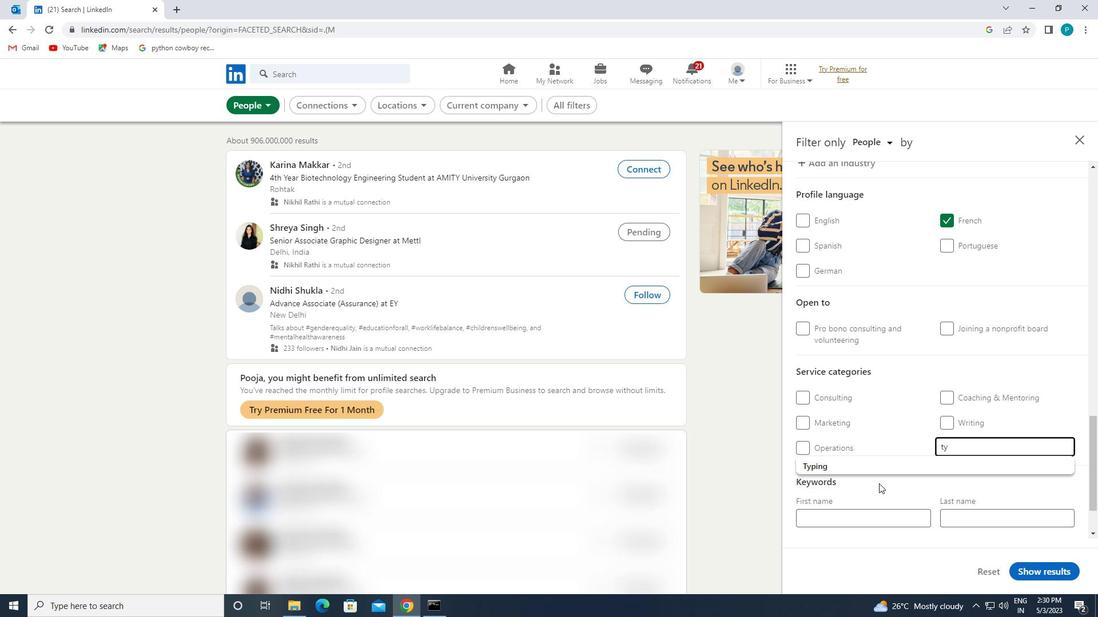 
Action: Mouse pressed left at (880, 470)
Screenshot: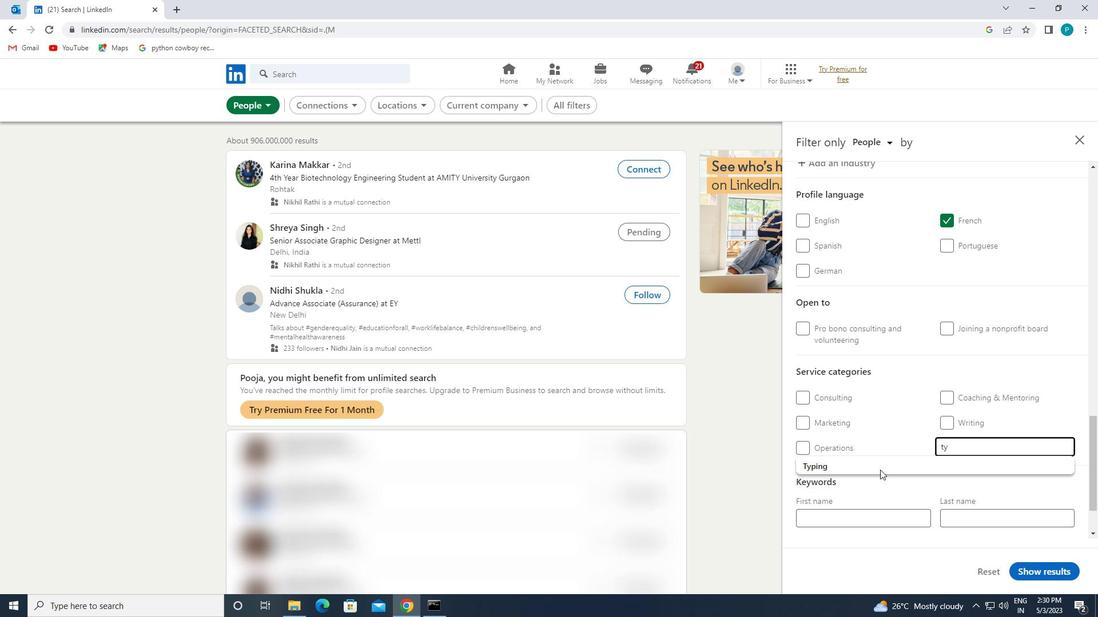 
Action: Mouse scrolled (880, 469) with delta (0, 0)
Screenshot: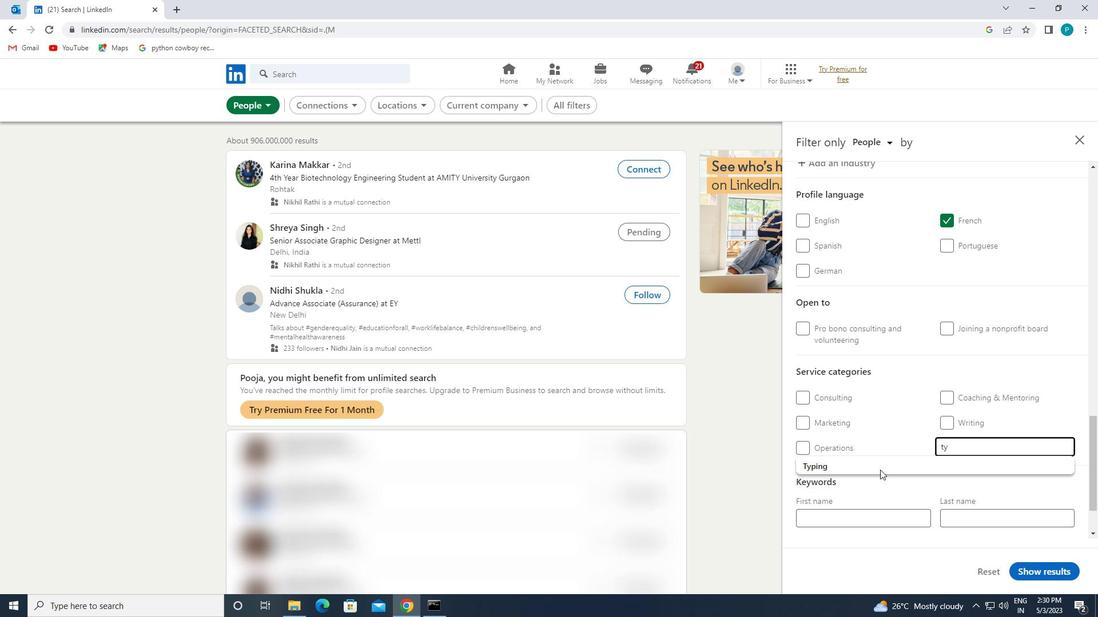 
Action: Mouse scrolled (880, 469) with delta (0, 0)
Screenshot: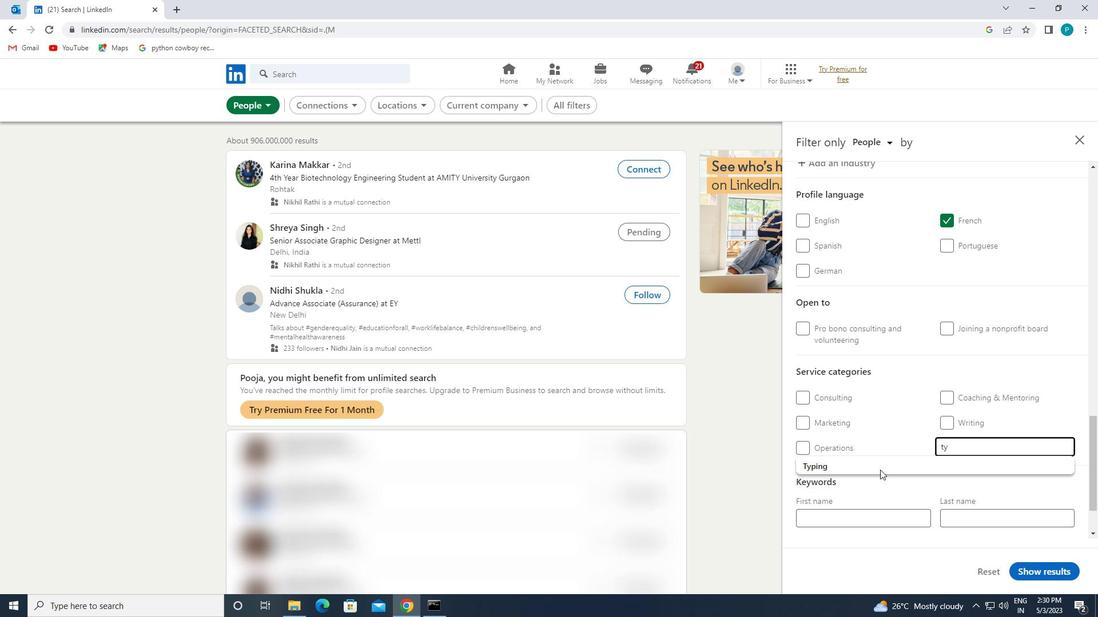 
Action: Mouse moved to (869, 463)
Screenshot: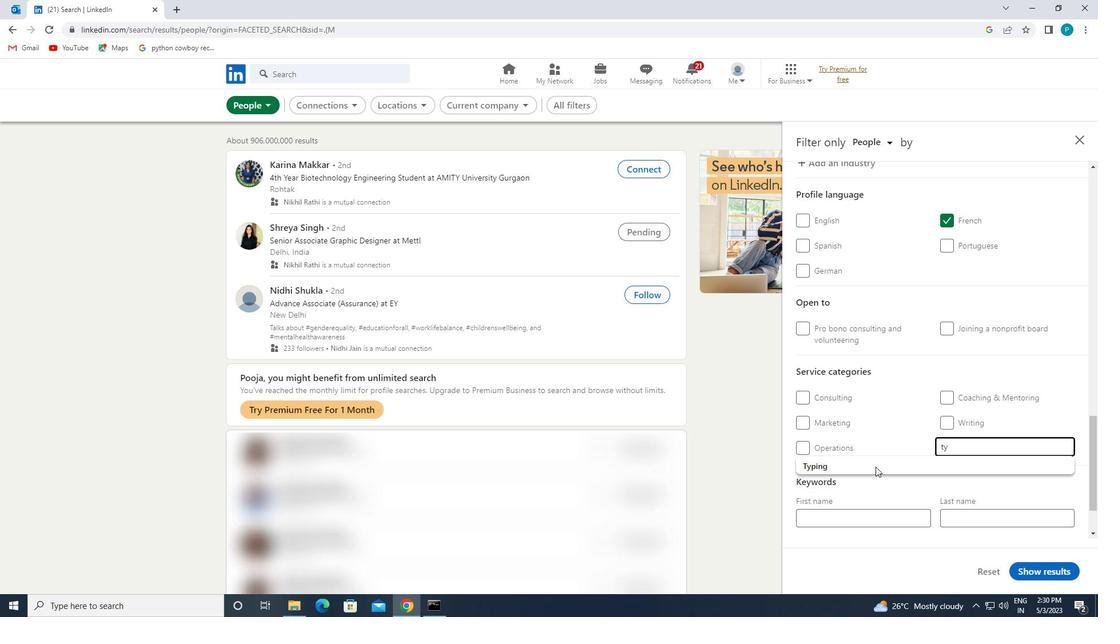 
Action: Mouse scrolled (869, 463) with delta (0, 0)
Screenshot: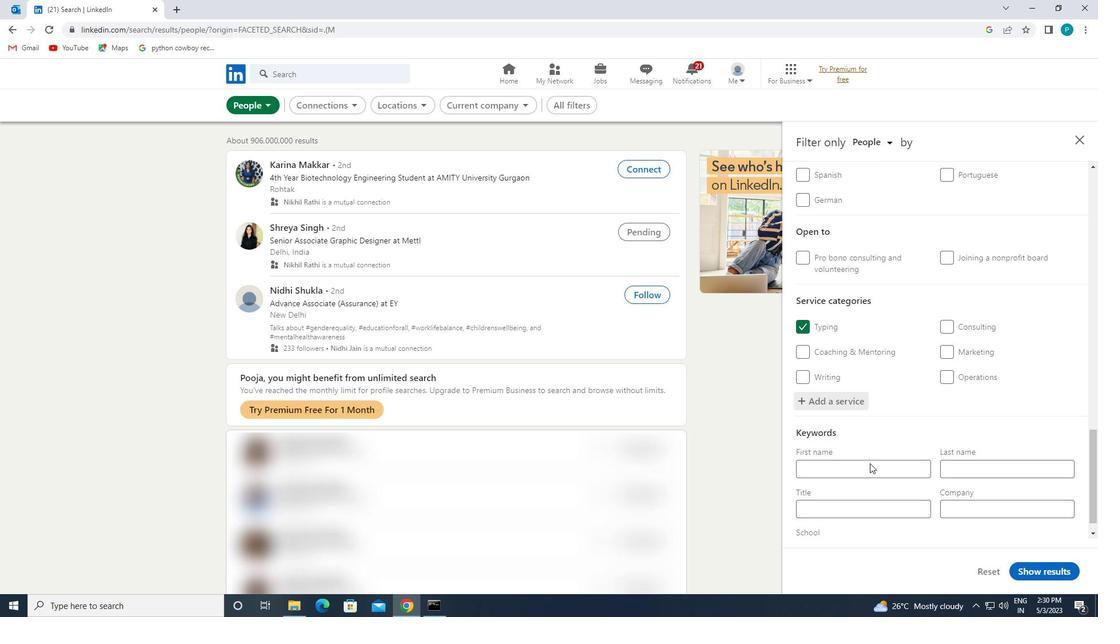 
Action: Mouse scrolled (869, 463) with delta (0, 0)
Screenshot: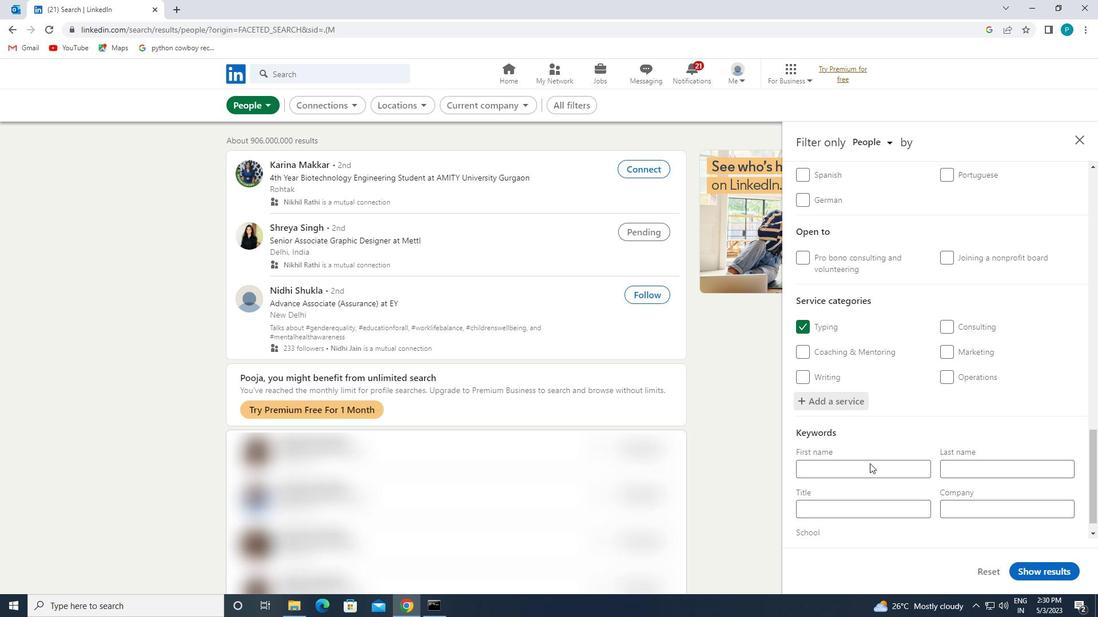 
Action: Mouse moved to (869, 485)
Screenshot: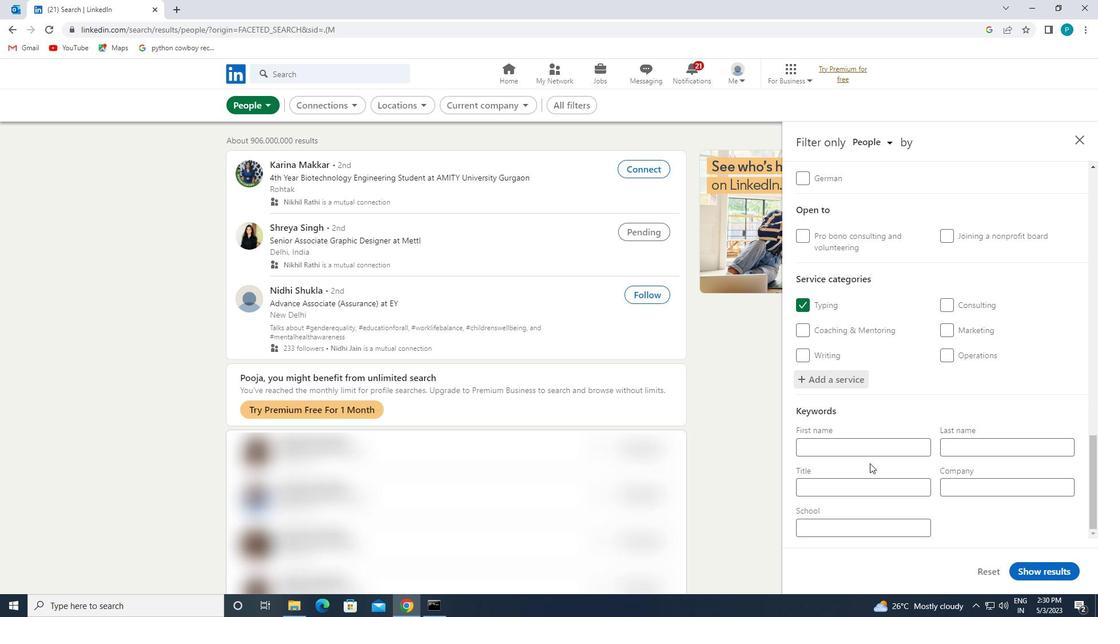 
Action: Mouse pressed left at (869, 485)
Screenshot: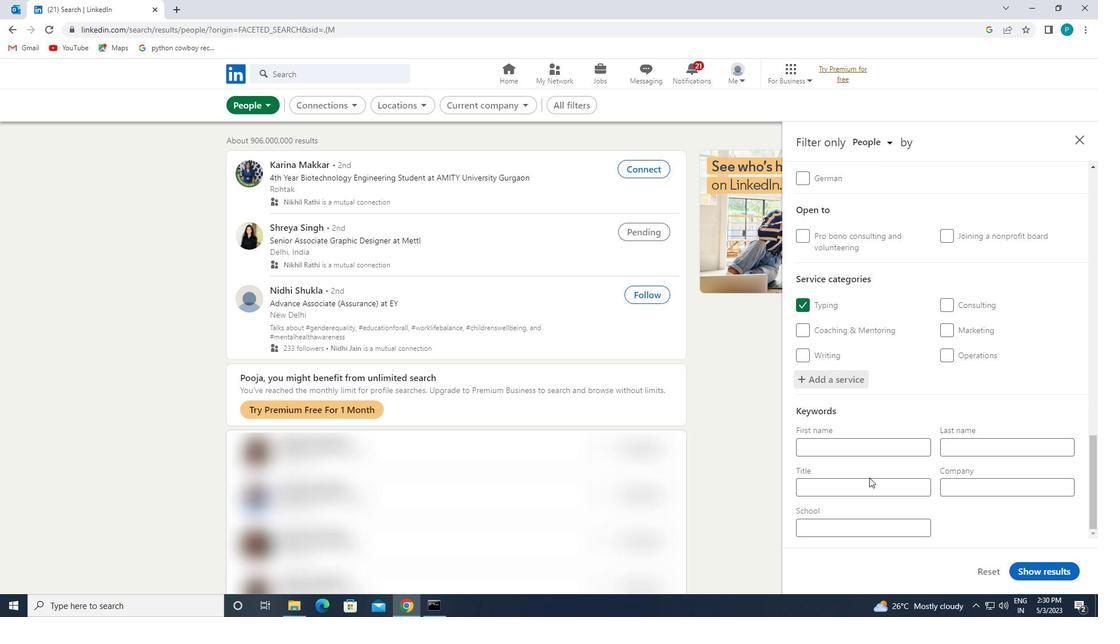 
Action: Key pressed <Key.caps_lock>O<Key.caps_lock>
Screenshot: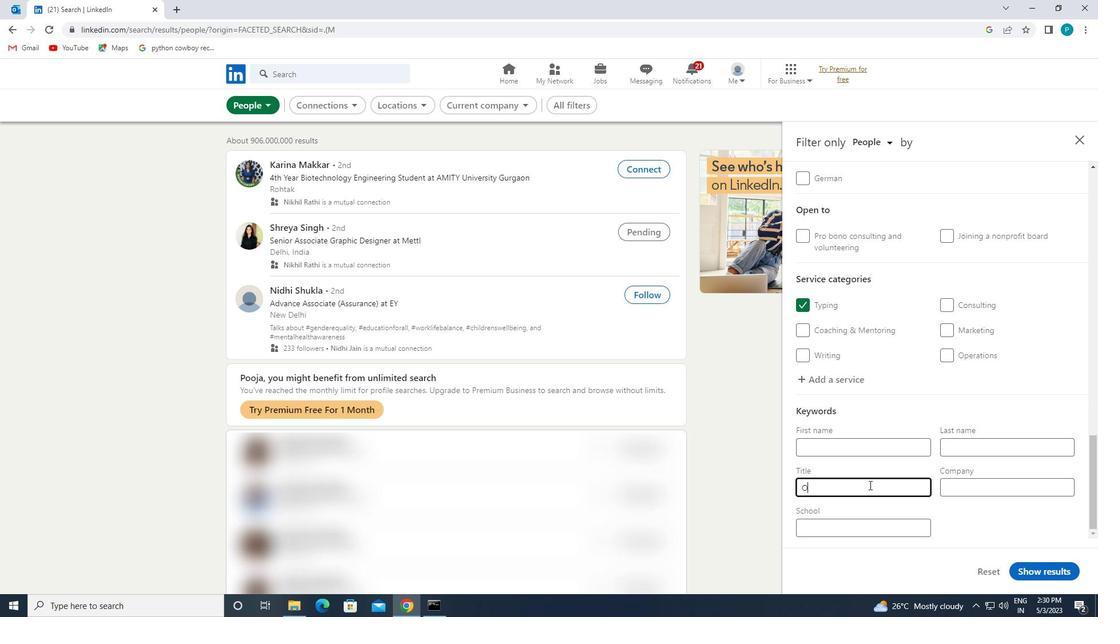 
Action: Mouse moved to (869, 486)
Screenshot: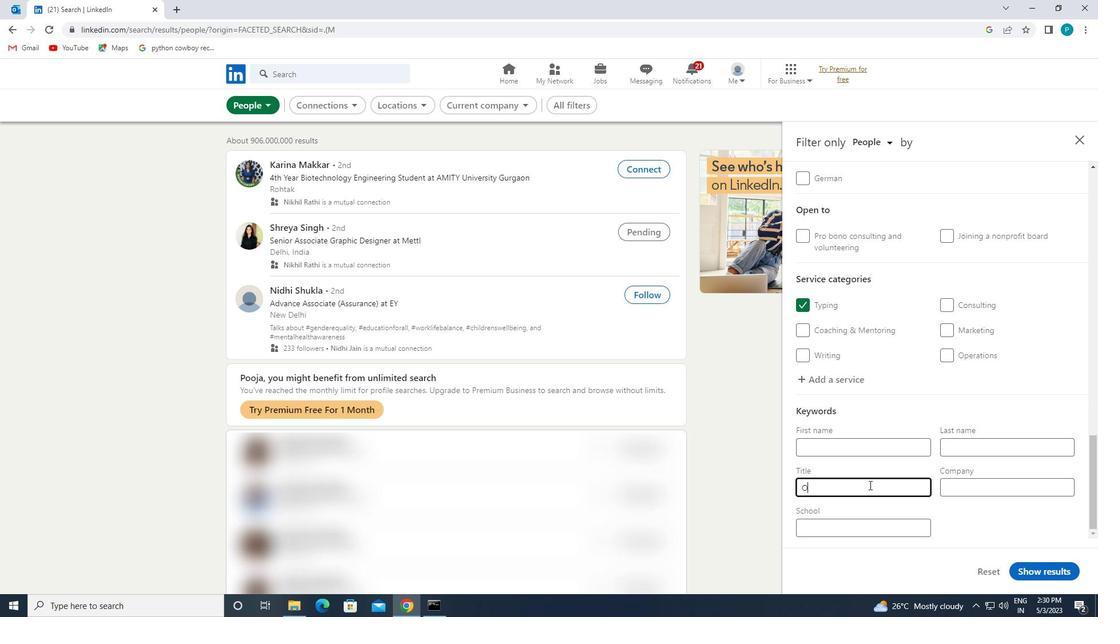 
Action: Key pressed NLINE<Key.space><Key.caps_lock>ESL<Key.caps_lock><Key.space><Key.caps_lock>I<Key.caps_lock>NSTRUCTOR
Screenshot: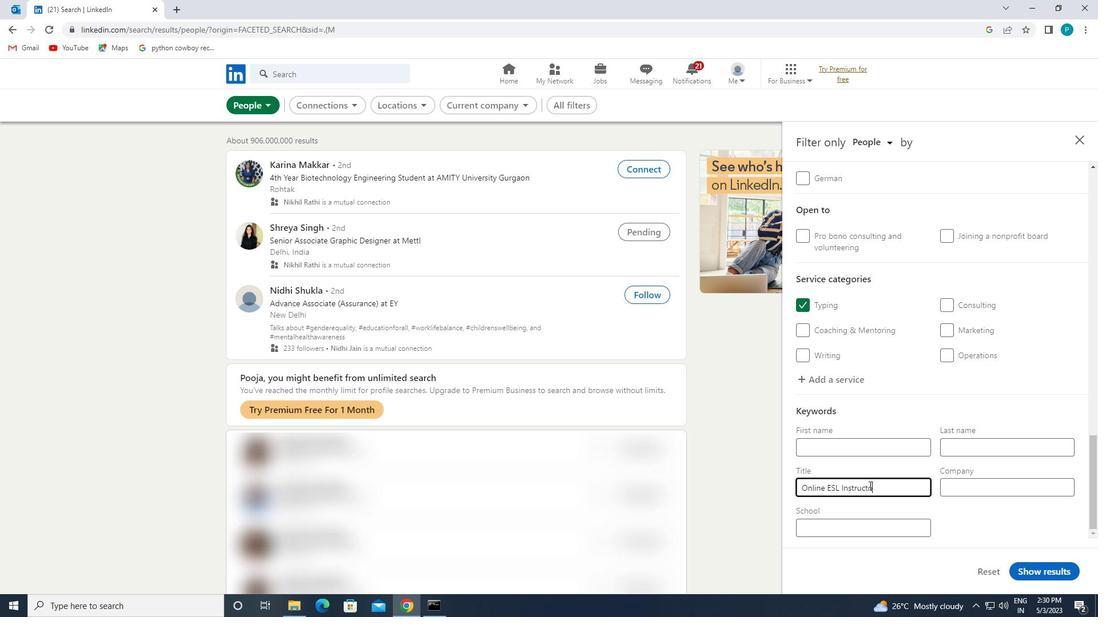 
Action: Mouse moved to (1031, 566)
Screenshot: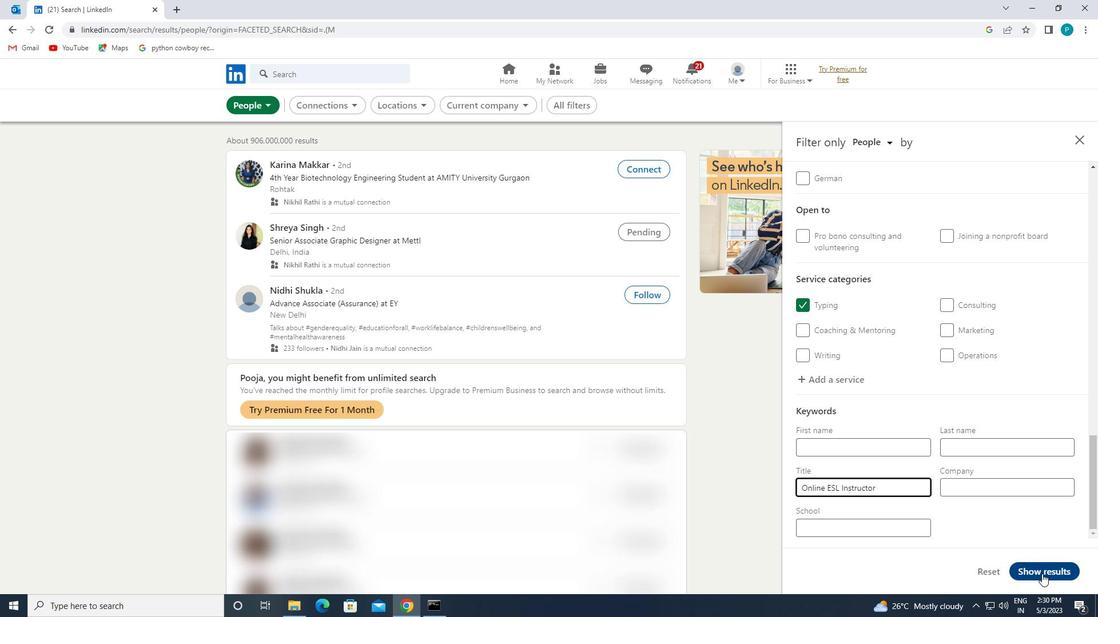 
Action: Mouse pressed left at (1031, 566)
Screenshot: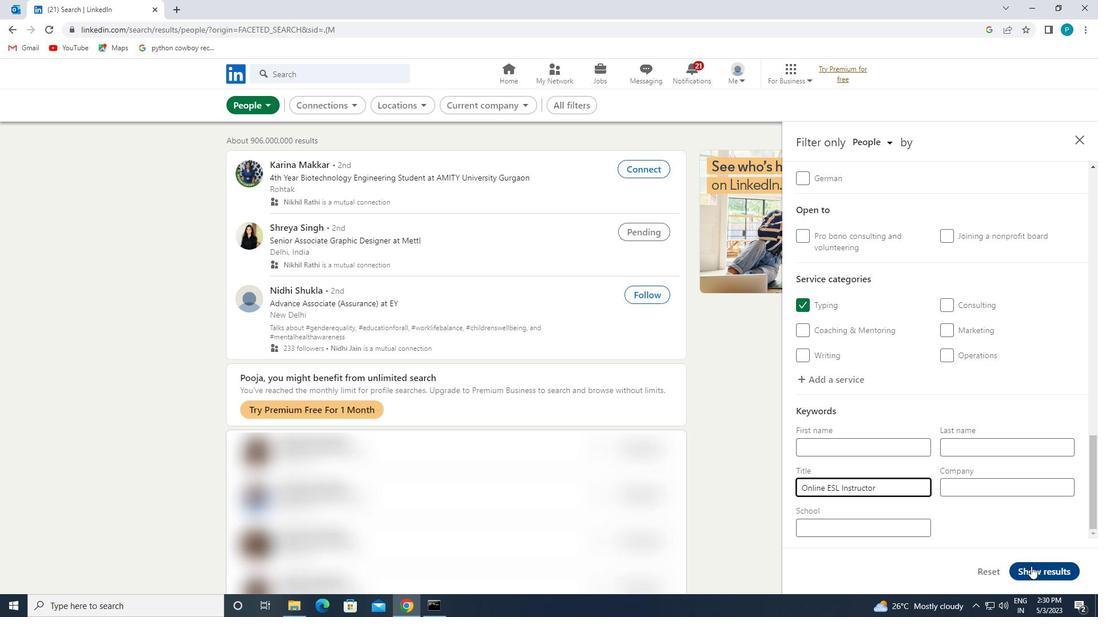 
